 Task: Add an event with the title Second Team Building Retreat: Leadership Development Program, date '2024/03/16', time 8:50 AM to 10:50 AMand add a description: Together, the employee and the supervisor will establish clear and realistic performance goals that align with the overall objectives of the role and the organization. These goals will be measurable, time-bound, and focused on addressing the identified performance concerns.Select event color  Peacock . Add location for the event as: Havana, Cuba, logged in from the account softage.8@softage.netand send the event invitation to softage.6@softage.net and softage.1@softage.net. Set a reminder for the event Daily
Action: Mouse moved to (60, 122)
Screenshot: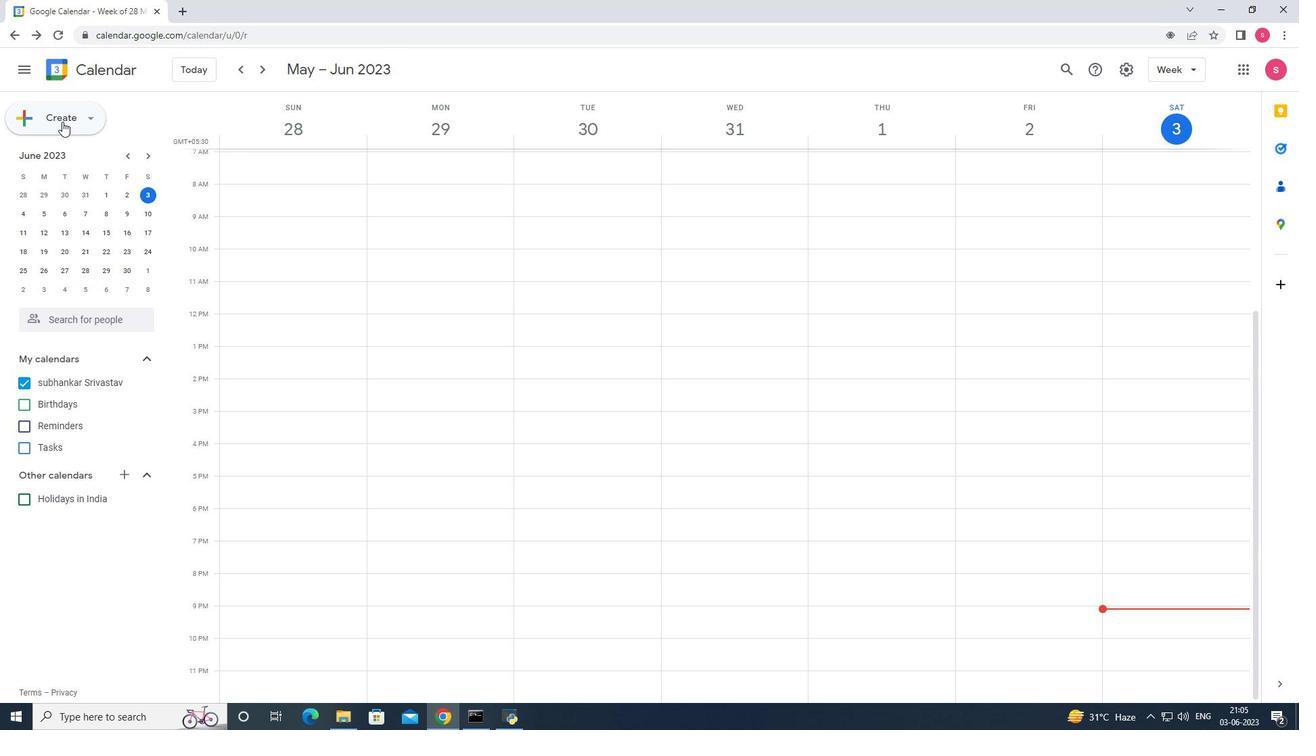 
Action: Mouse pressed left at (60, 122)
Screenshot: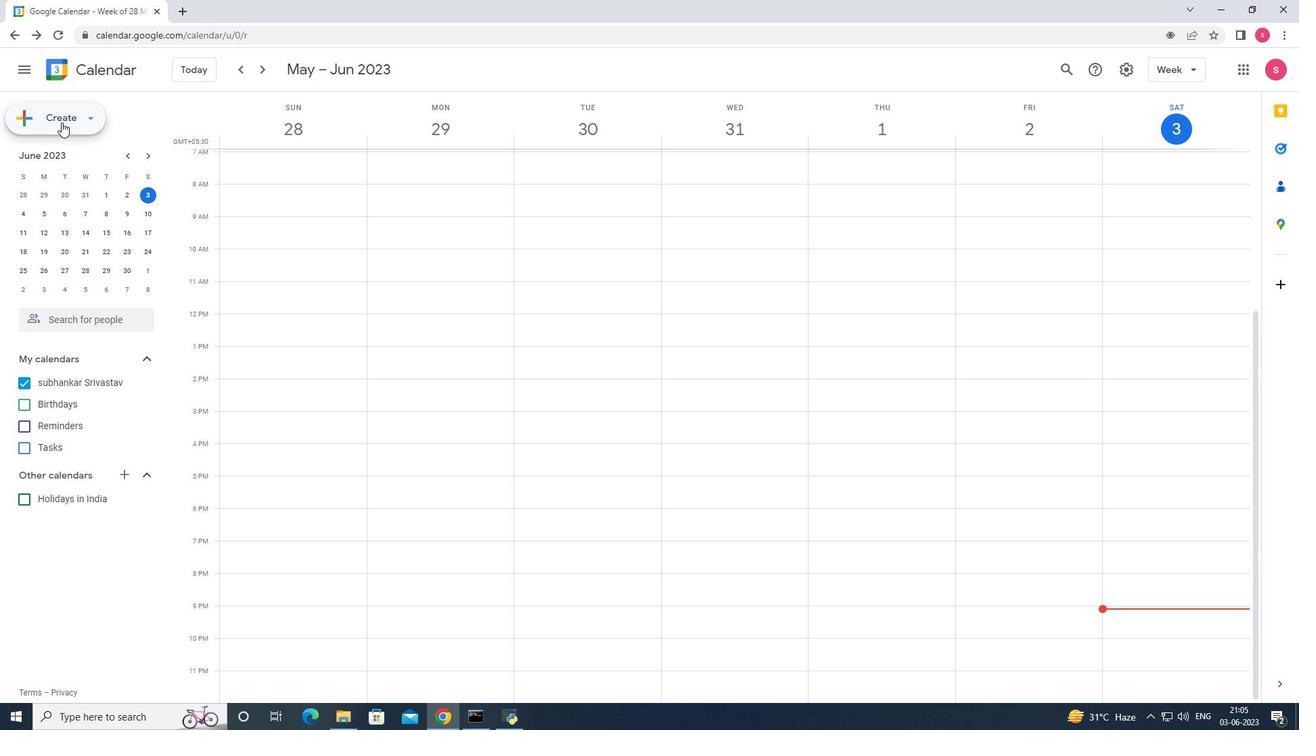 
Action: Mouse moved to (56, 157)
Screenshot: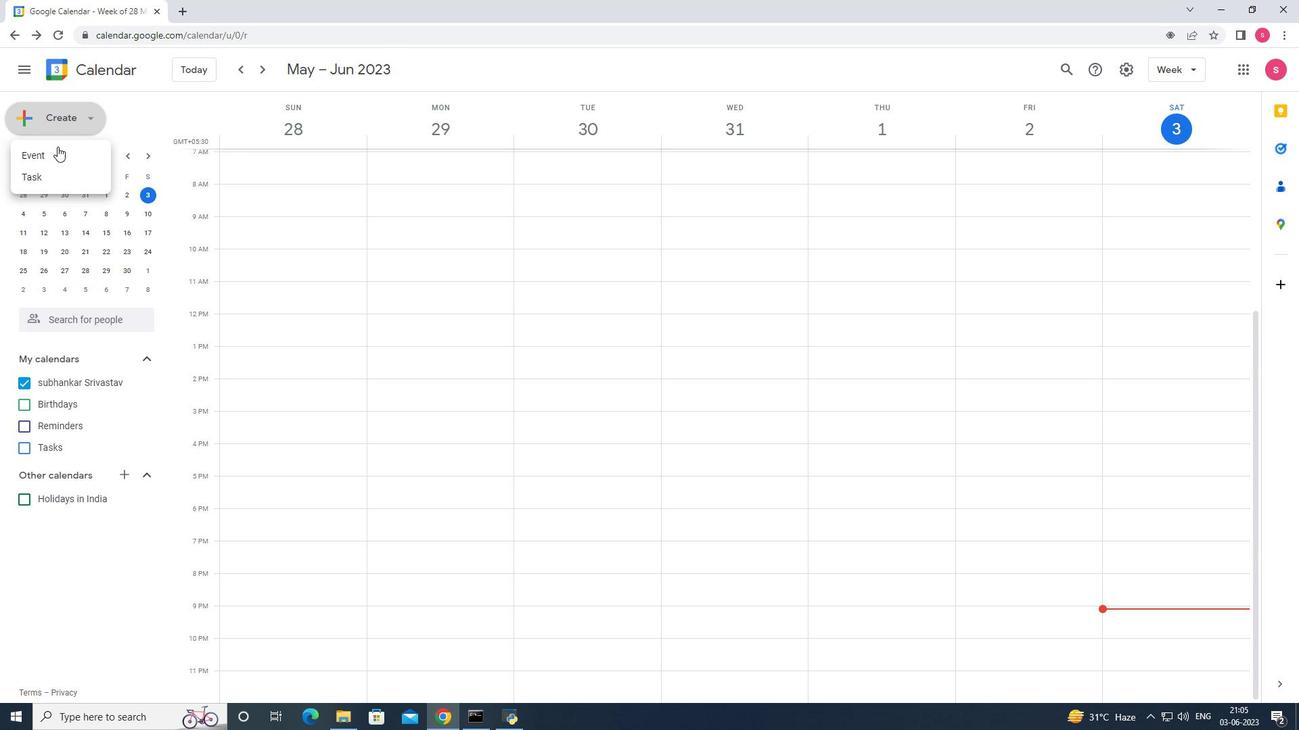 
Action: Mouse pressed left at (56, 157)
Screenshot: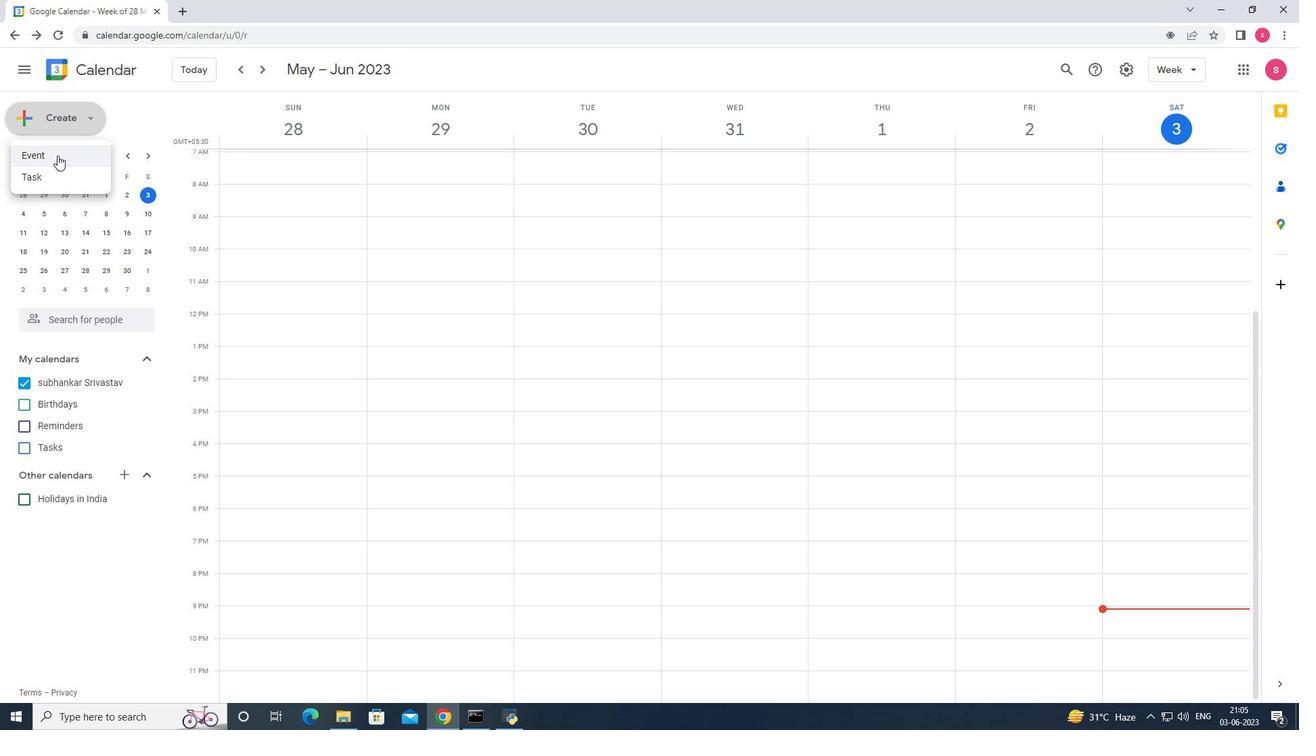 
Action: Mouse moved to (984, 603)
Screenshot: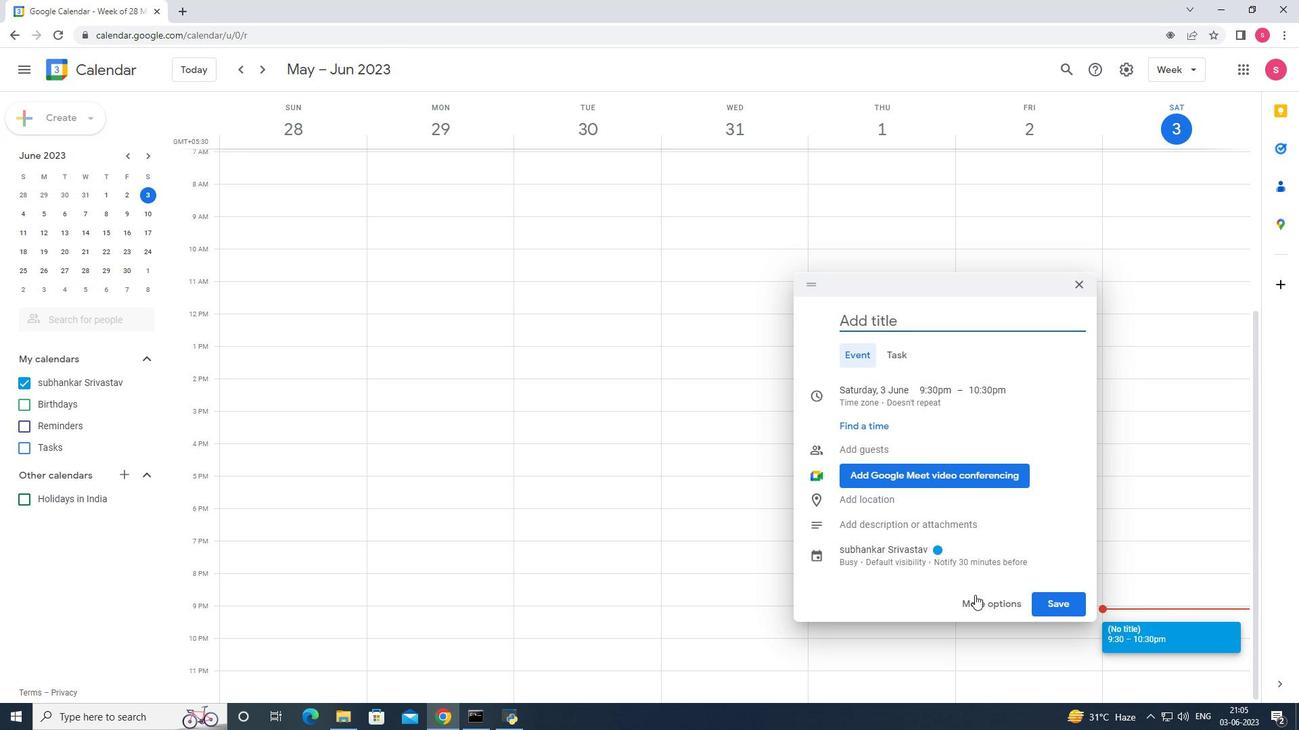 
Action: Mouse pressed left at (984, 603)
Screenshot: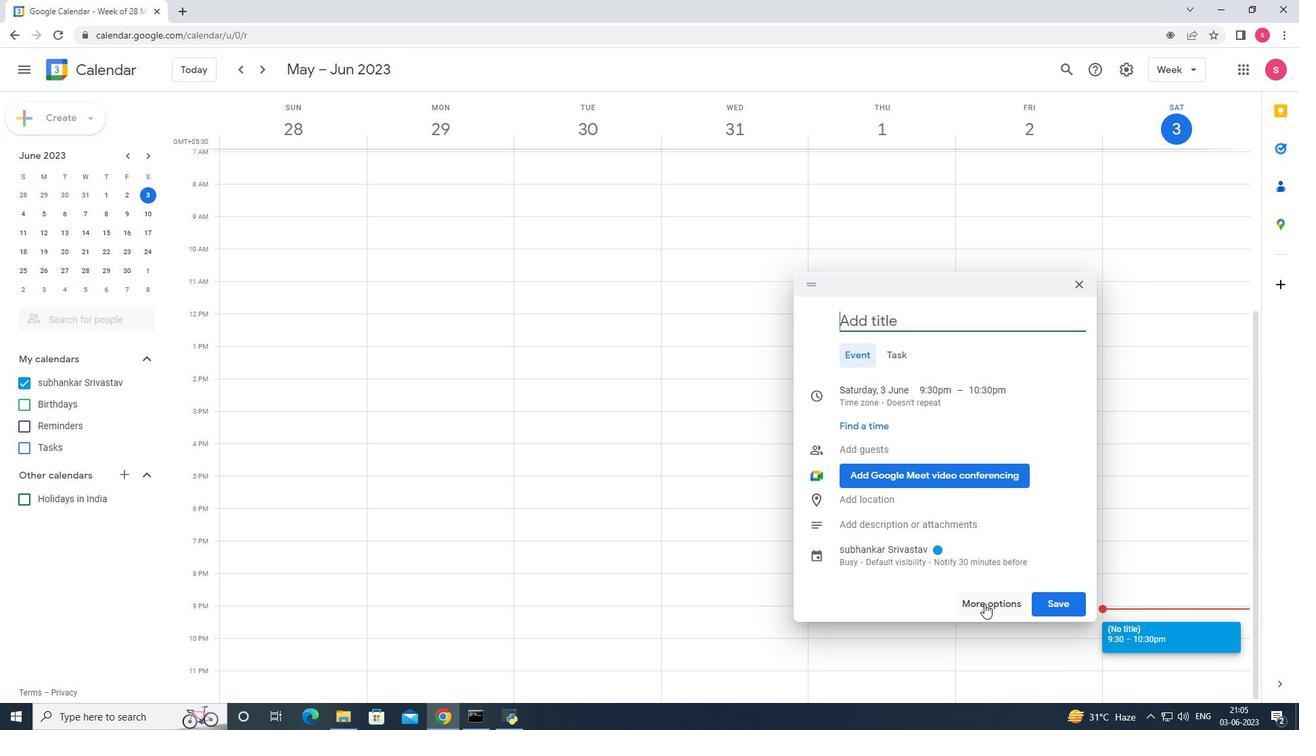 
Action: Mouse moved to (201, 76)
Screenshot: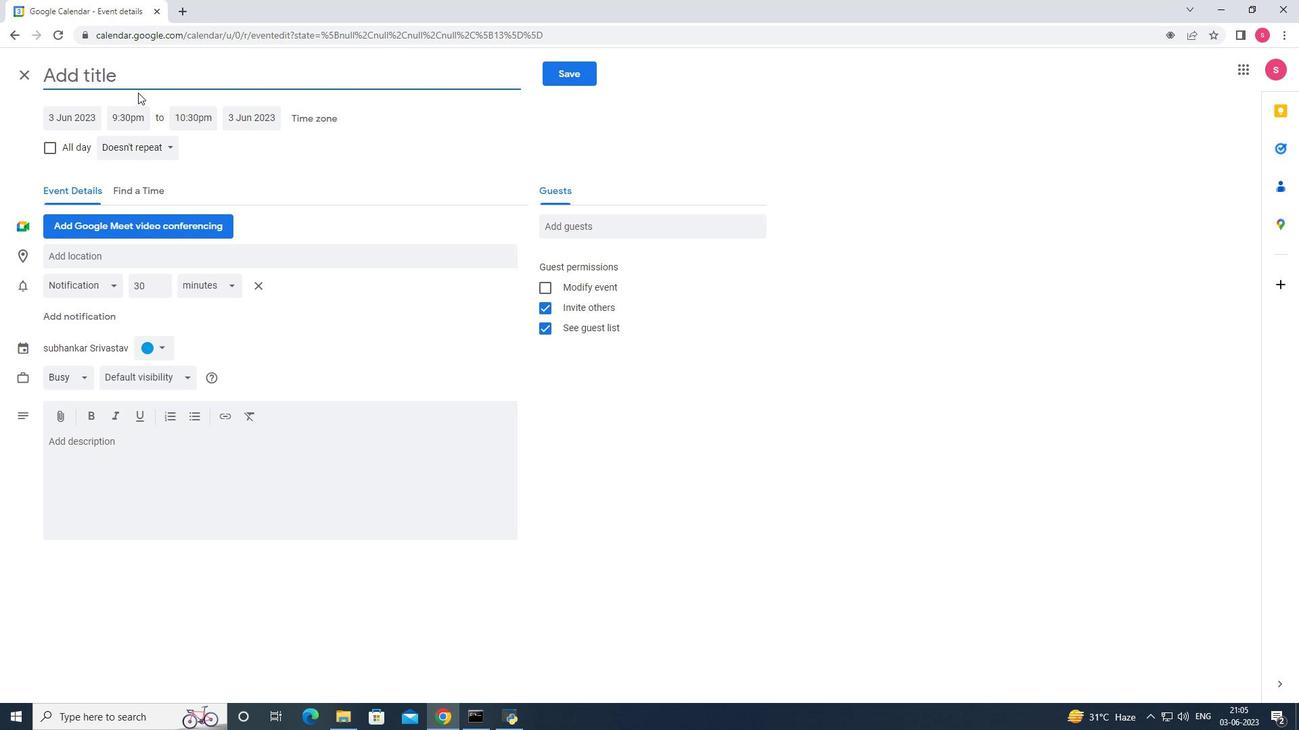 
Action: Key pressed <Key.shift_r>Secod<Key.backspace>nd<Key.space><Key.shift_r>Team<Key.space><Key.shift>Buils<Key.backspace>ding<Key.space><Key.shift_r><Key.shift_r>REtreat
Screenshot: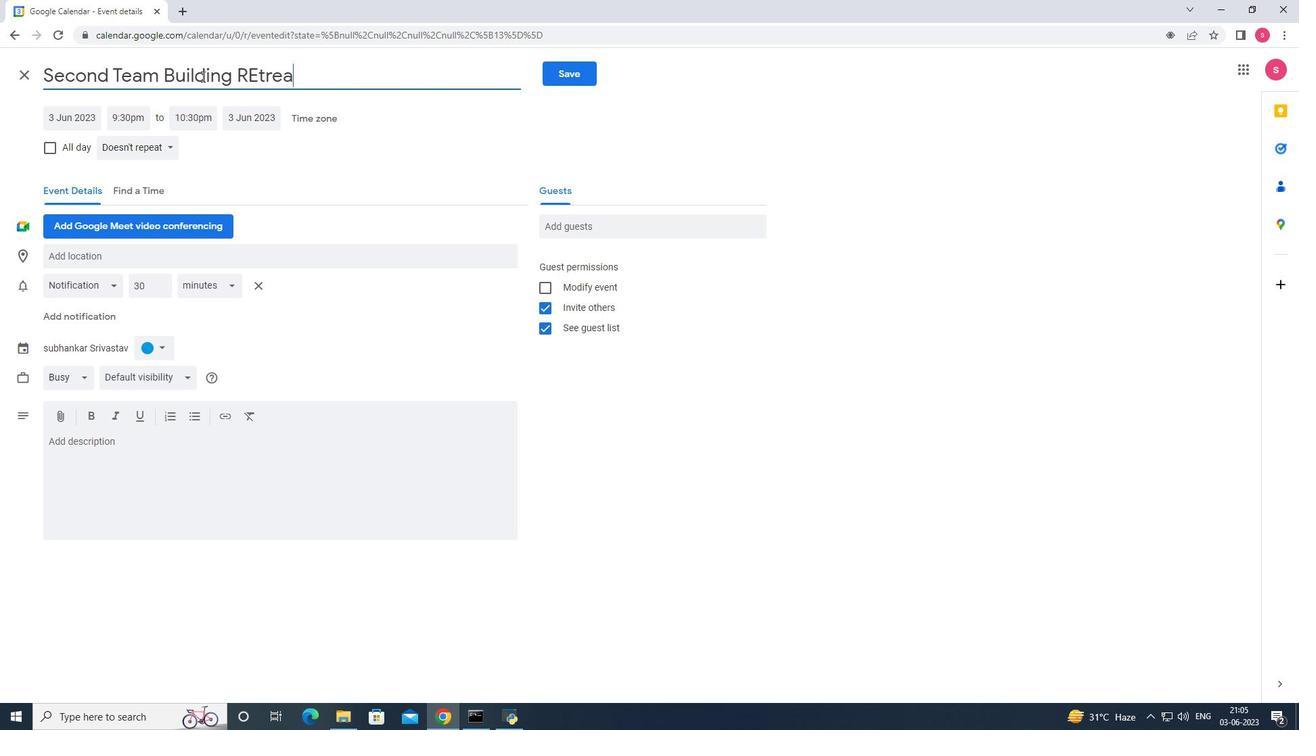 
Action: Mouse moved to (259, 78)
Screenshot: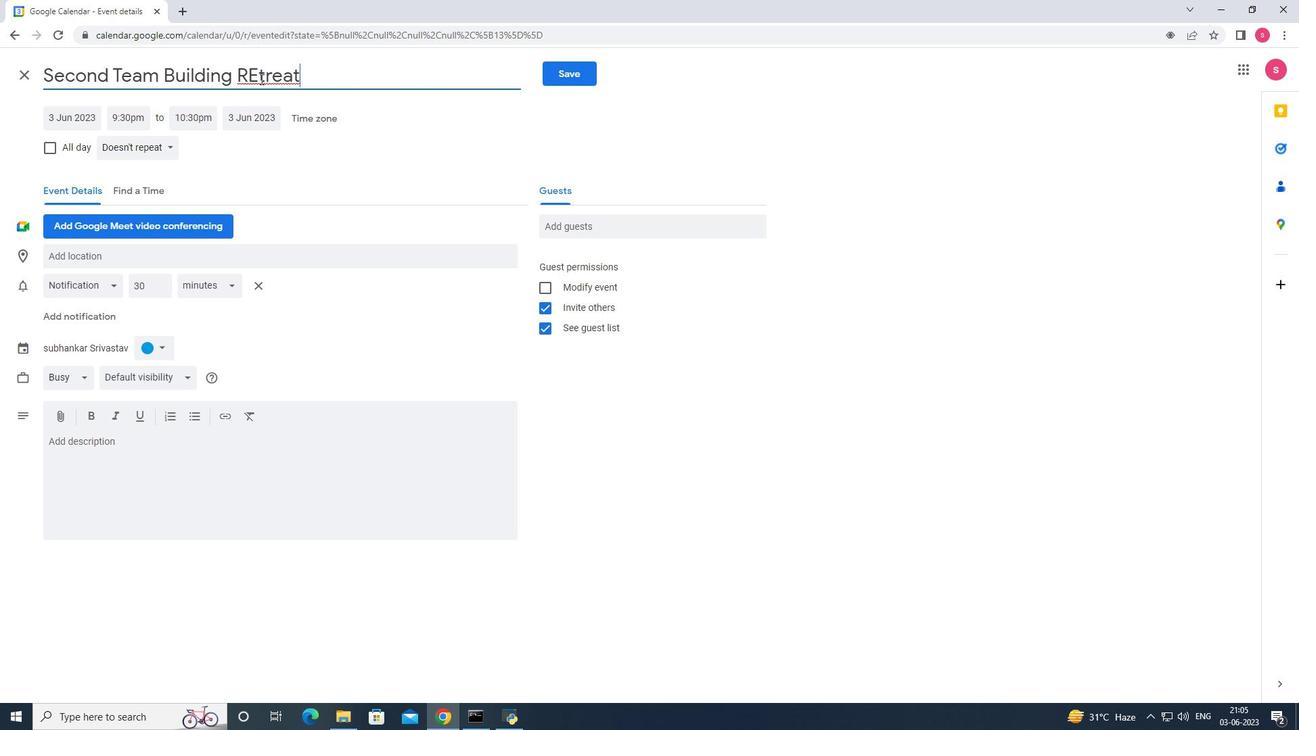 
Action: Mouse pressed left at (259, 78)
Screenshot: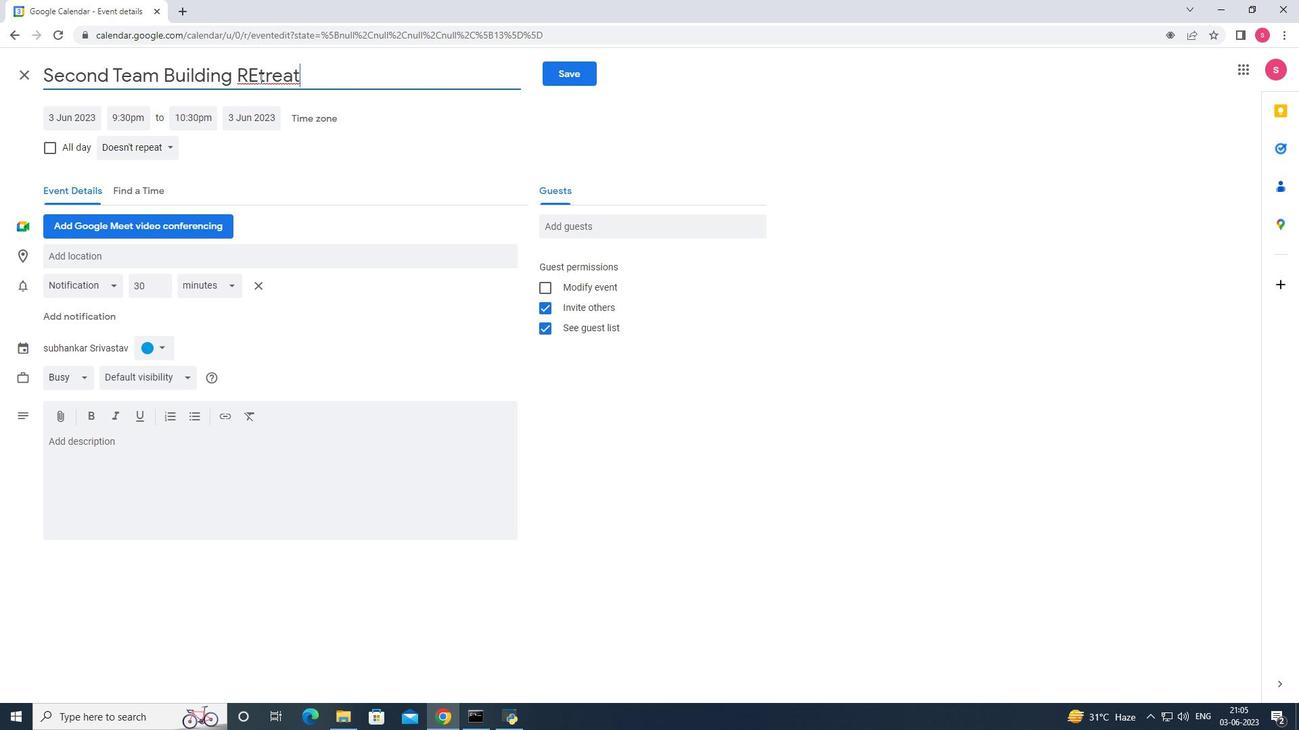 
Action: Mouse moved to (267, 69)
Screenshot: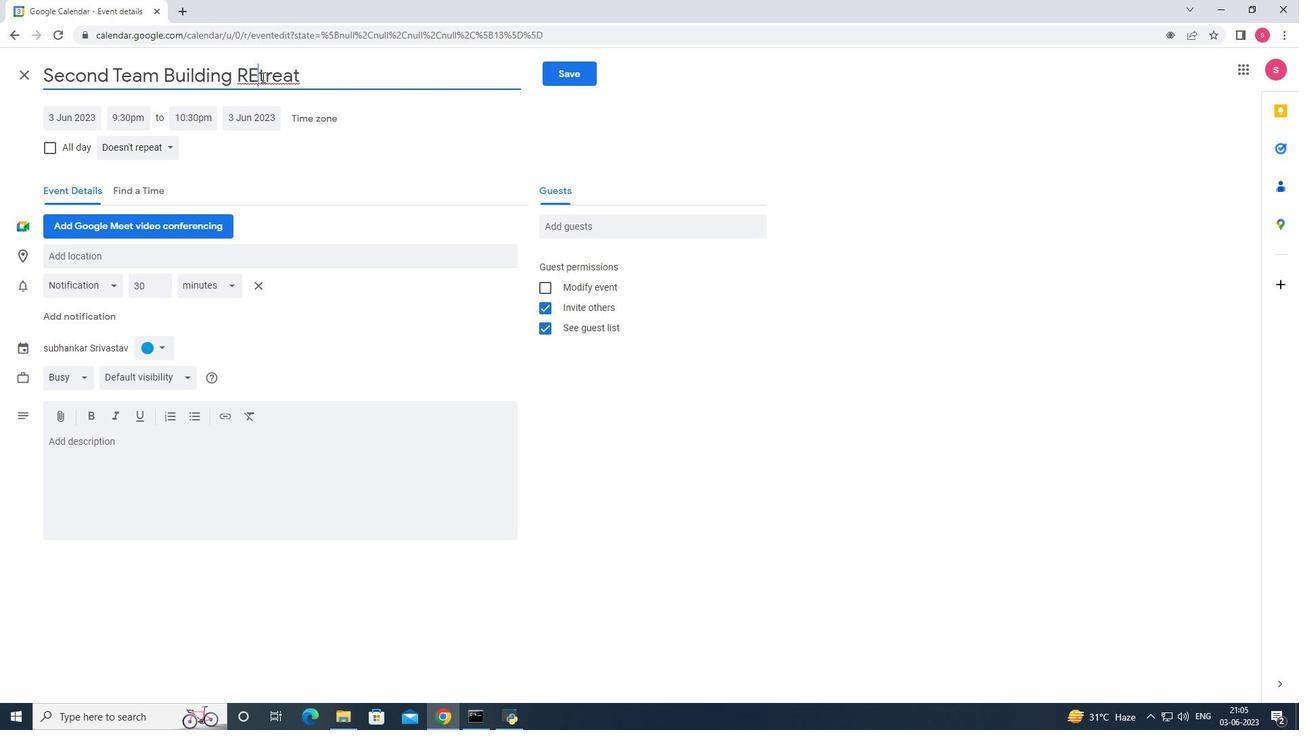 
Action: Key pressed <Key.backspace>e
Screenshot: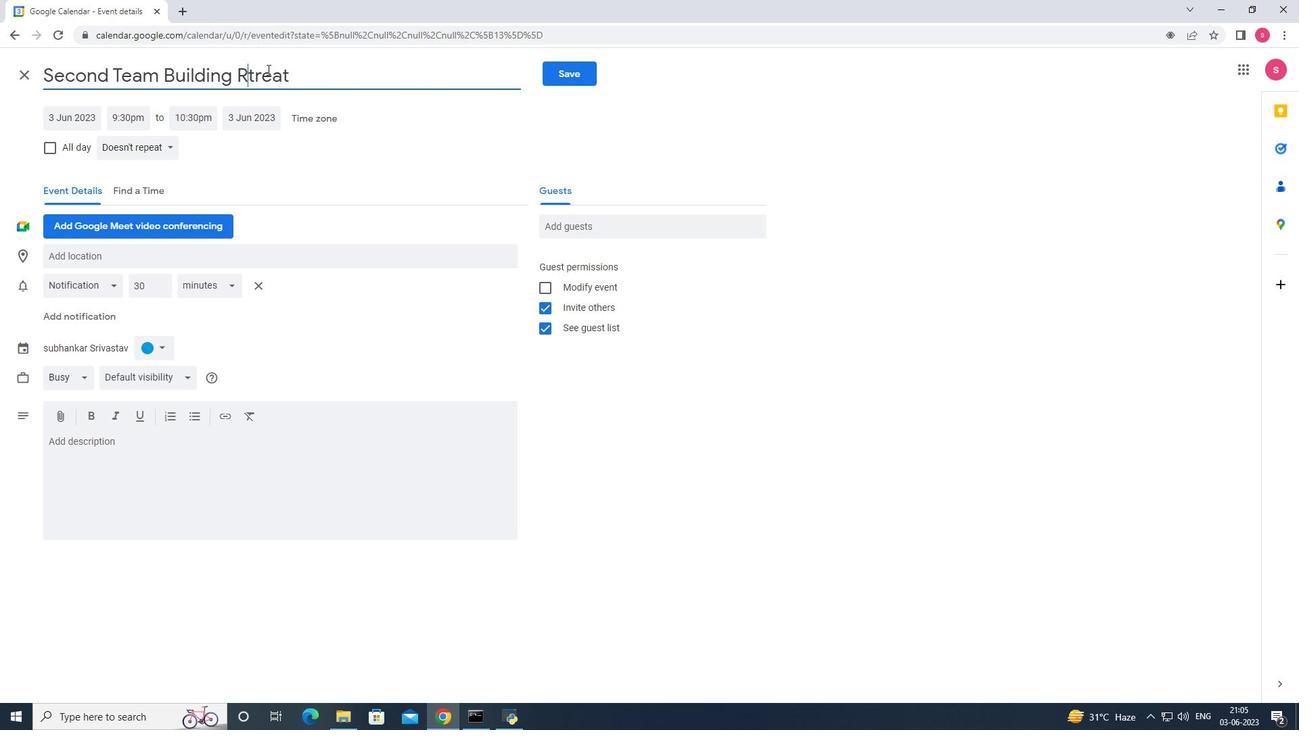 
Action: Mouse moved to (322, 81)
Screenshot: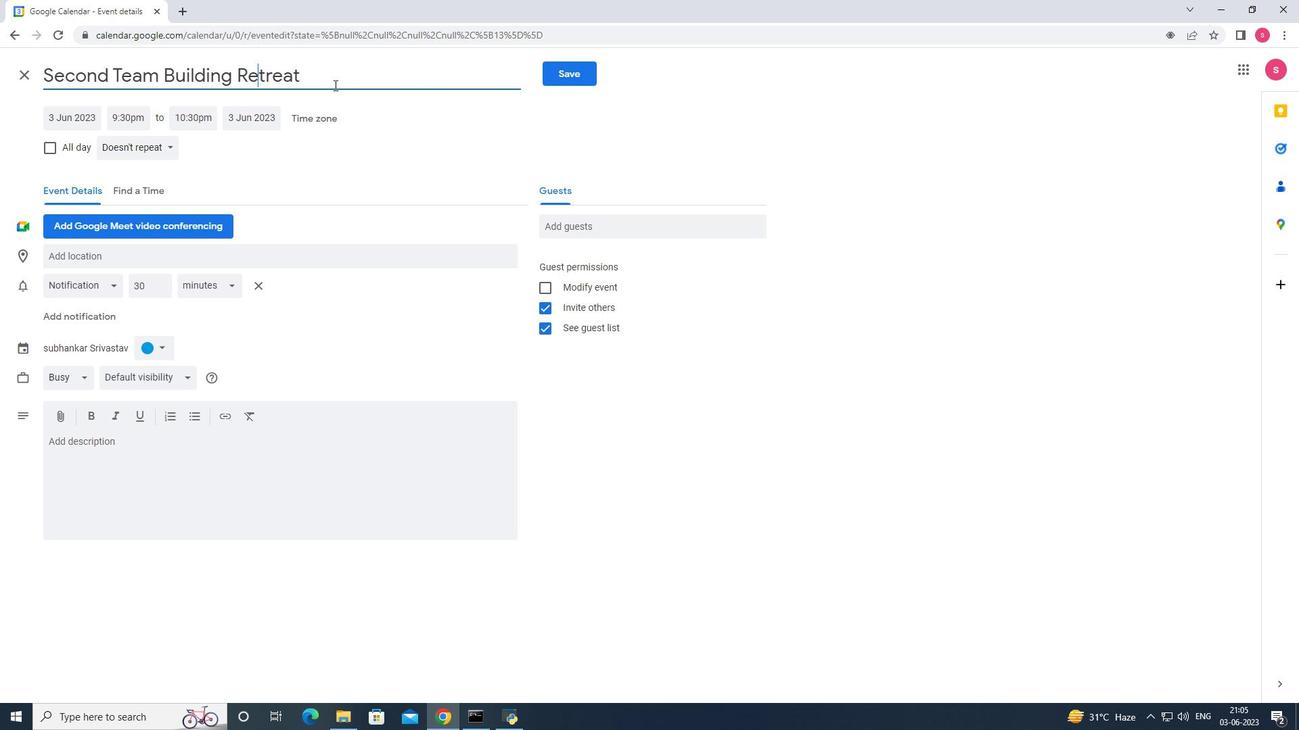 
Action: Mouse pressed left at (322, 81)
Screenshot: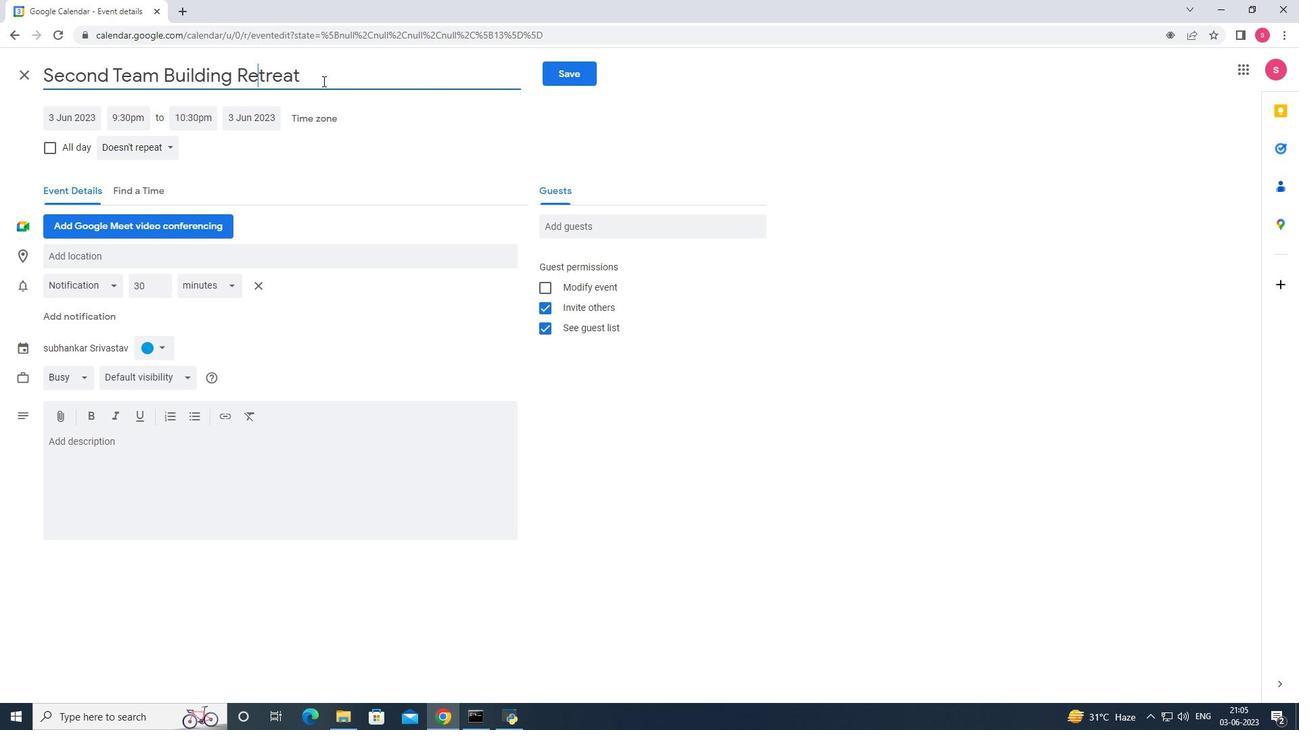 
Action: Key pressed <Key.shift>:<Key.space><Key.shift_r><Key.shift>Leadershop<Key.backspace><Key.backspace>ip<Key.space><Key.shift_r>Development<Key.space><Key.shift>Program
Screenshot: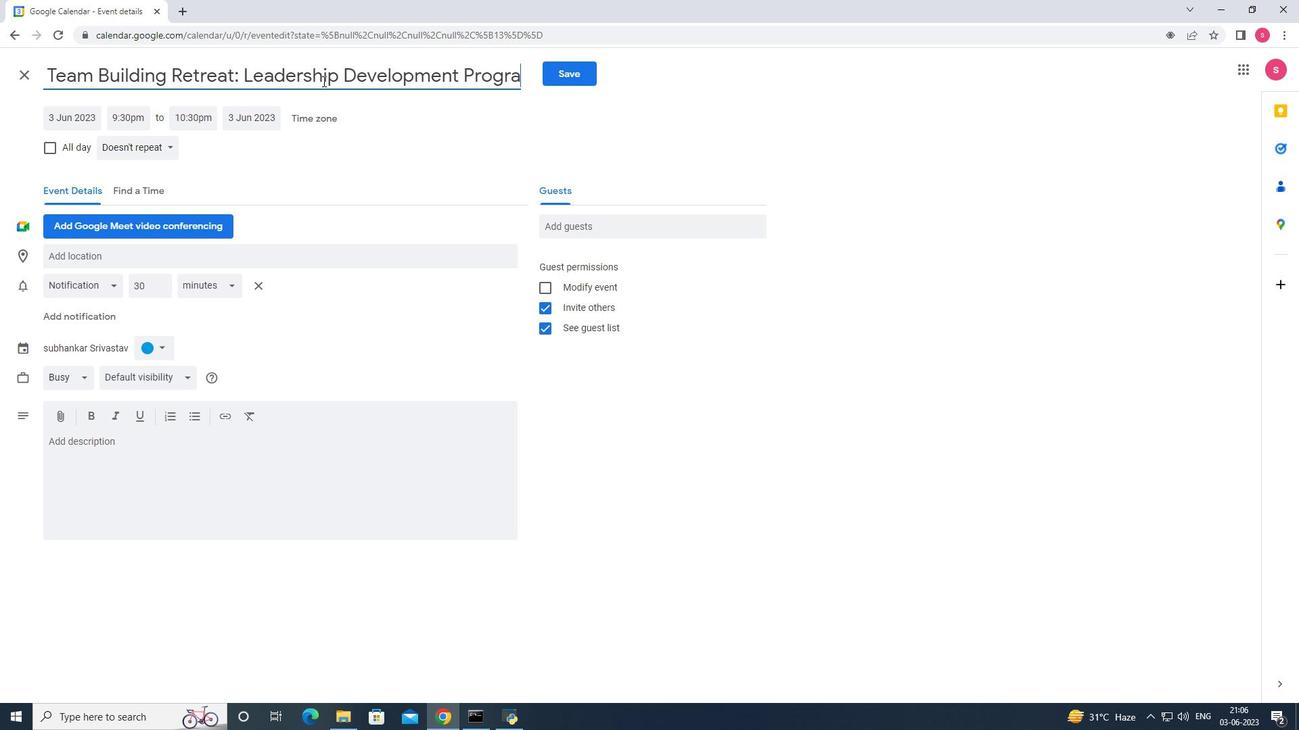 
Action: Mouse moved to (345, 169)
Screenshot: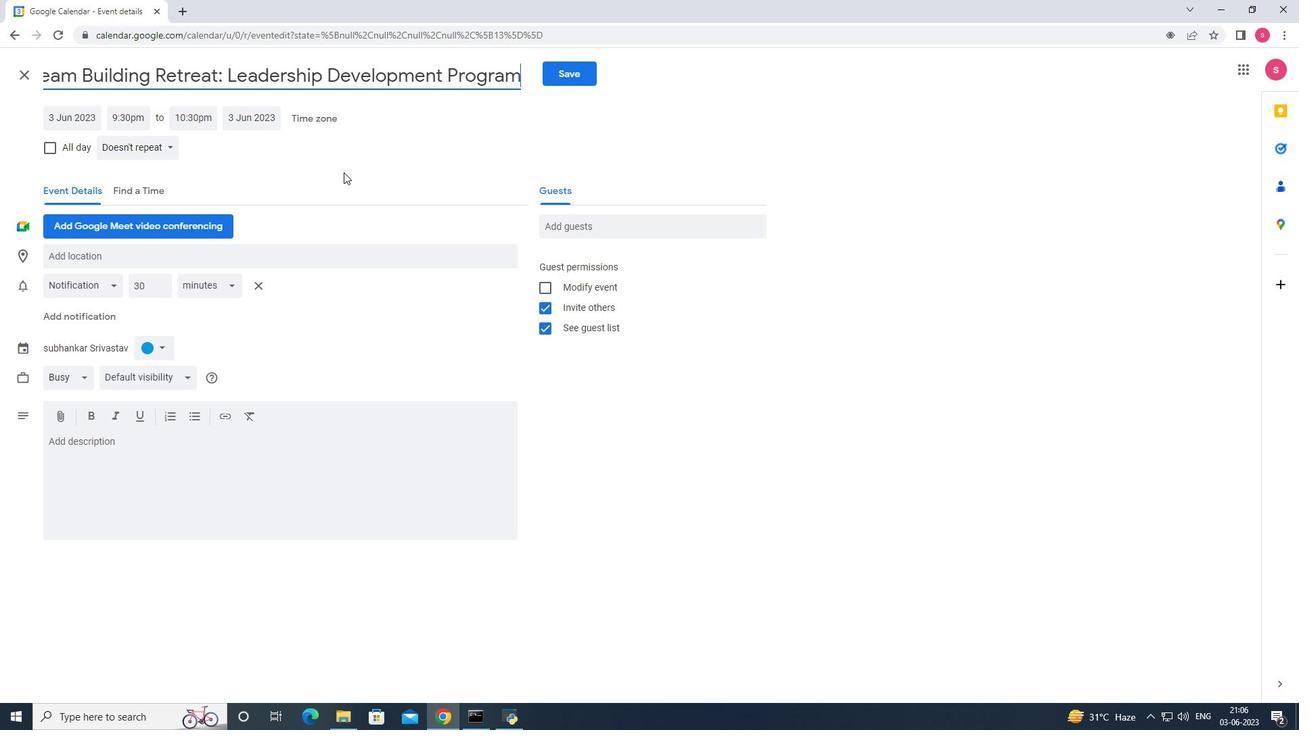 
Action: Mouse pressed left at (345, 169)
Screenshot: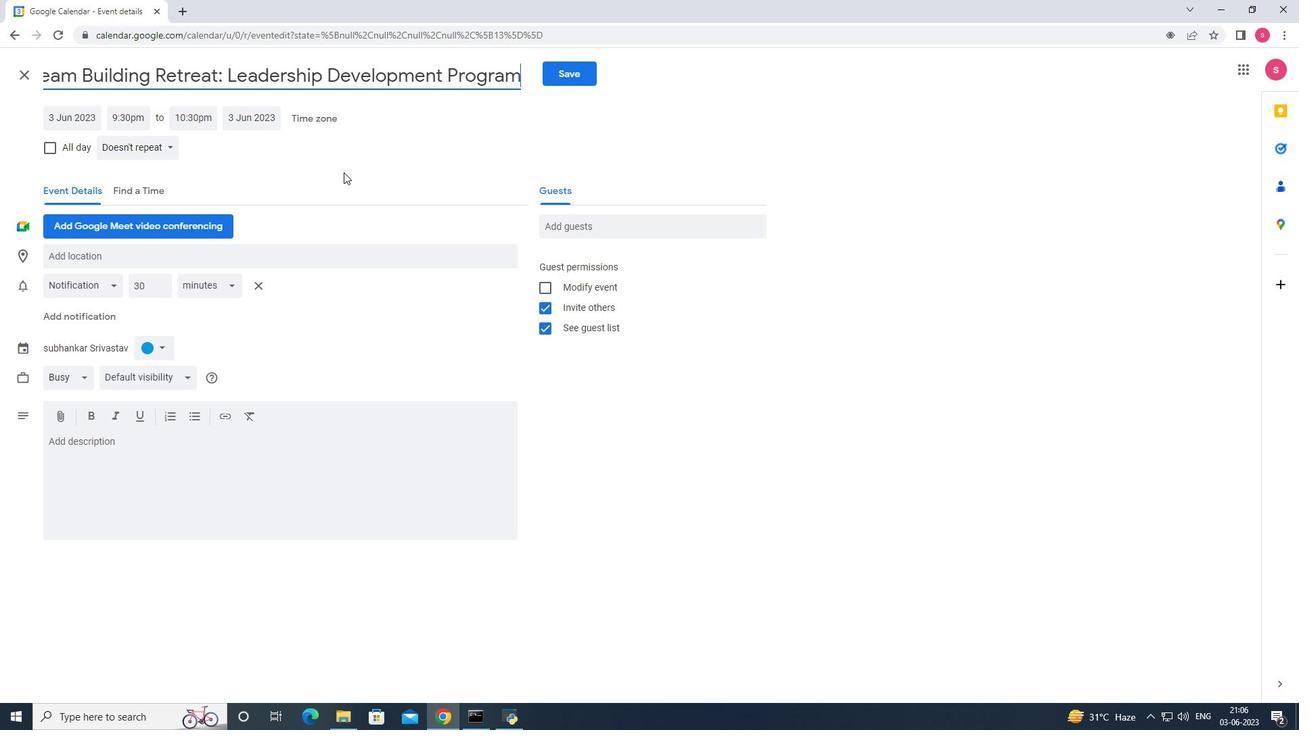 
Action: Mouse moved to (88, 115)
Screenshot: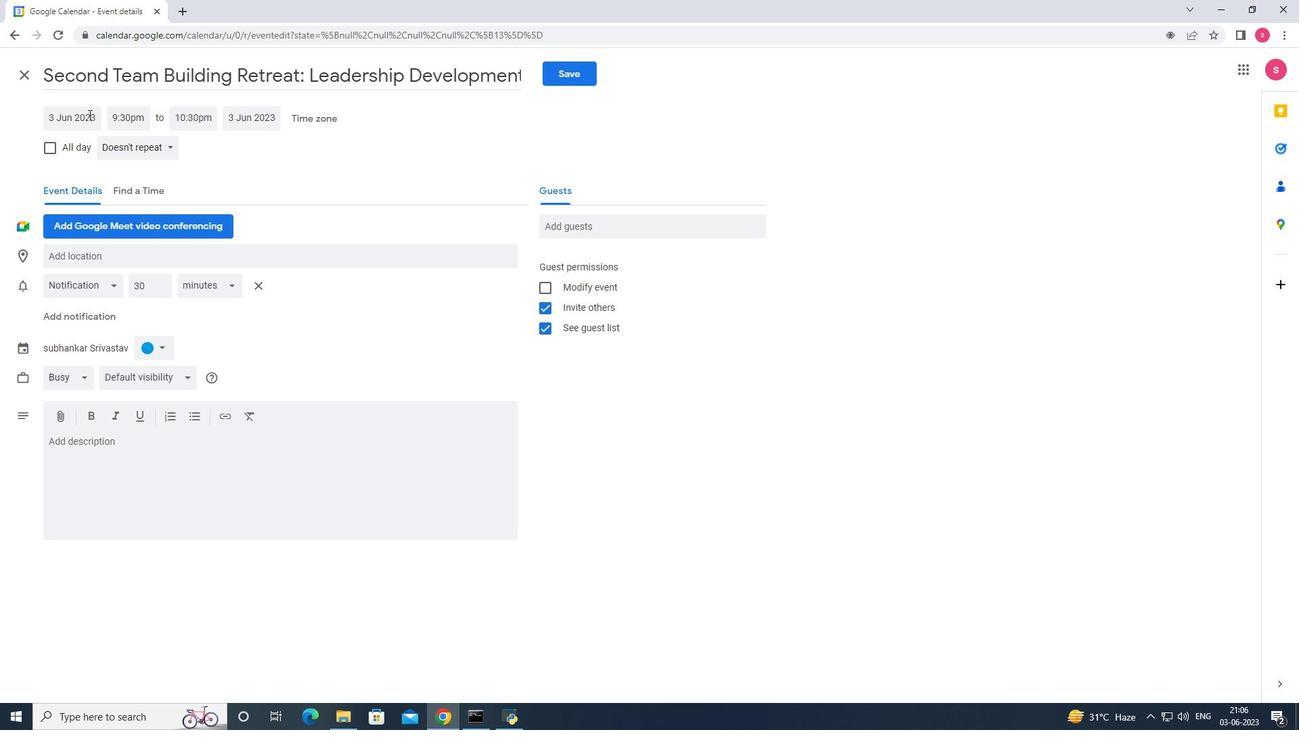 
Action: Mouse pressed left at (88, 115)
Screenshot: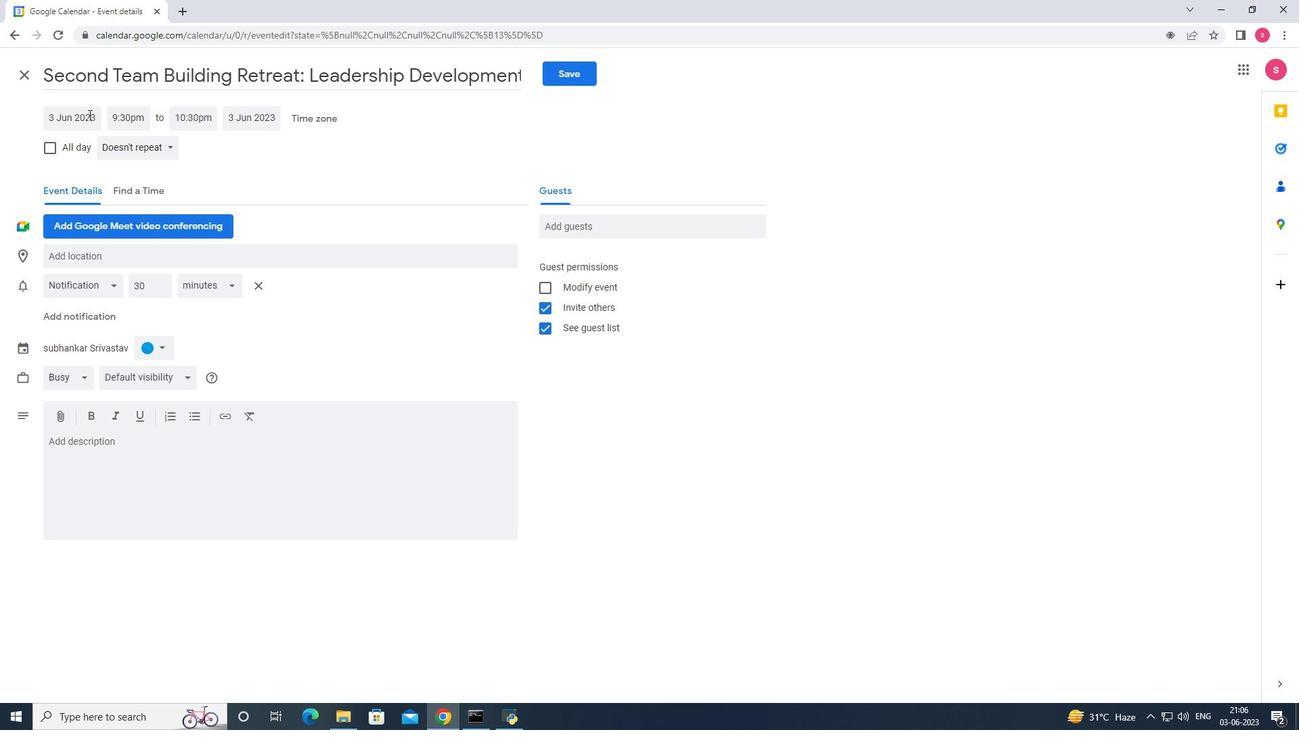 
Action: Mouse moved to (215, 147)
Screenshot: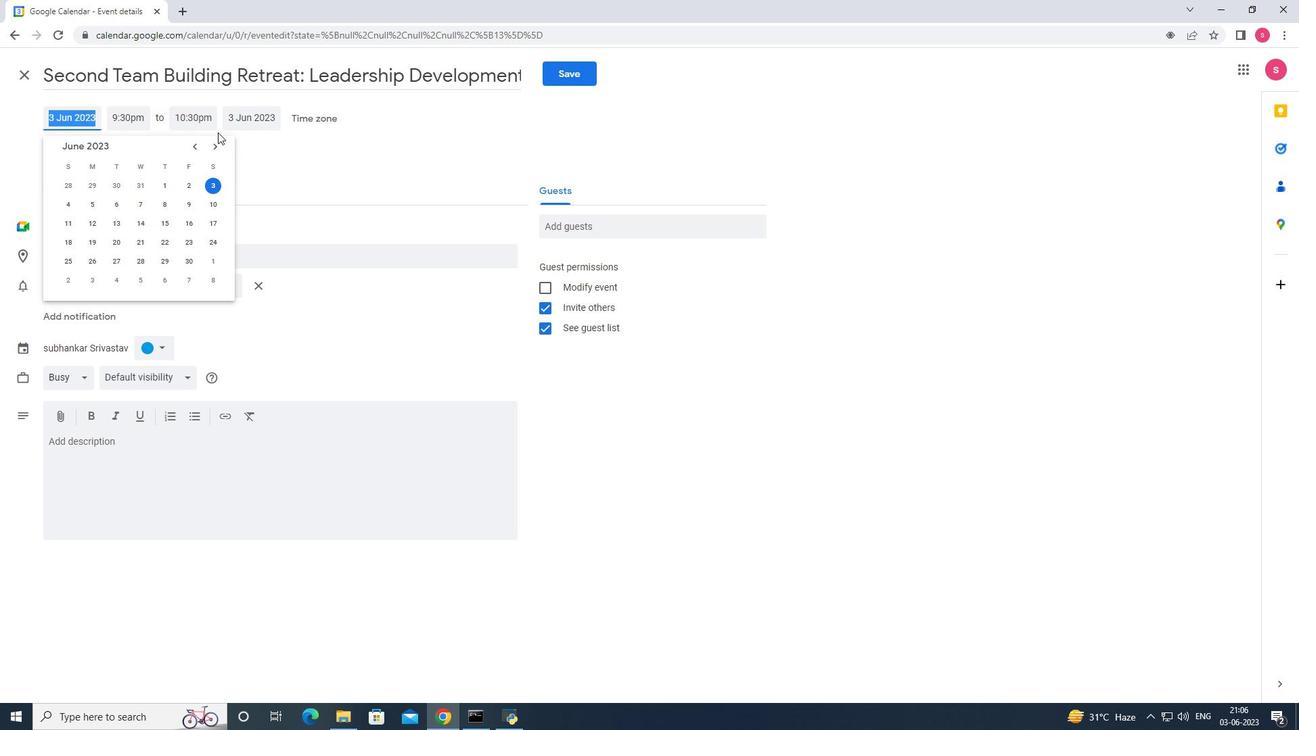 
Action: Mouse pressed left at (215, 147)
Screenshot: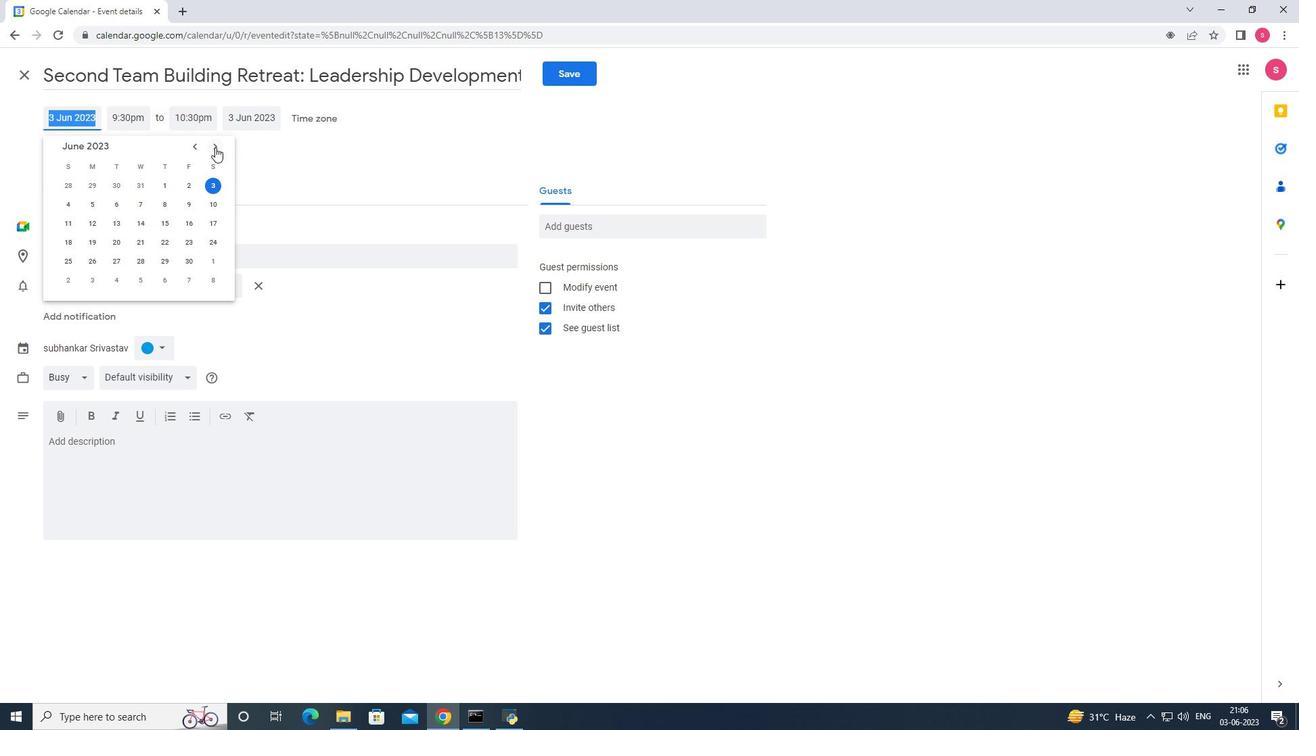 
Action: Mouse pressed left at (215, 147)
Screenshot: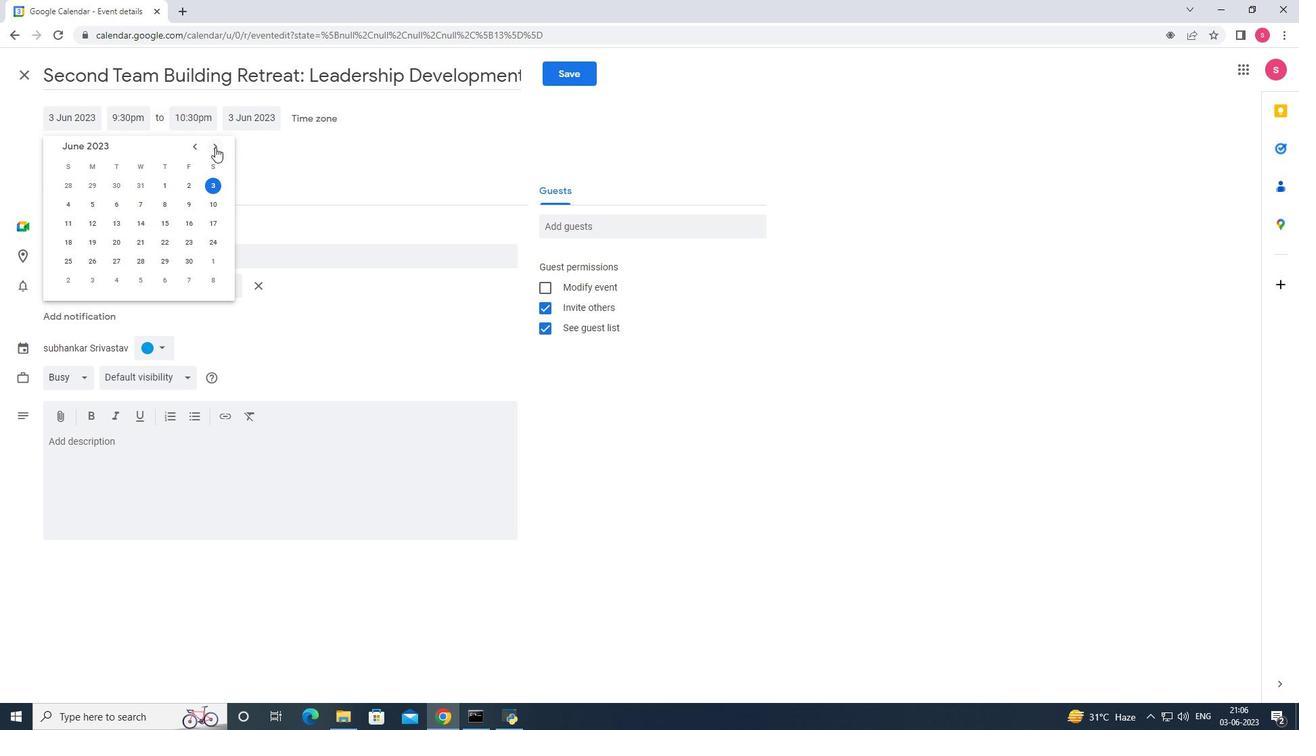 
Action: Mouse pressed left at (215, 147)
Screenshot: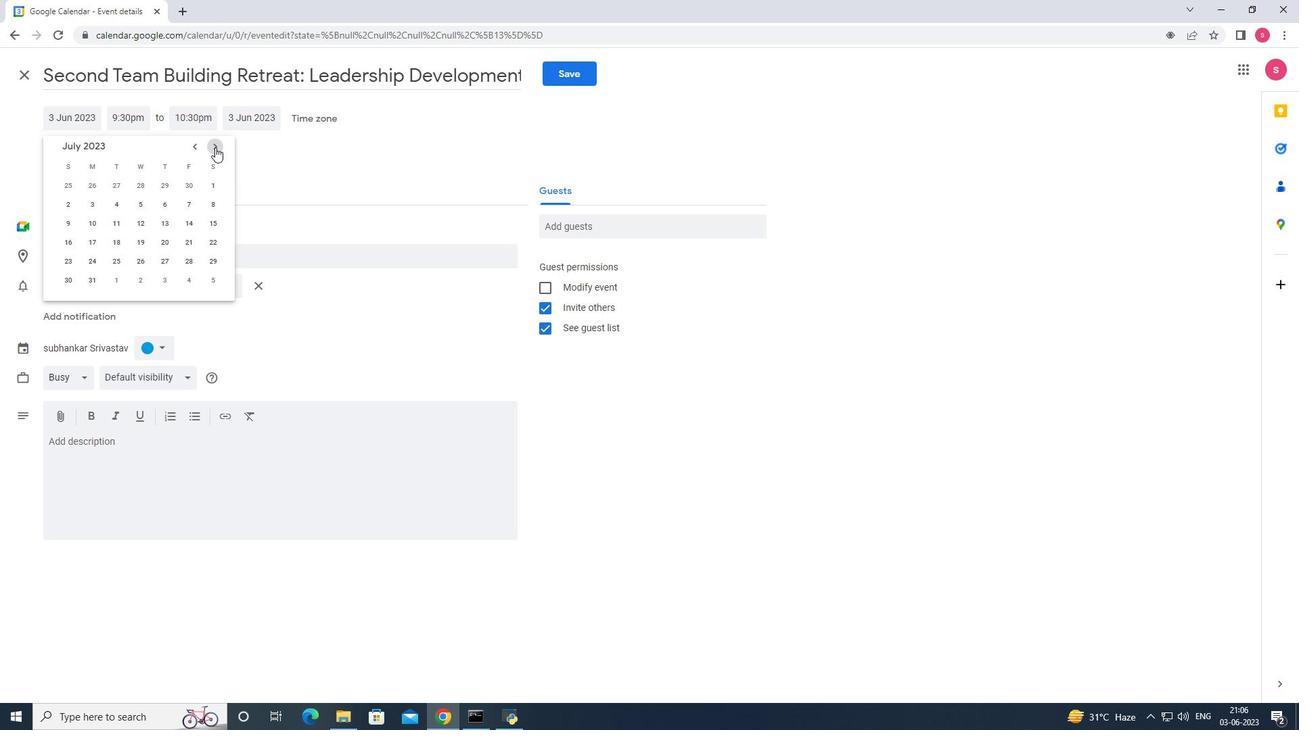 
Action: Mouse pressed left at (215, 147)
Screenshot: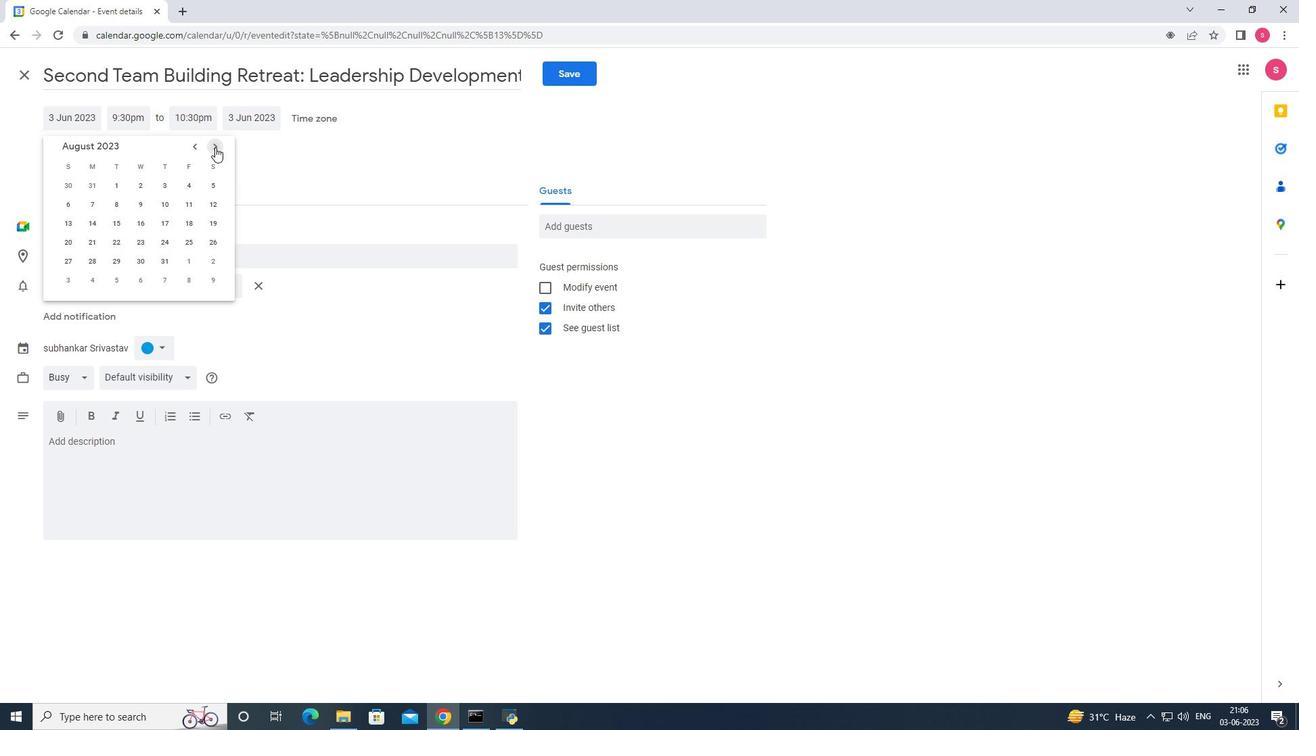 
Action: Mouse pressed left at (215, 147)
Screenshot: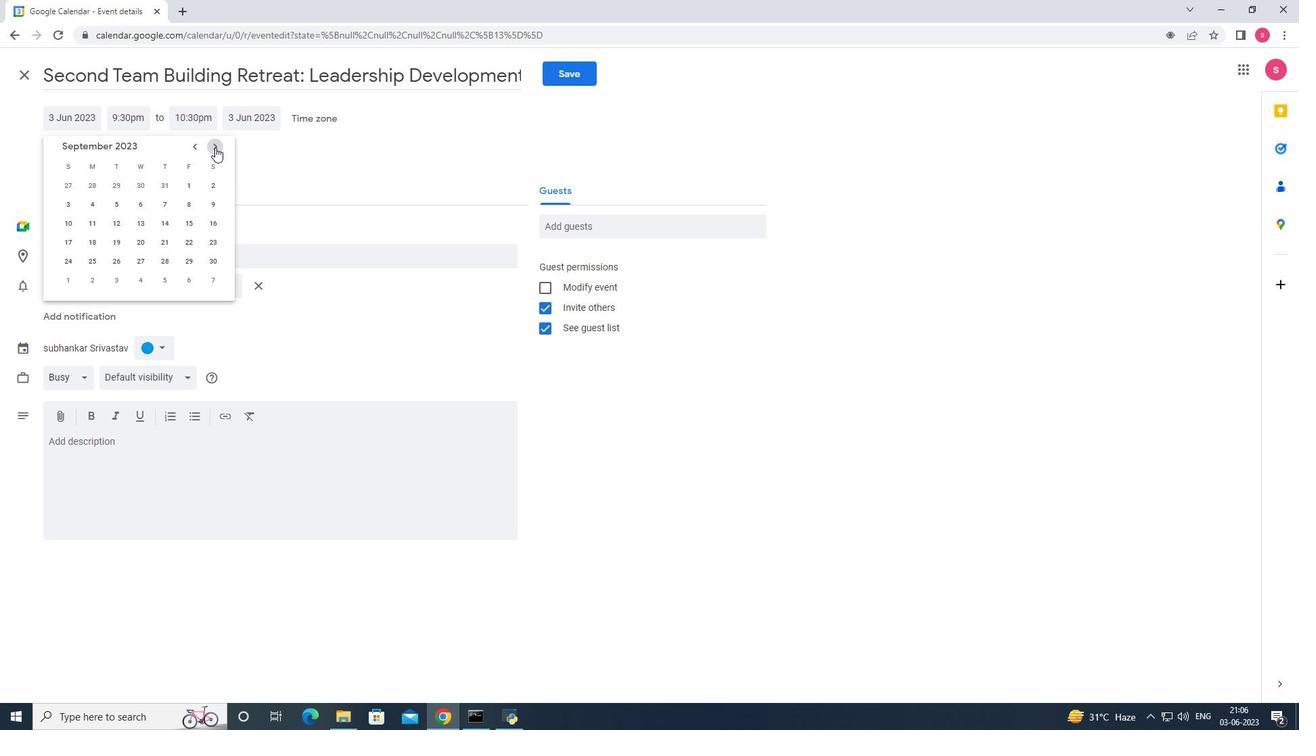 
Action: Mouse pressed left at (215, 147)
Screenshot: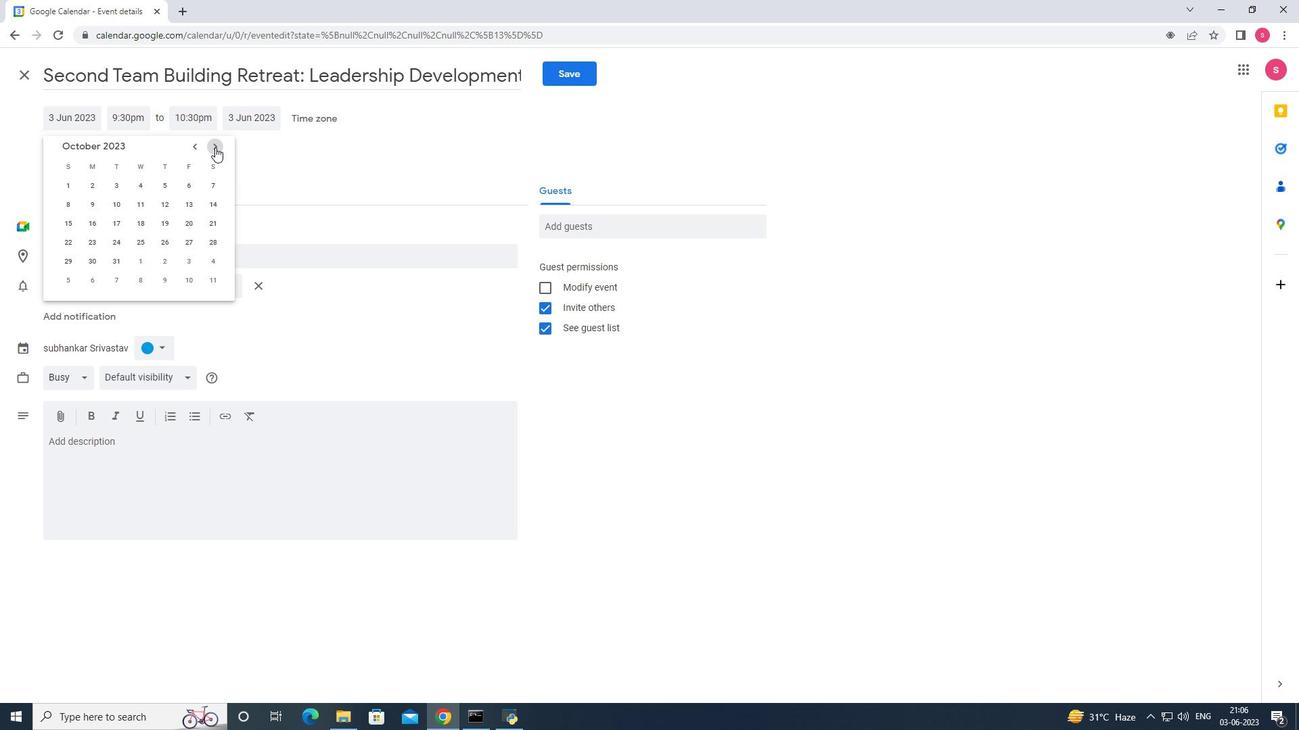 
Action: Mouse pressed left at (215, 147)
Screenshot: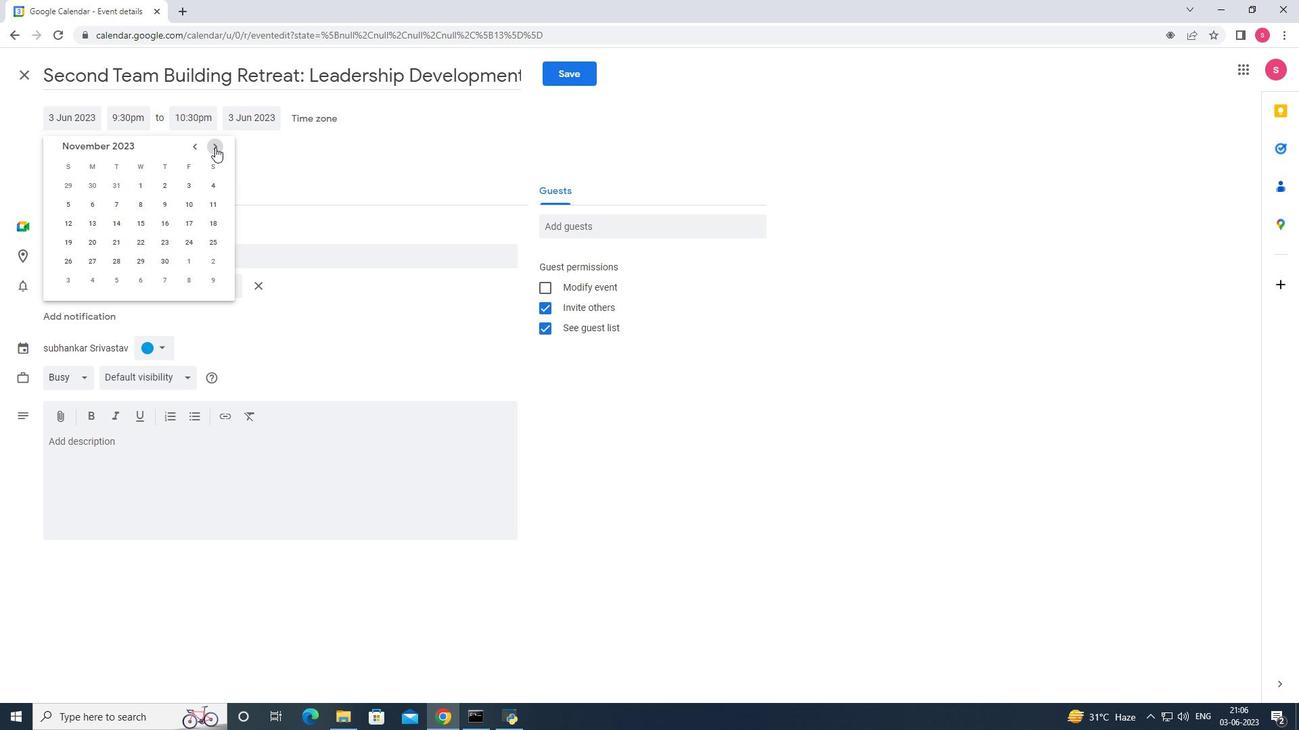
Action: Mouse pressed left at (215, 147)
Screenshot: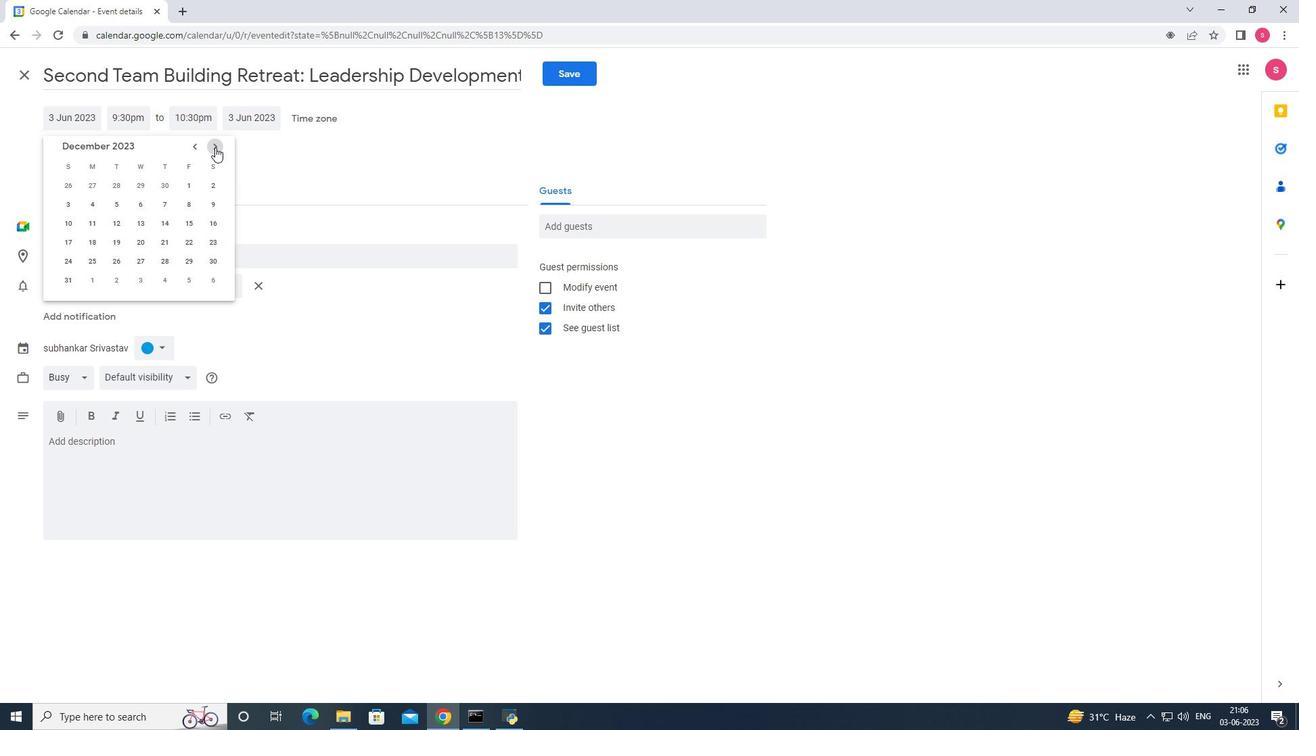 
Action: Mouse pressed left at (215, 147)
Screenshot: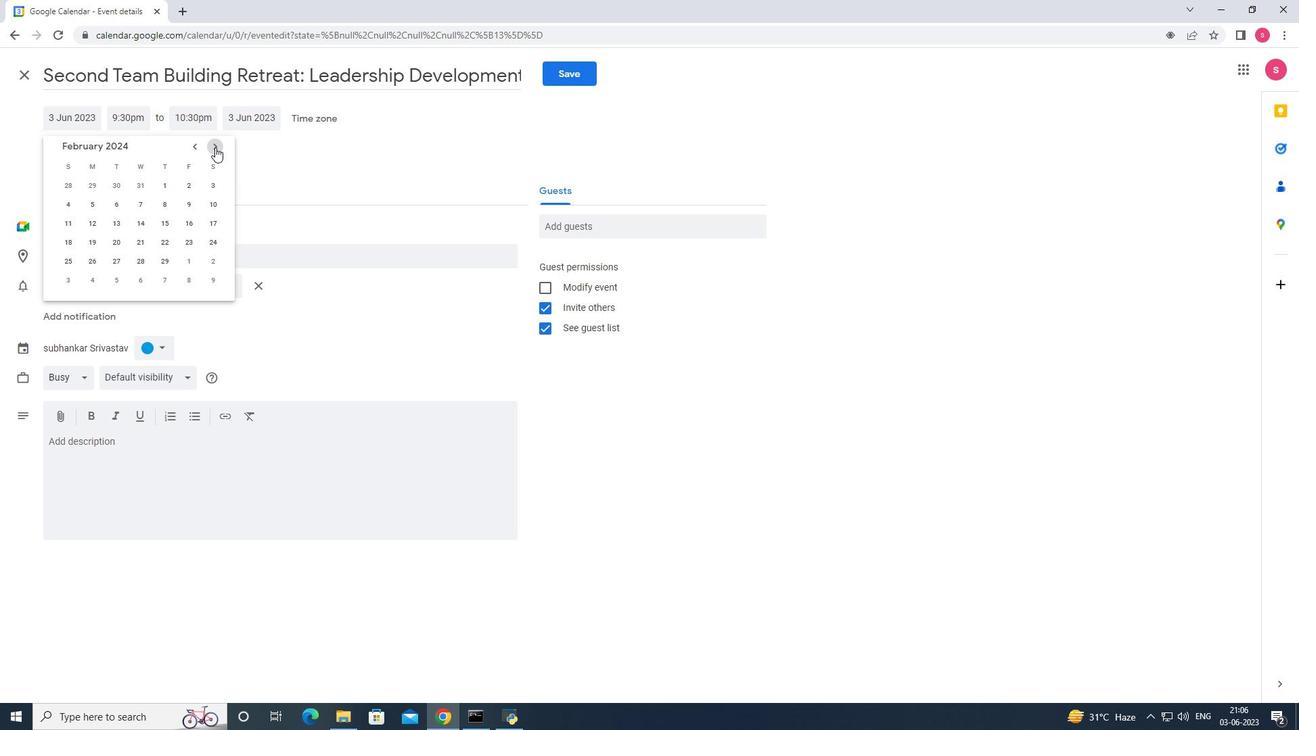 
Action: Mouse moved to (210, 221)
Screenshot: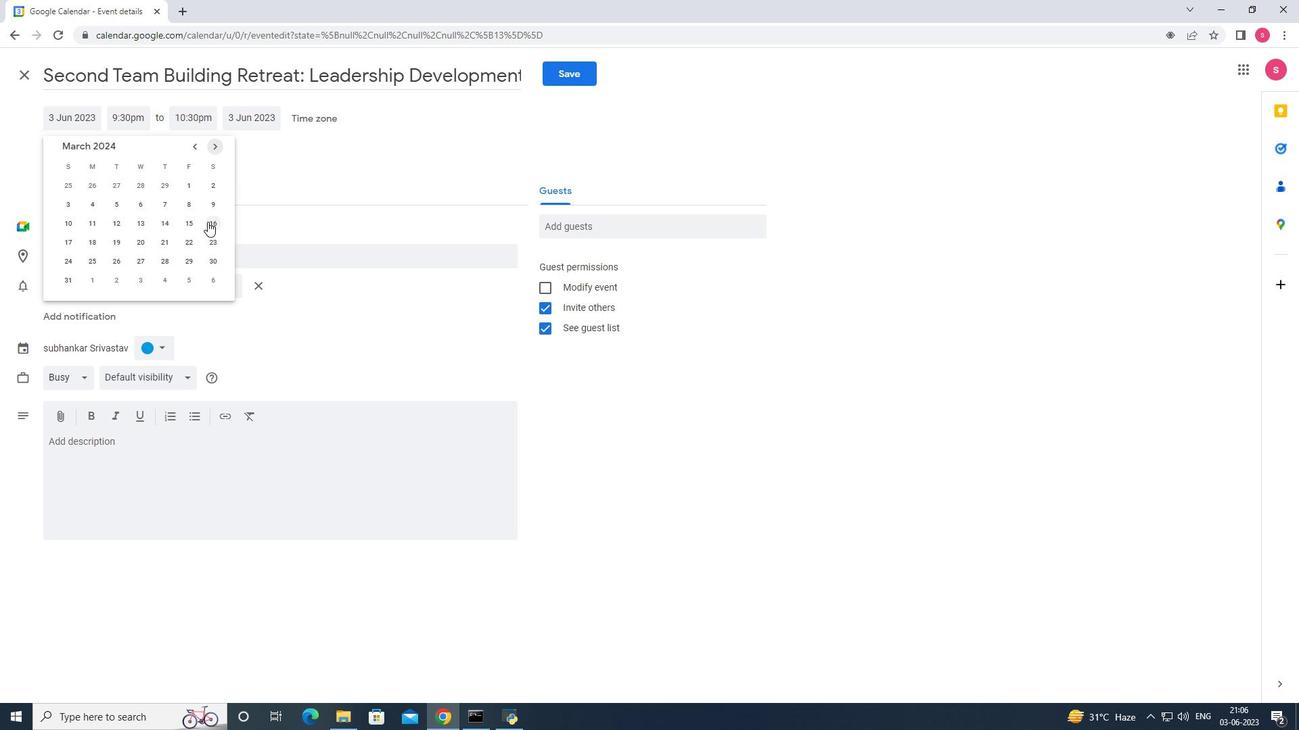 
Action: Mouse pressed left at (210, 221)
Screenshot: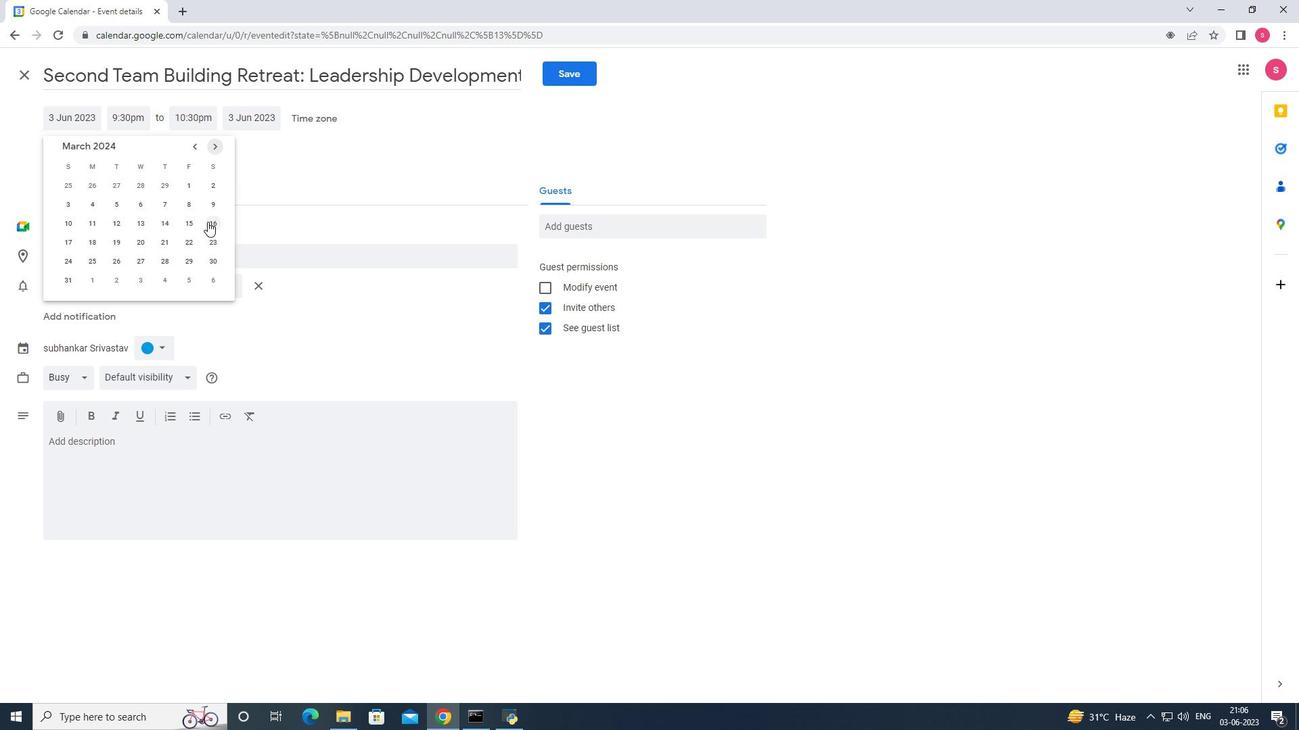 
Action: Mouse moved to (131, 119)
Screenshot: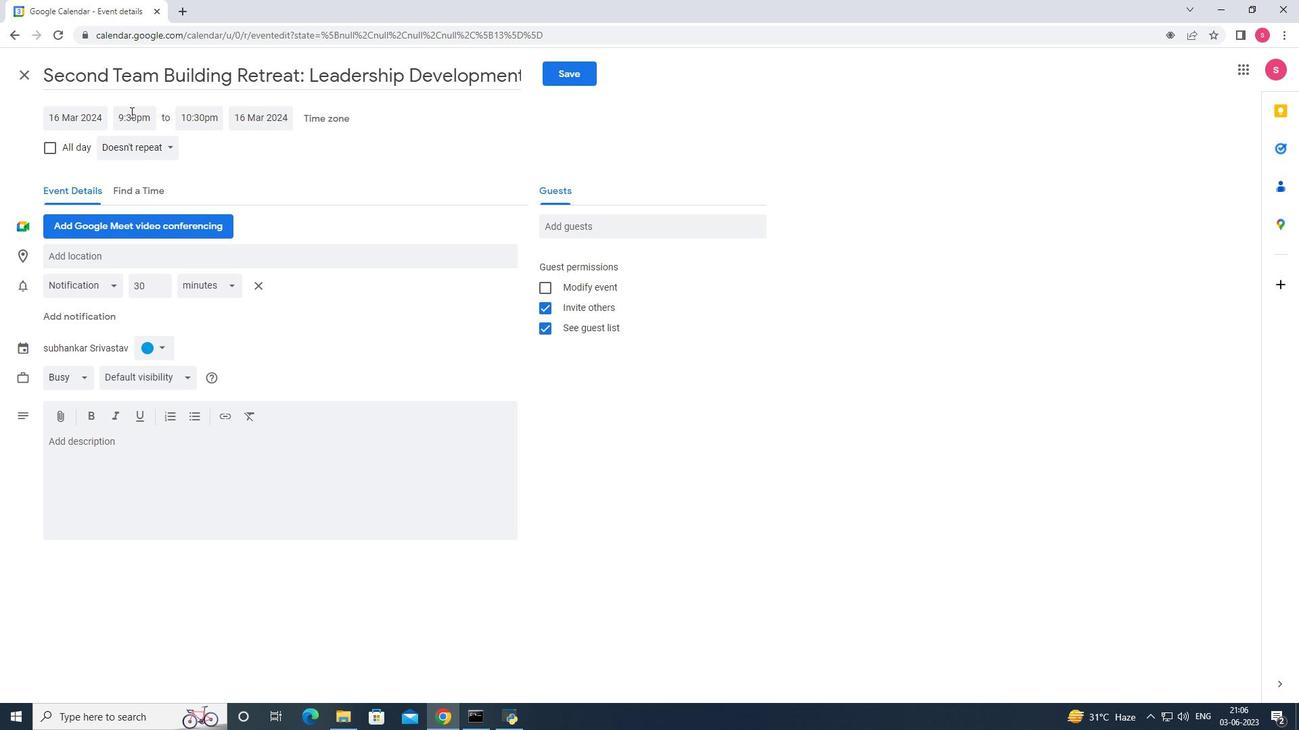 
Action: Mouse pressed left at (131, 119)
Screenshot: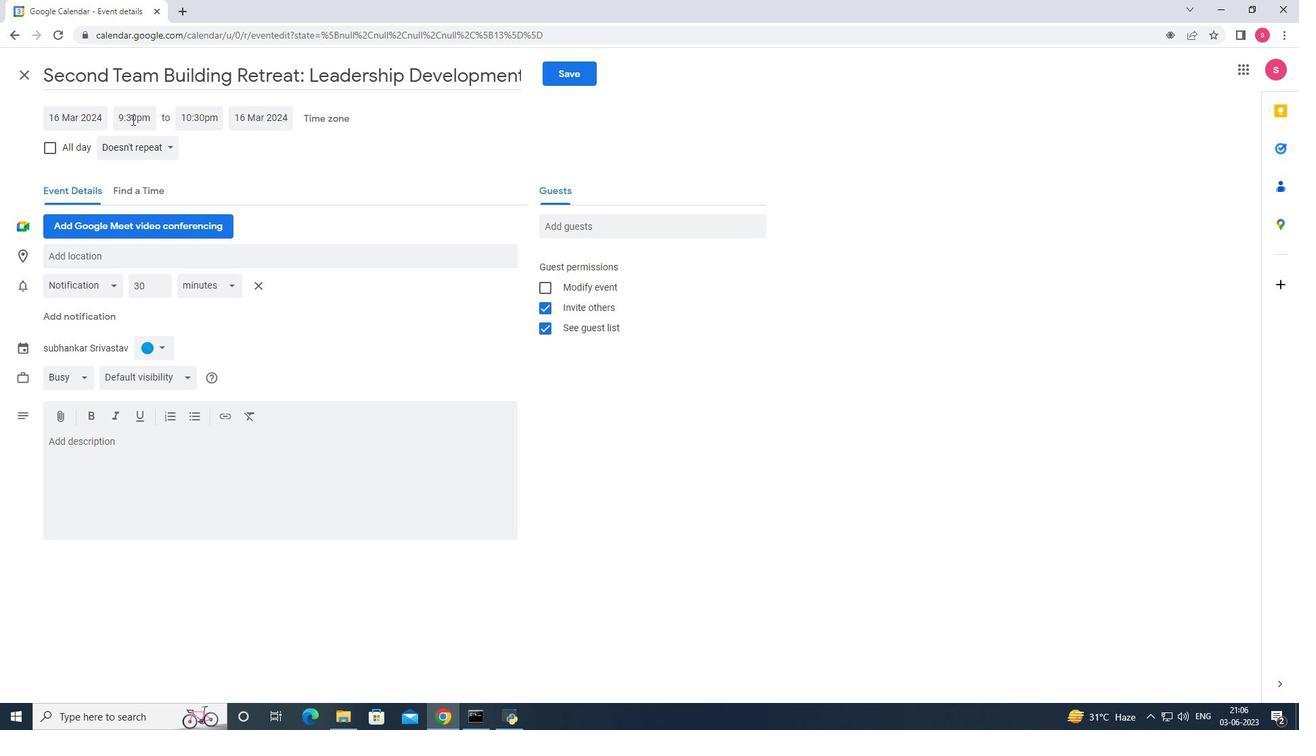 
Action: Mouse moved to (160, 202)
Screenshot: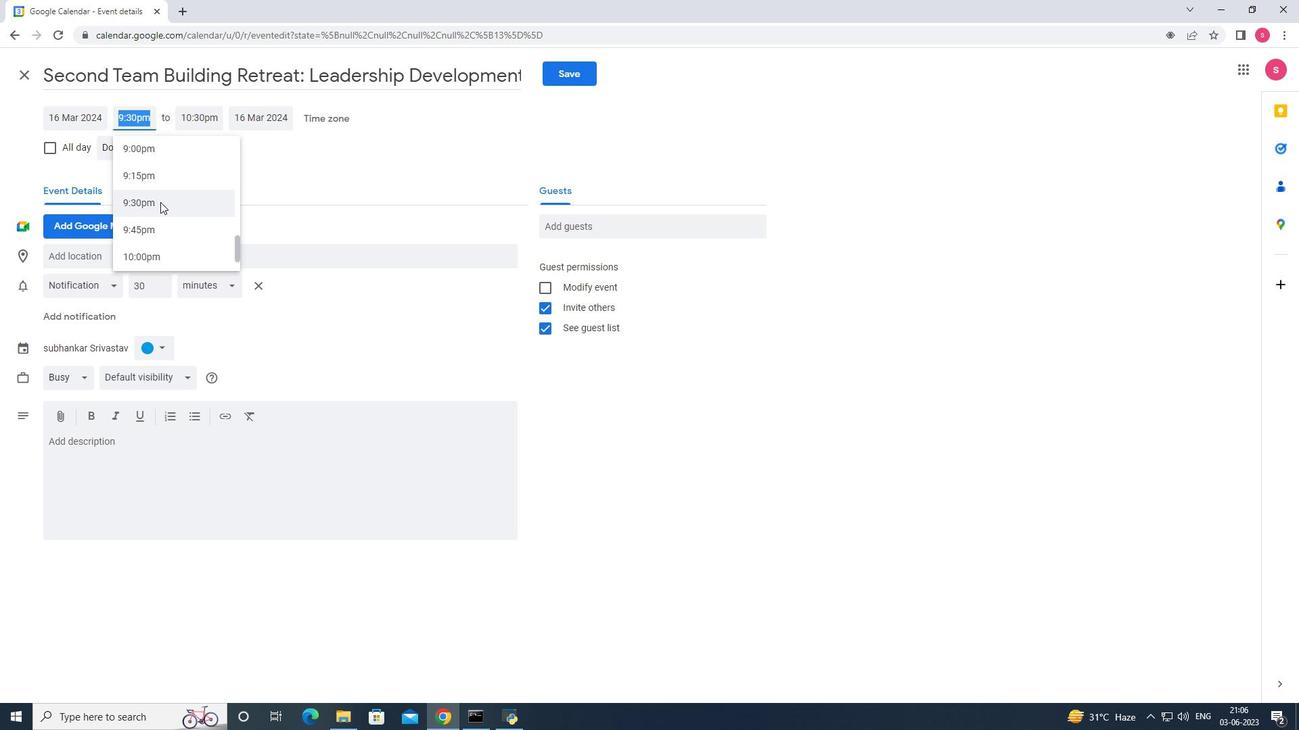 
Action: Mouse scrolled (160, 203) with delta (0, 0)
Screenshot: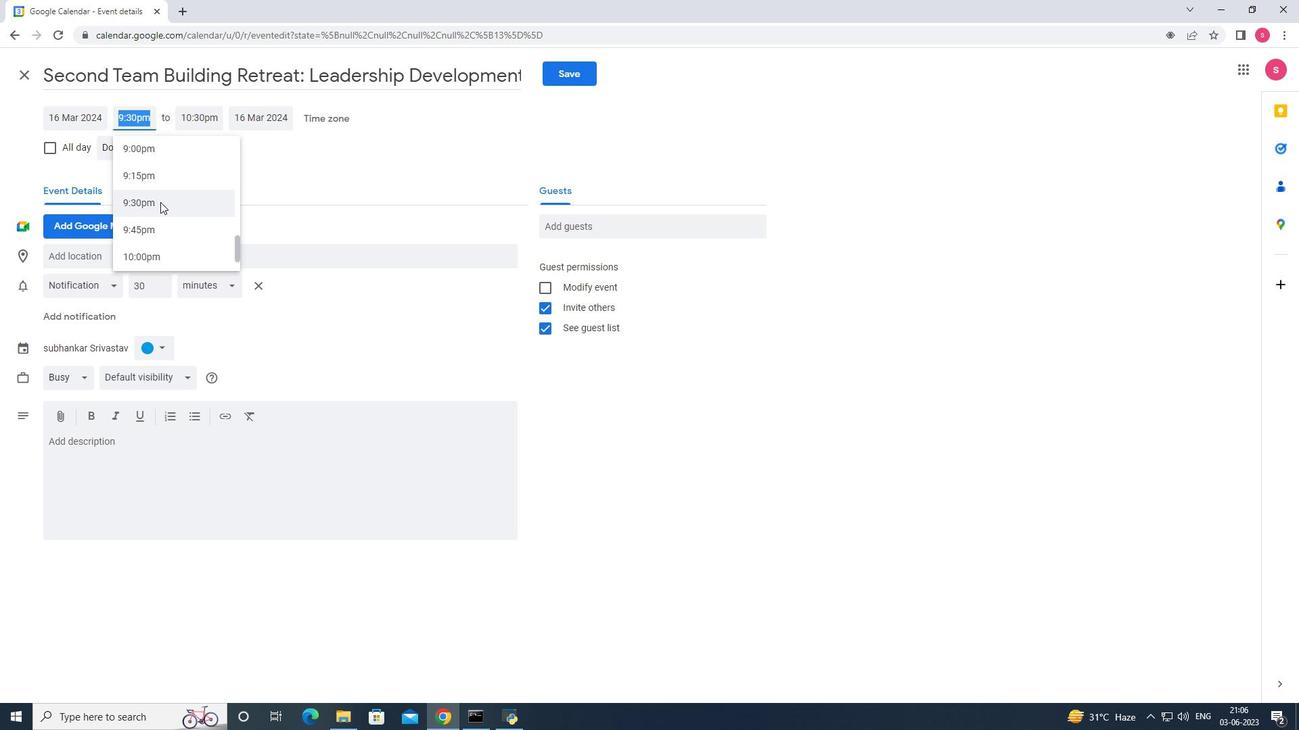 
Action: Mouse scrolled (160, 203) with delta (0, 0)
Screenshot: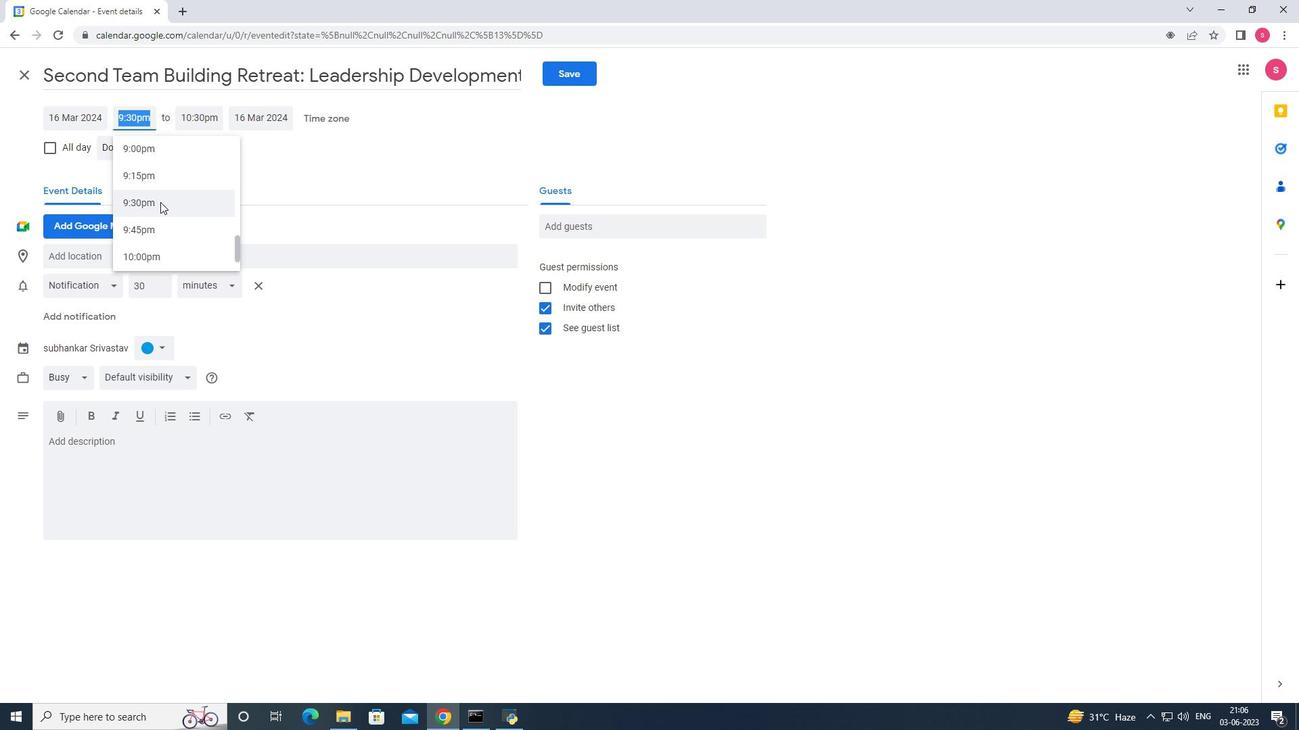 
Action: Mouse scrolled (160, 203) with delta (0, 0)
Screenshot: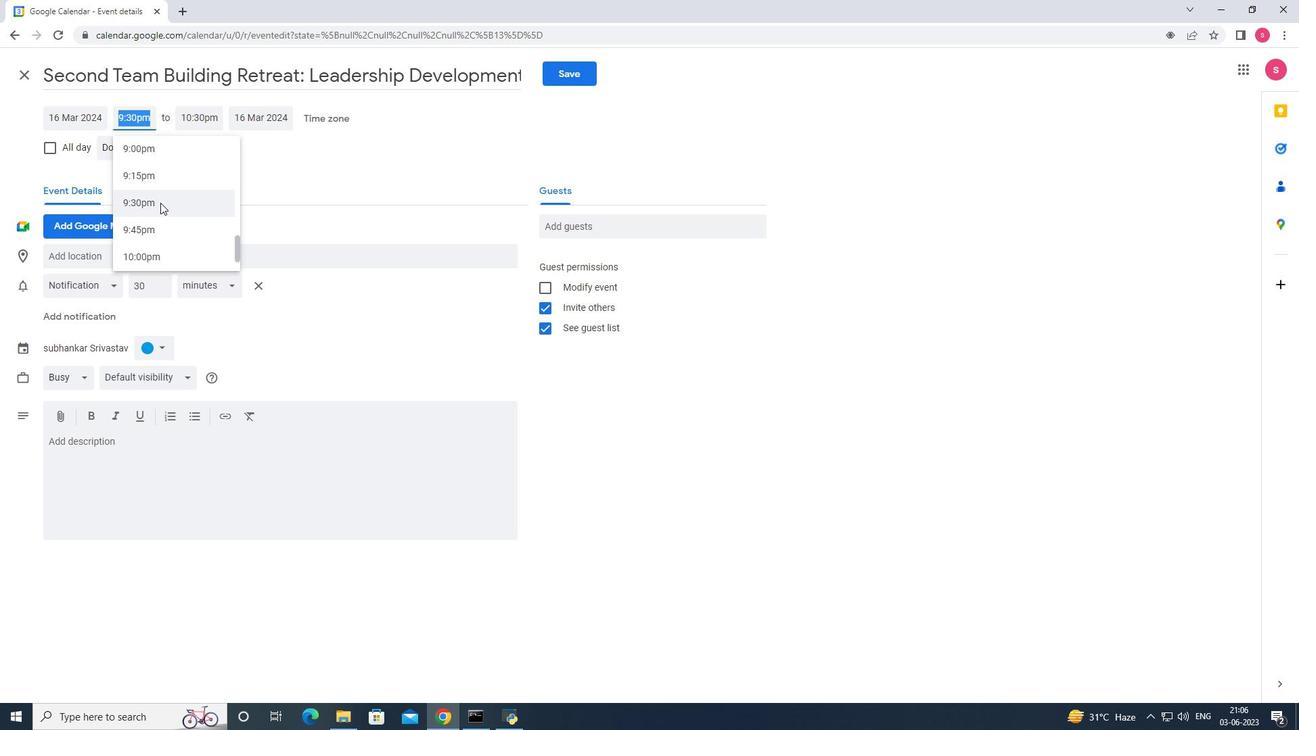 
Action: Mouse scrolled (160, 203) with delta (0, 0)
Screenshot: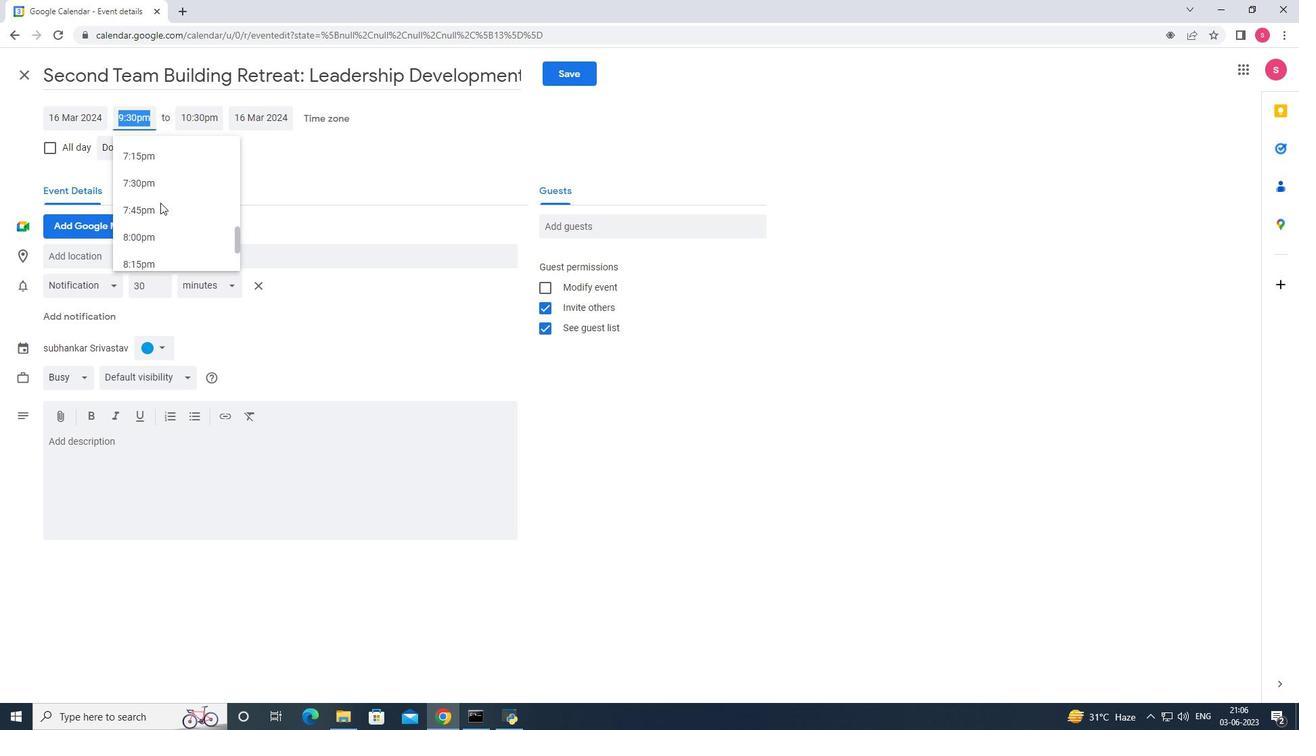 
Action: Mouse scrolled (160, 203) with delta (0, 0)
Screenshot: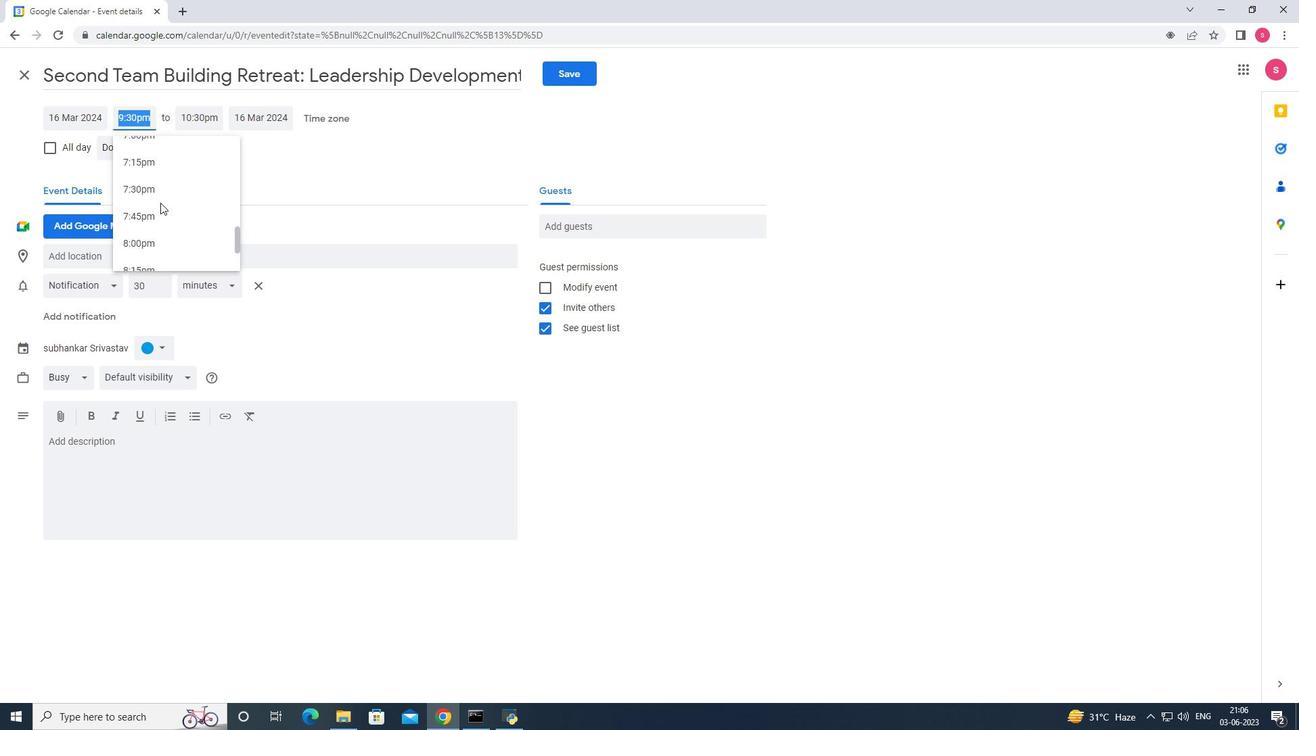 
Action: Mouse scrolled (160, 203) with delta (0, 0)
Screenshot: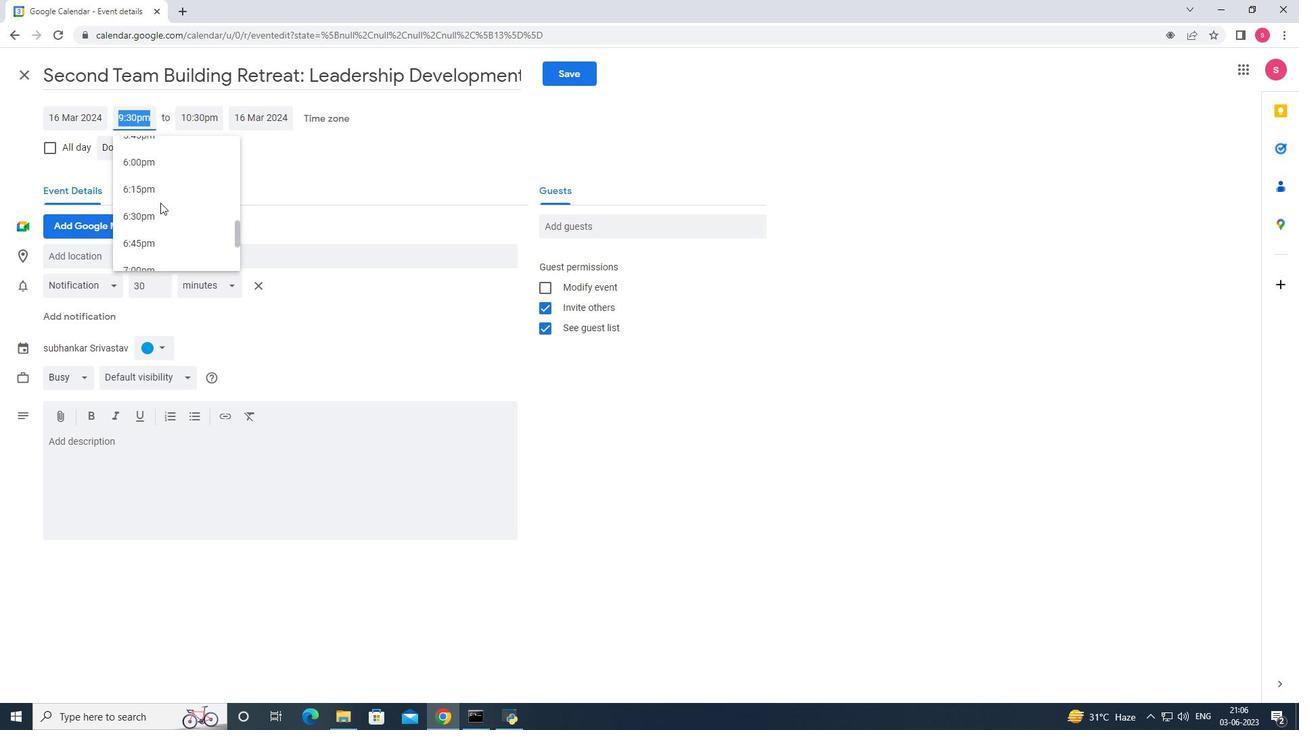 
Action: Mouse moved to (159, 203)
Screenshot: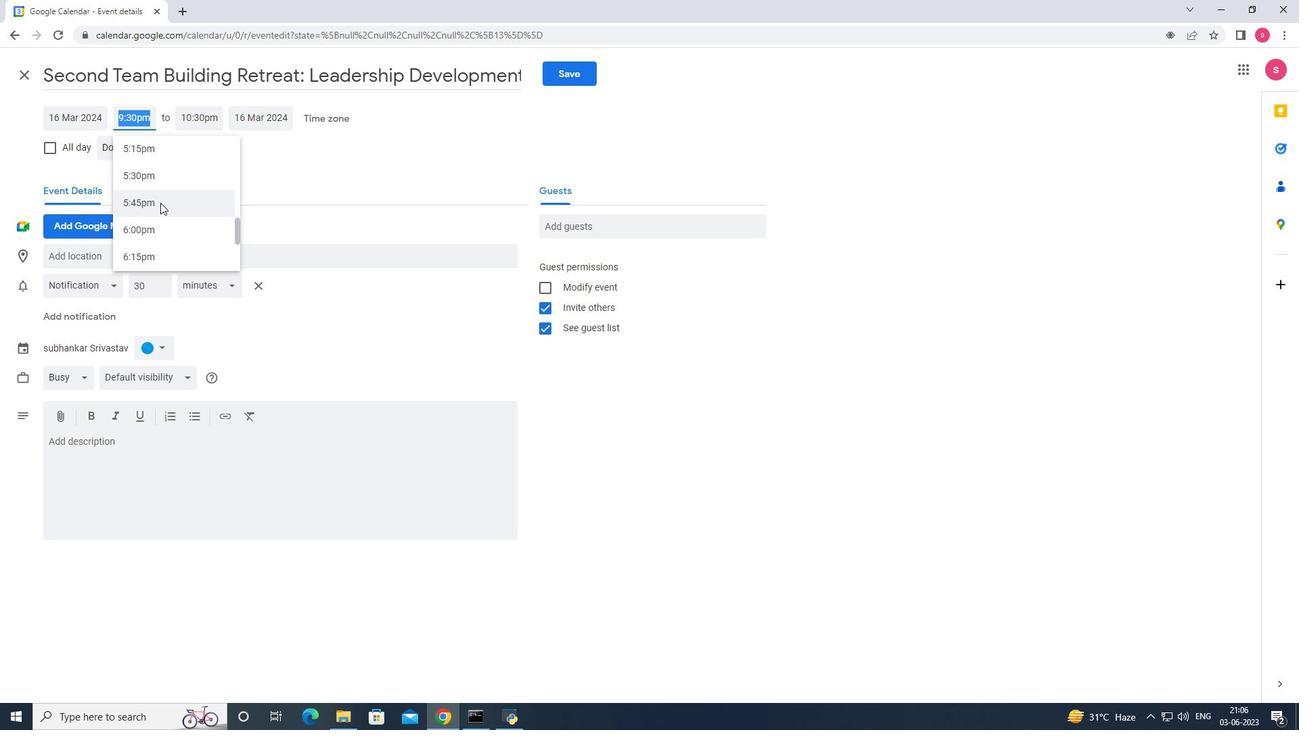 
Action: Mouse scrolled (159, 204) with delta (0, 0)
Screenshot: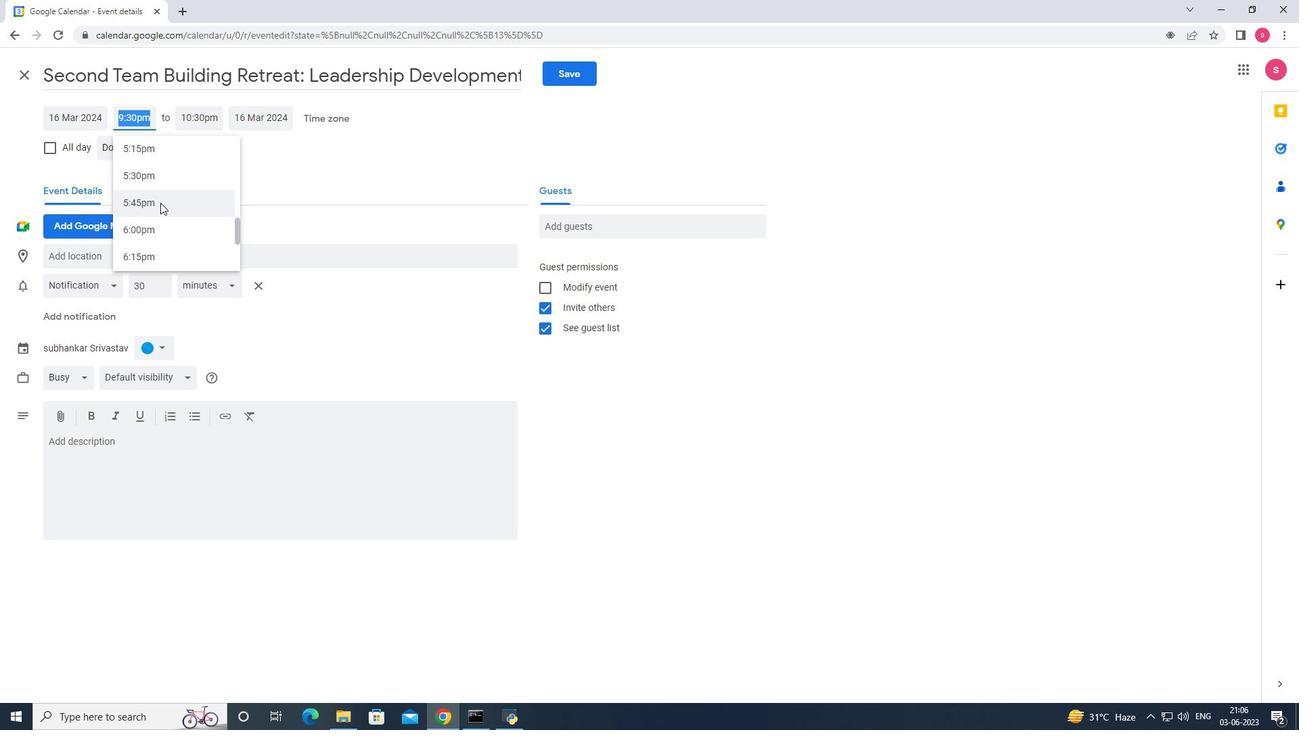 
Action: Mouse scrolled (159, 204) with delta (0, 0)
Screenshot: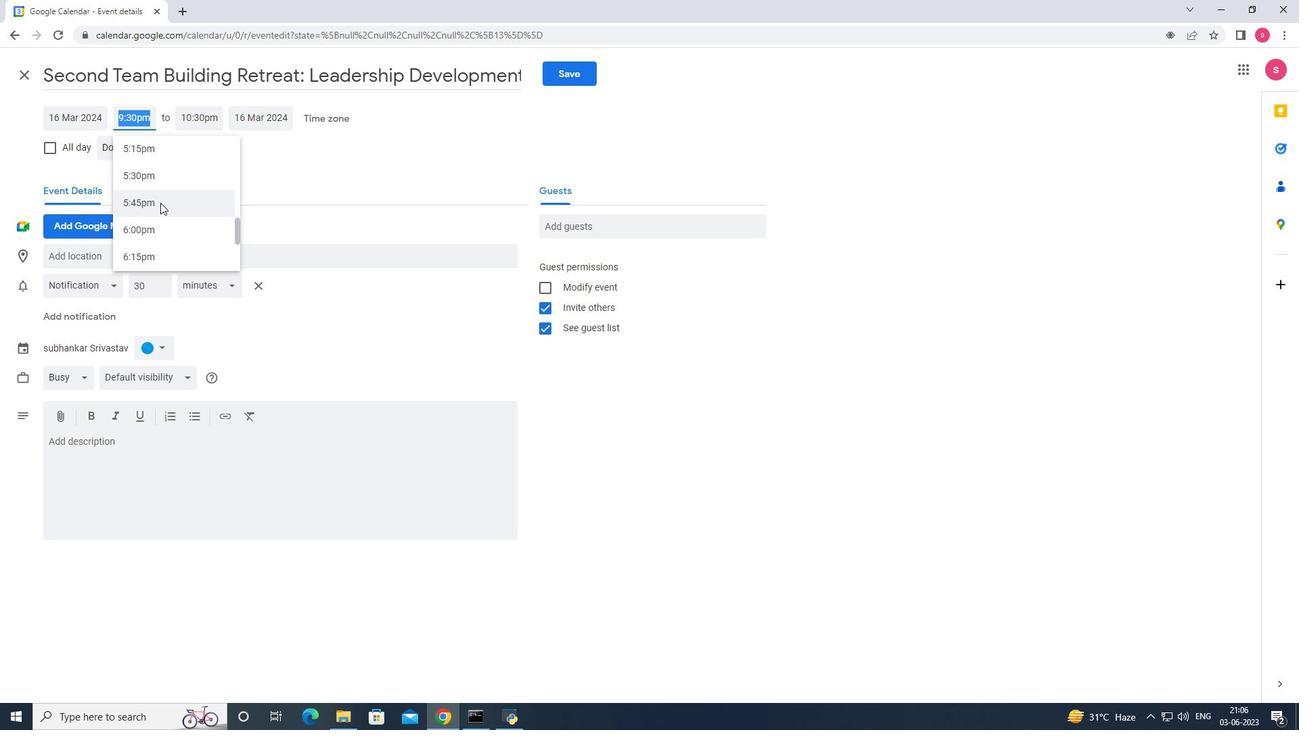 
Action: Mouse scrolled (159, 204) with delta (0, 0)
Screenshot: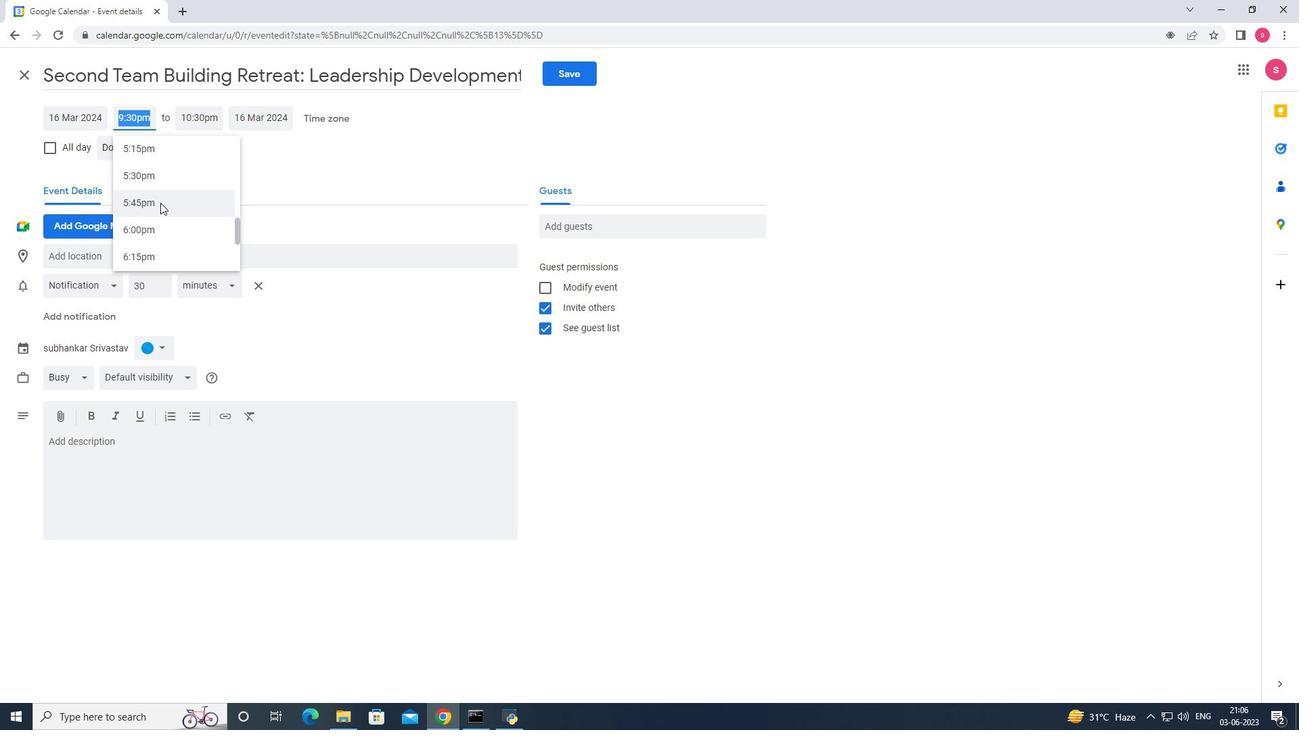 
Action: Mouse scrolled (159, 204) with delta (0, 0)
Screenshot: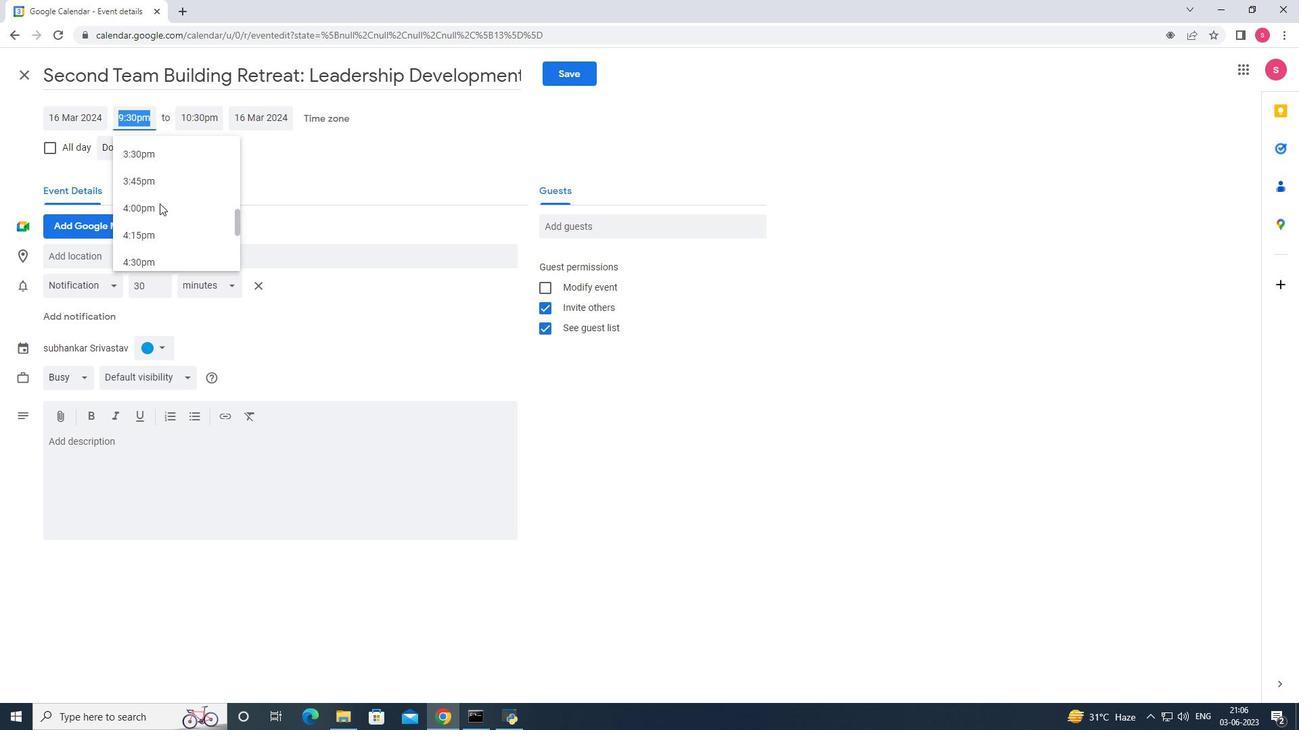 
Action: Mouse scrolled (159, 204) with delta (0, 0)
Screenshot: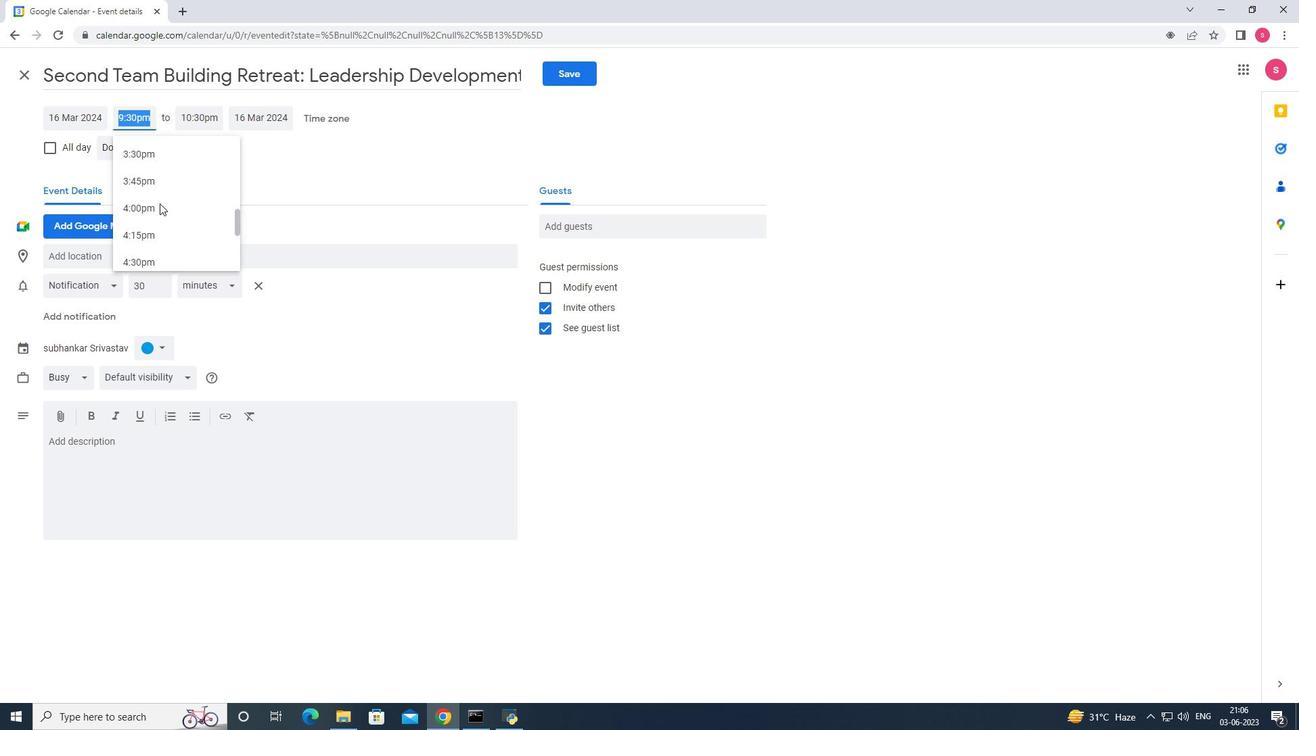 
Action: Mouse scrolled (159, 204) with delta (0, 0)
Screenshot: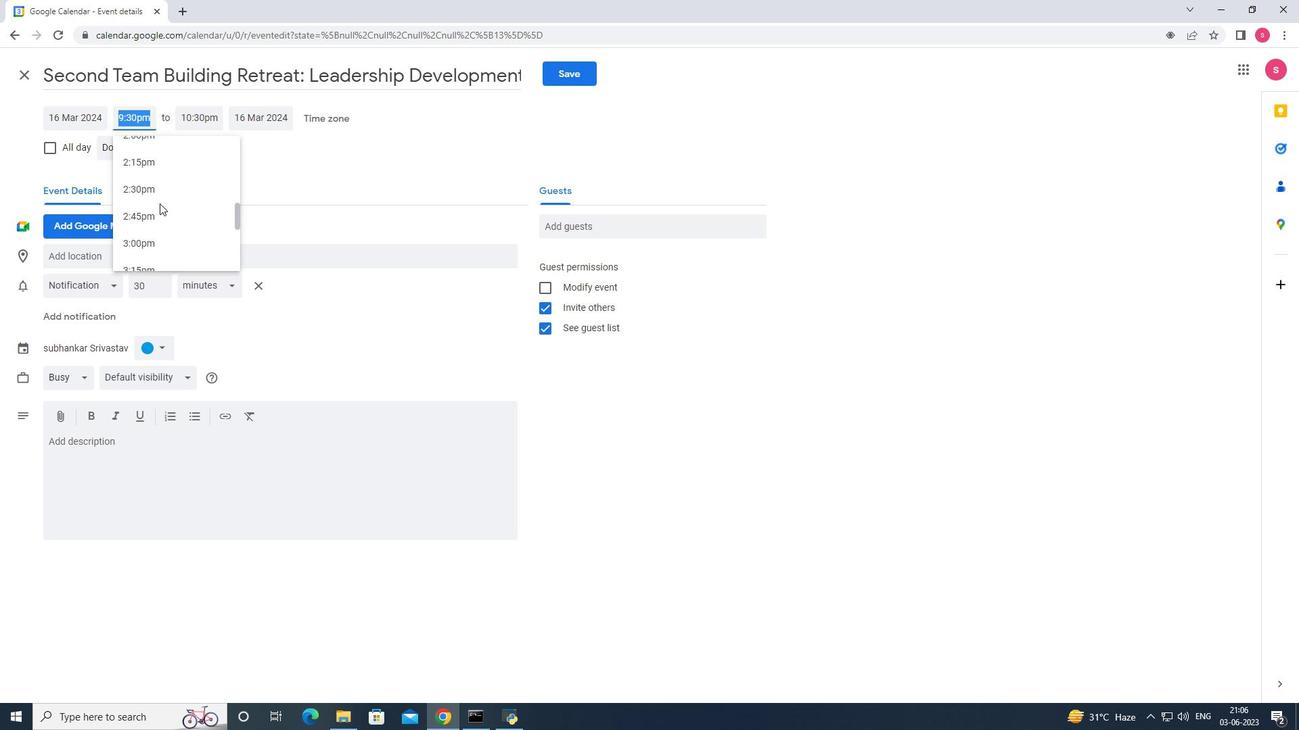 
Action: Mouse scrolled (159, 204) with delta (0, 0)
Screenshot: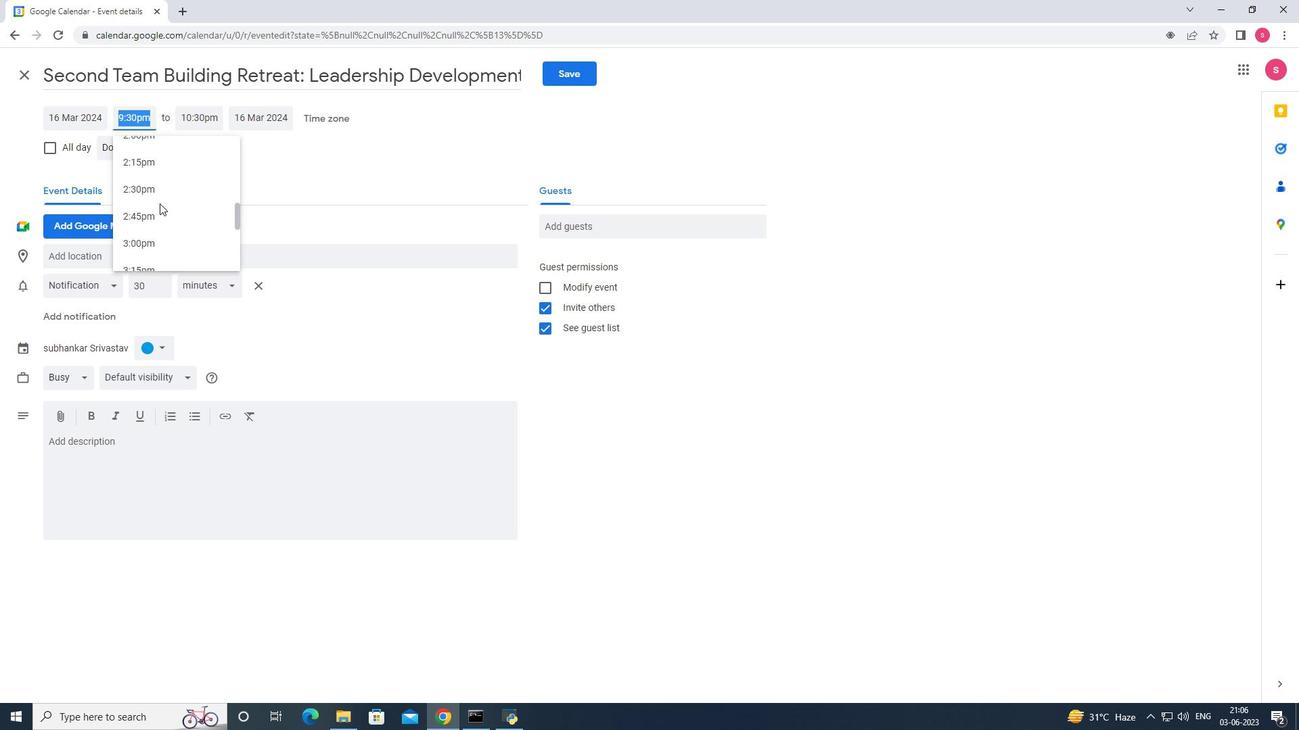 
Action: Mouse scrolled (159, 204) with delta (0, 0)
Screenshot: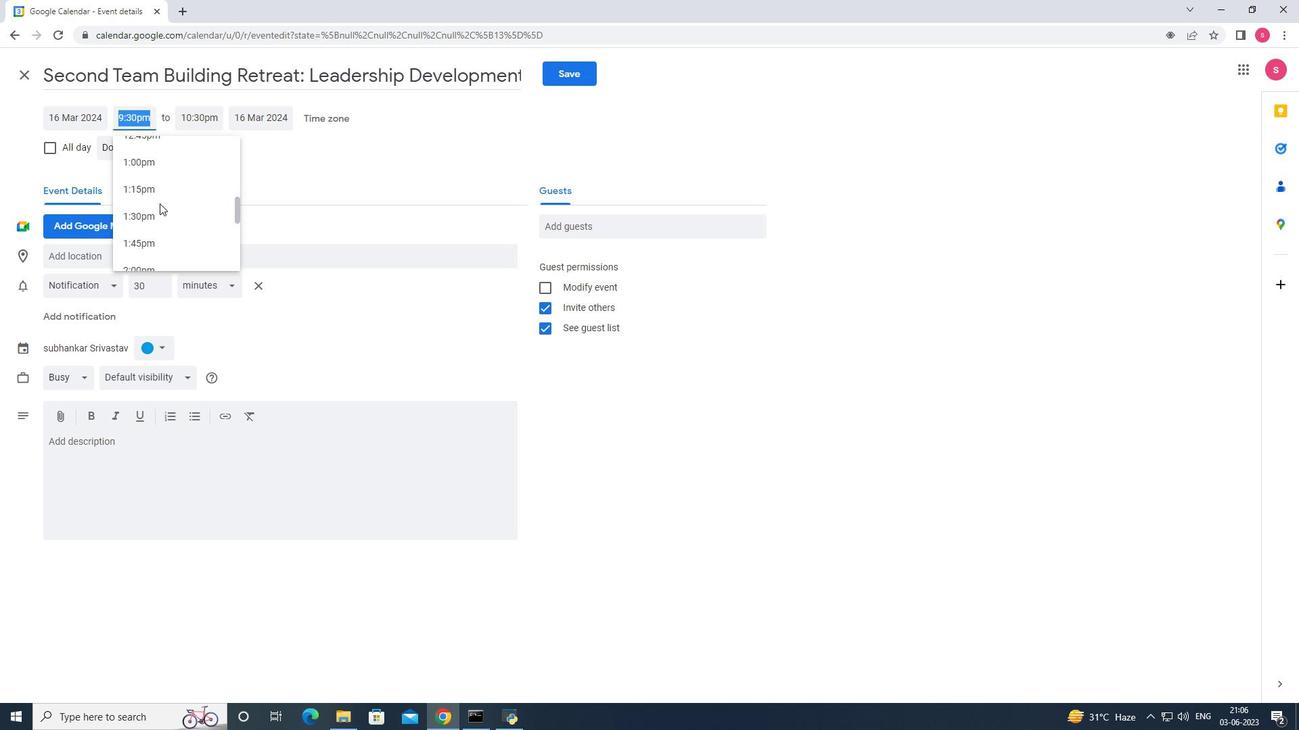 
Action: Mouse scrolled (159, 204) with delta (0, 0)
Screenshot: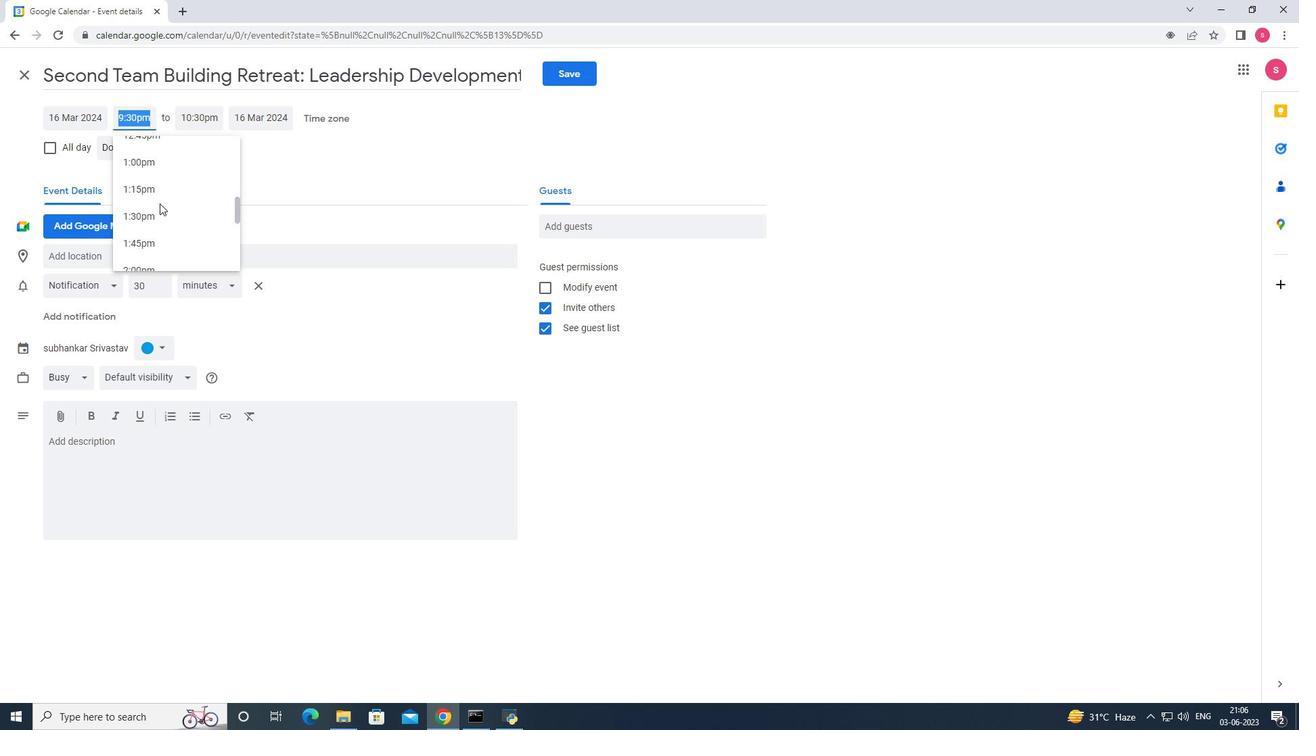
Action: Mouse scrolled (159, 204) with delta (0, 0)
Screenshot: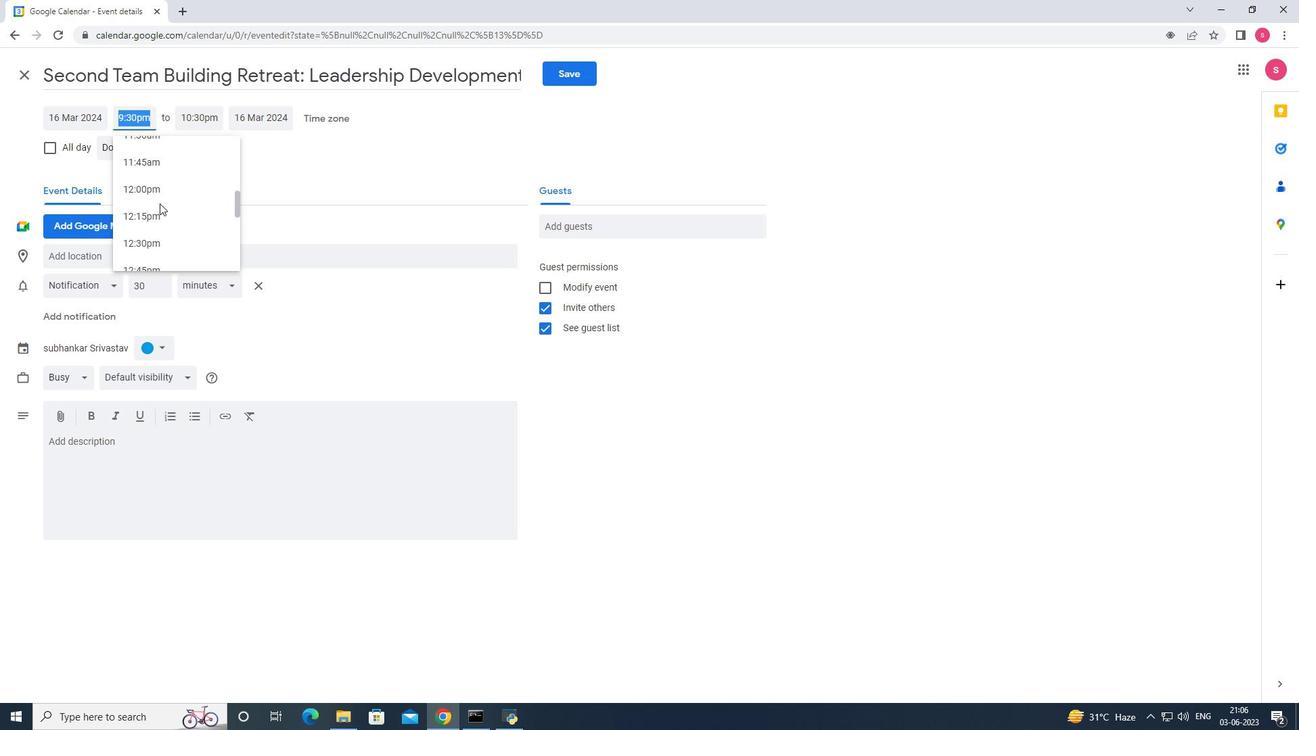 
Action: Mouse scrolled (159, 204) with delta (0, 0)
Screenshot: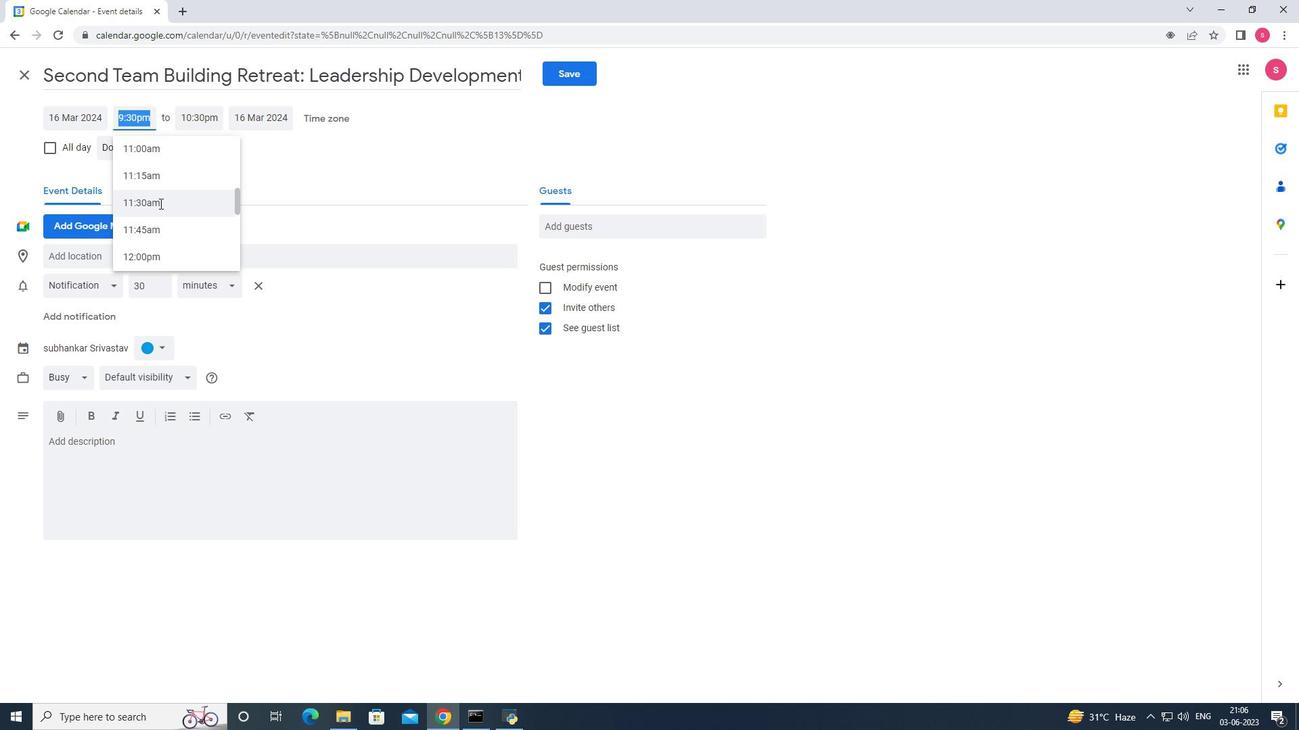 
Action: Mouse scrolled (159, 204) with delta (0, 0)
Screenshot: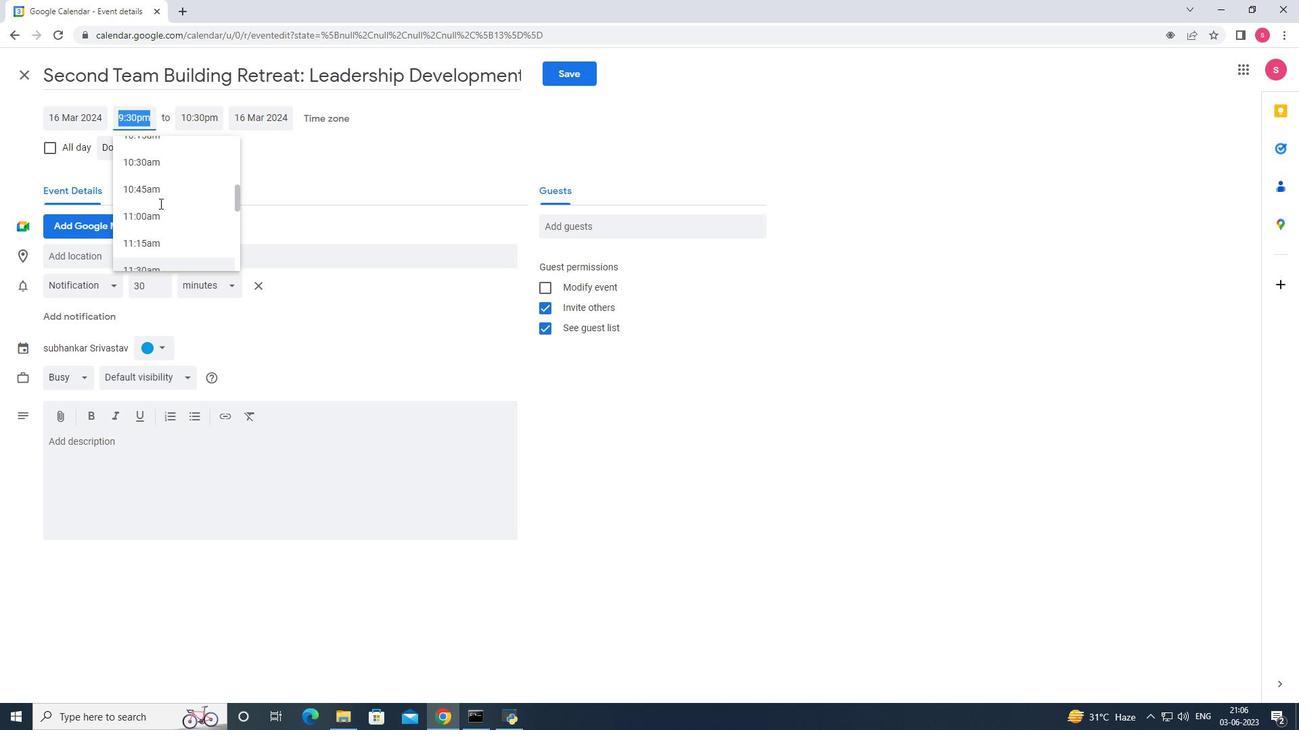 
Action: Mouse scrolled (159, 204) with delta (0, 0)
Screenshot: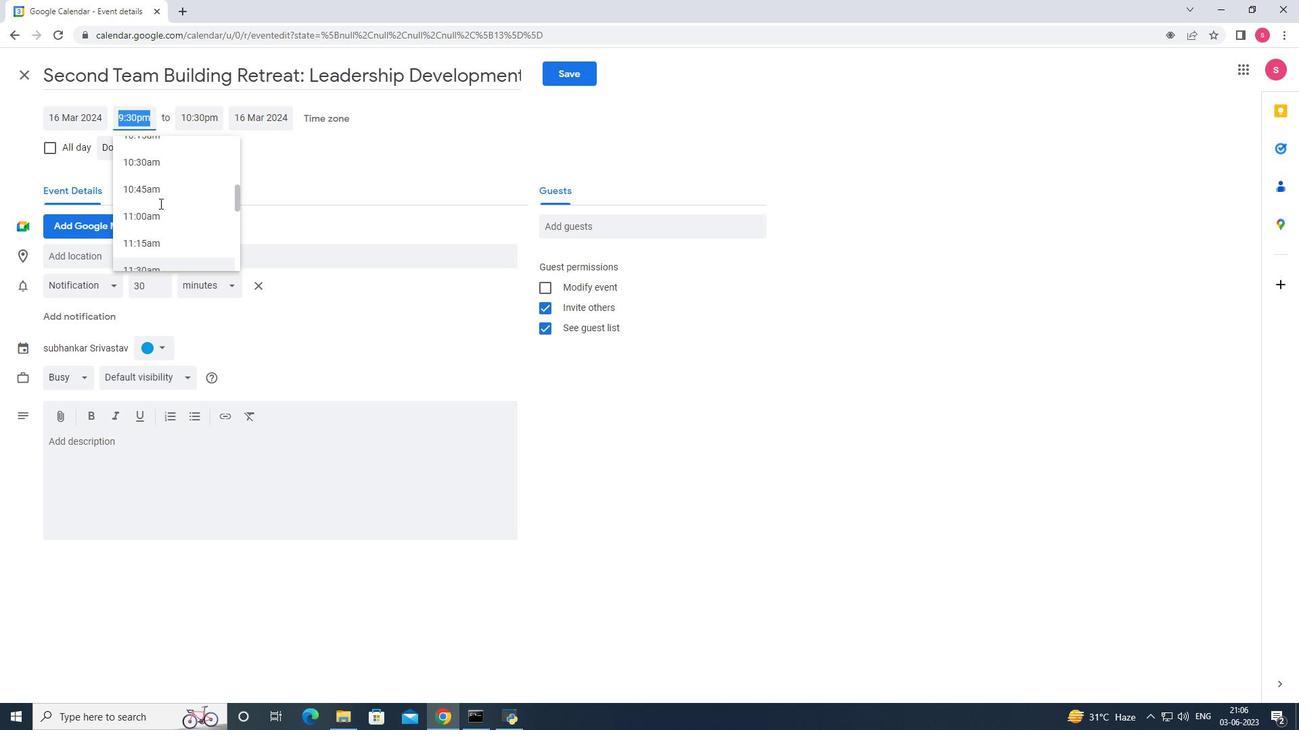 
Action: Mouse scrolled (159, 204) with delta (0, 0)
Screenshot: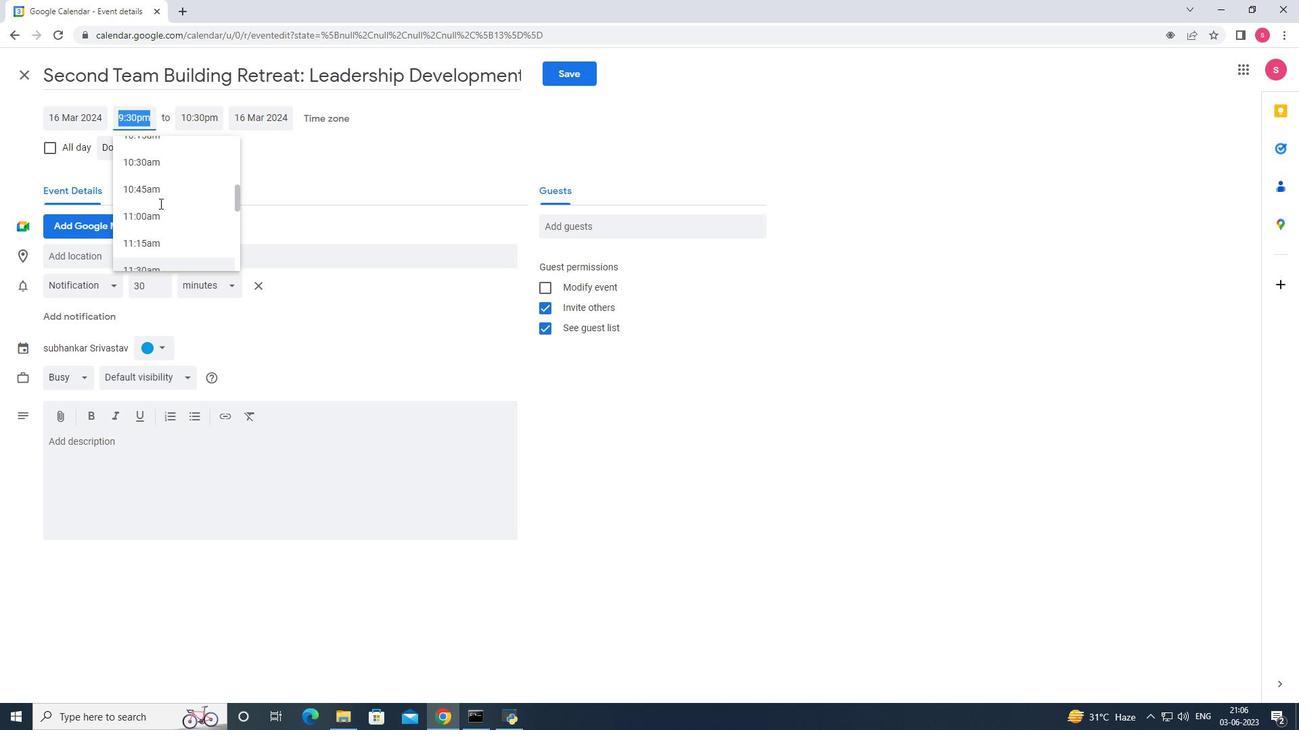
Action: Mouse moved to (155, 174)
Screenshot: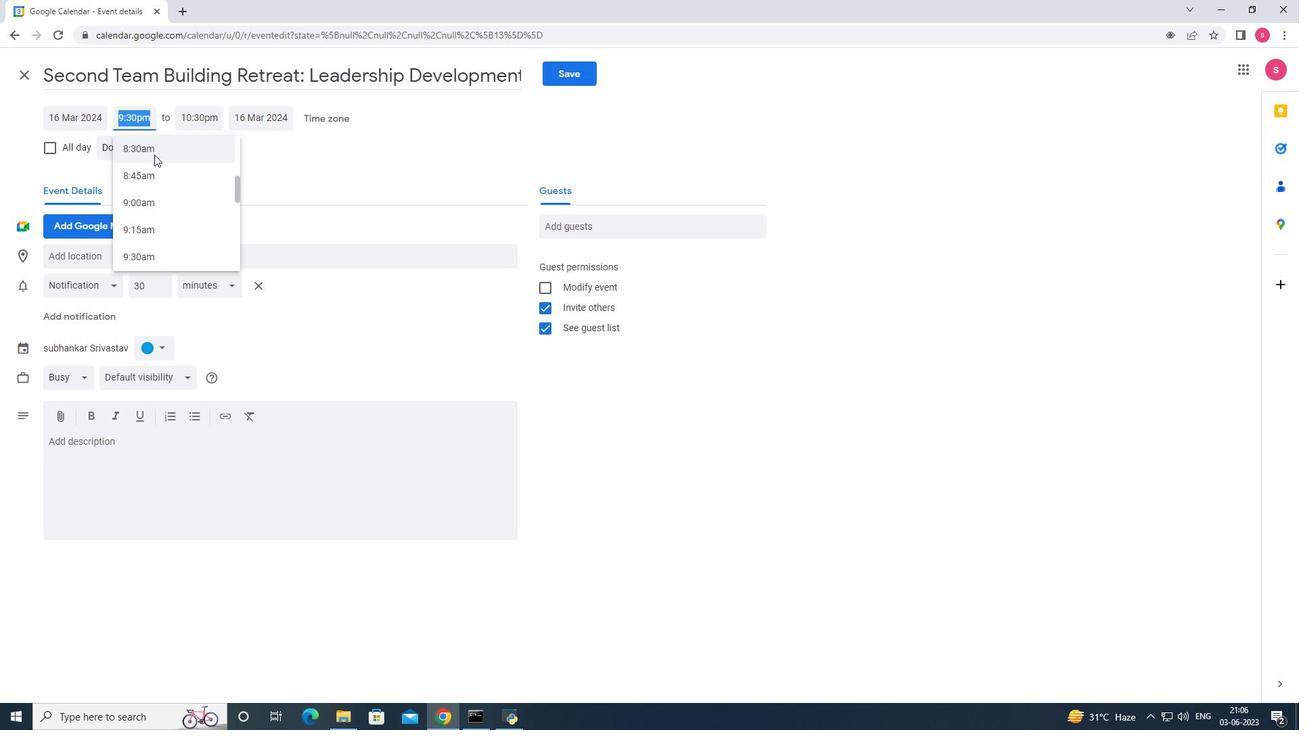 
Action: Mouse pressed left at (155, 174)
Screenshot: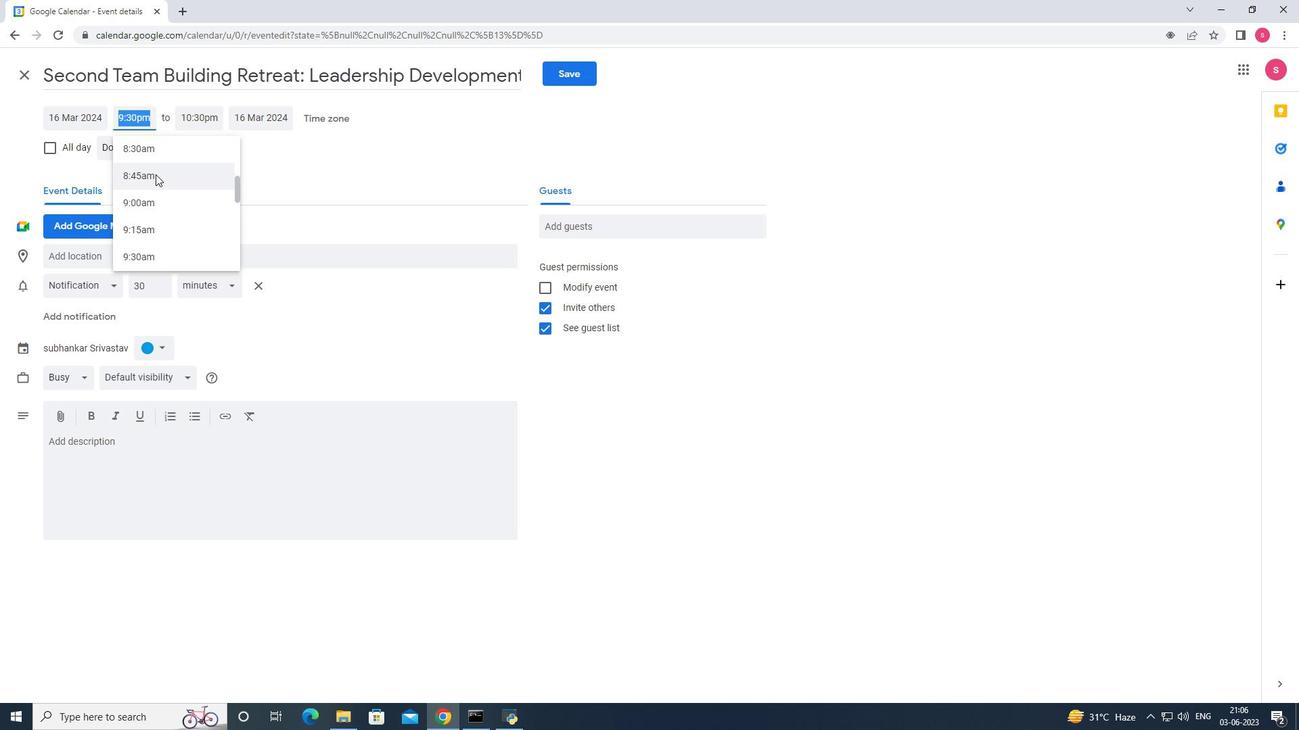 
Action: Mouse moved to (134, 118)
Screenshot: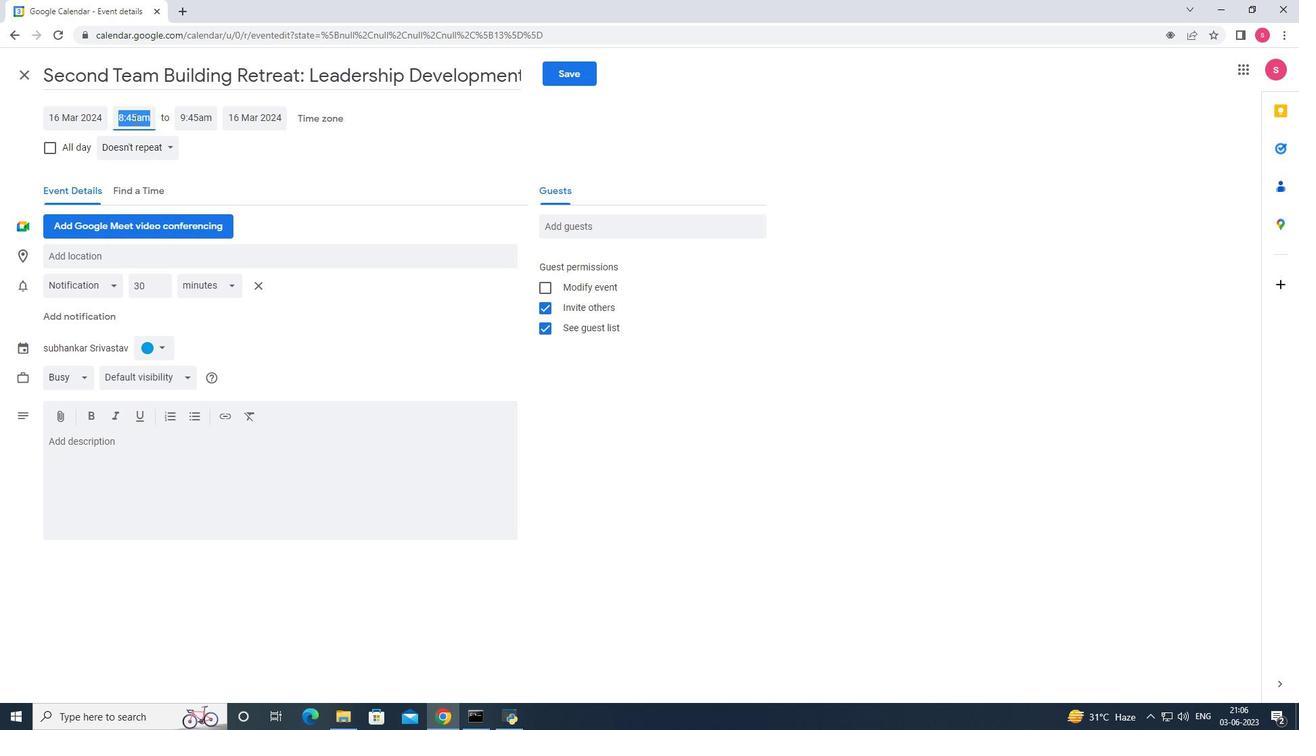 
Action: Mouse pressed left at (134, 118)
Screenshot: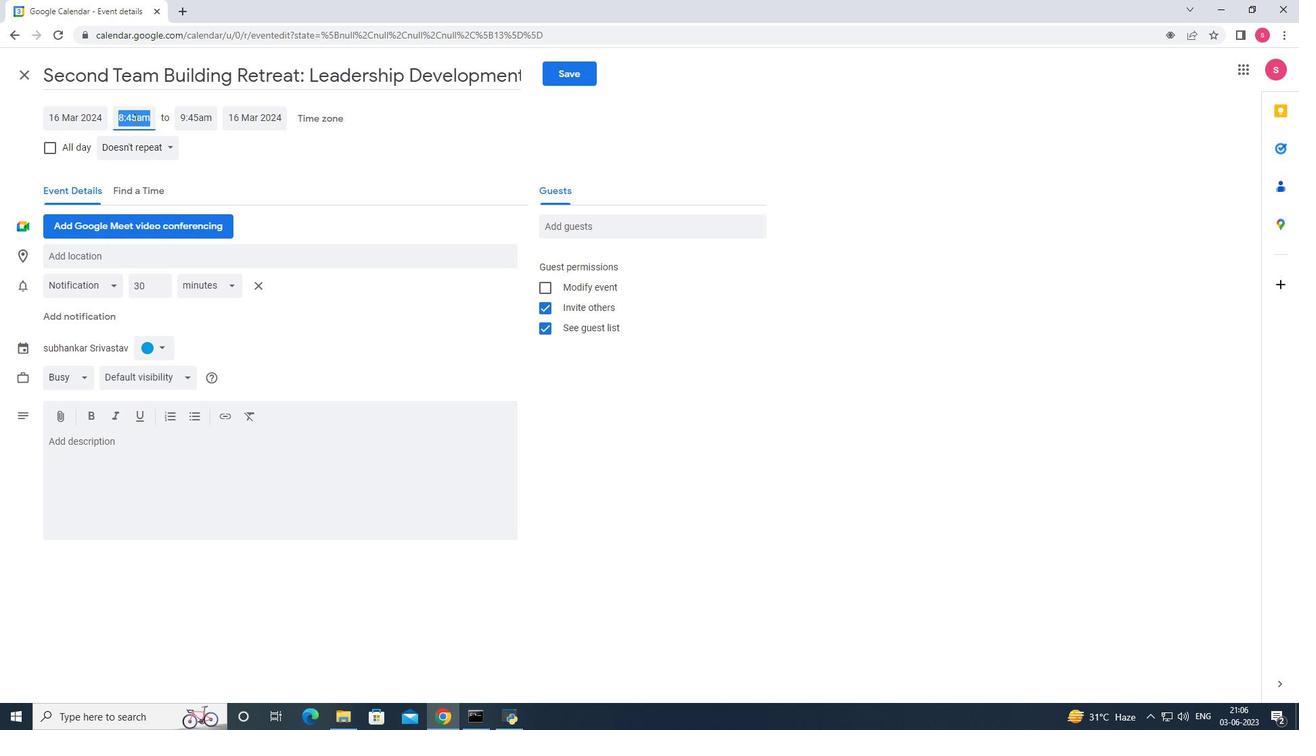 
Action: Mouse moved to (140, 116)
Screenshot: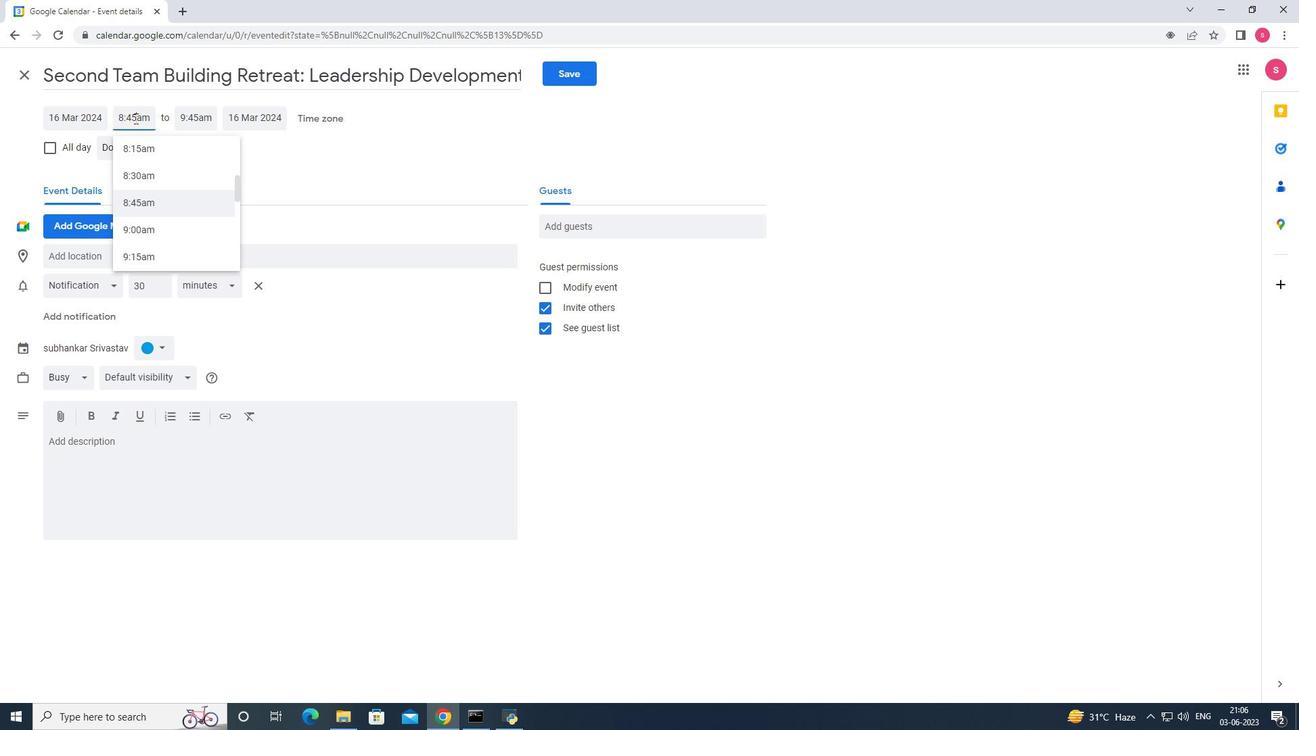 
Action: Key pressed <Key.backspace><Key.backspace>
Screenshot: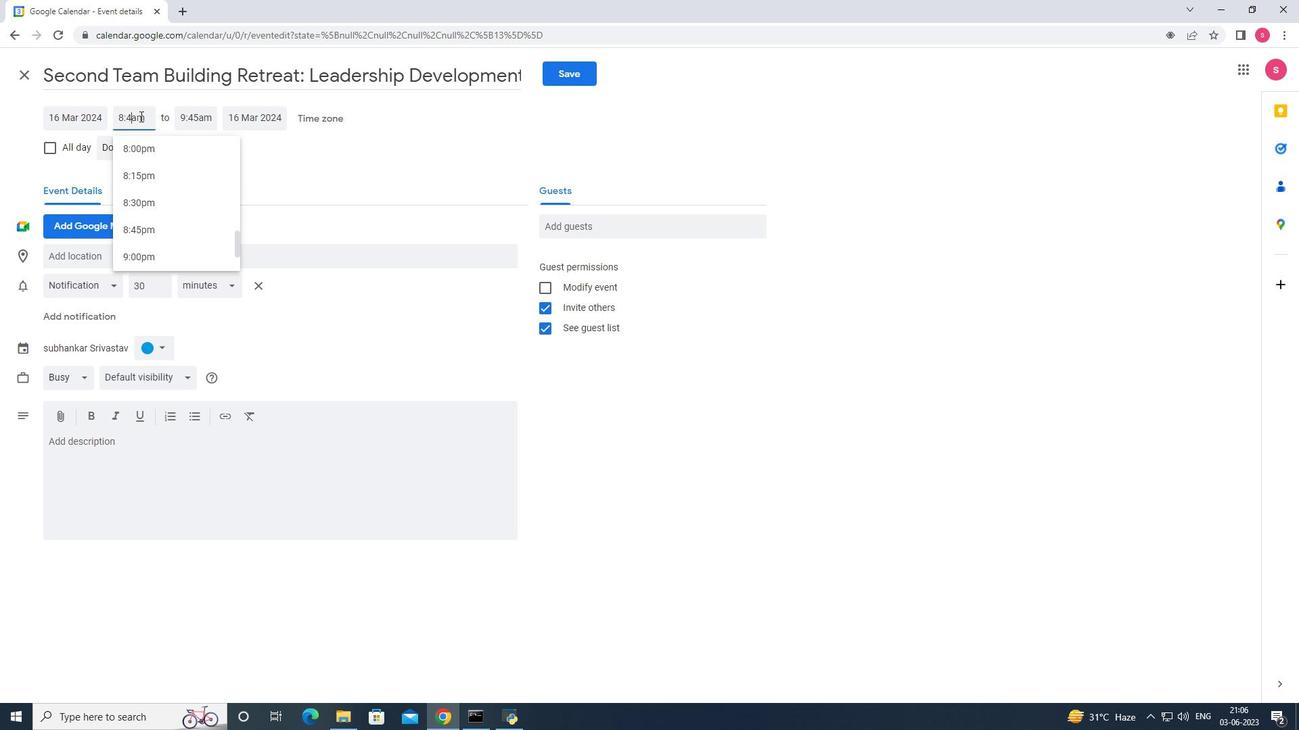 
Action: Mouse moved to (165, 159)
Screenshot: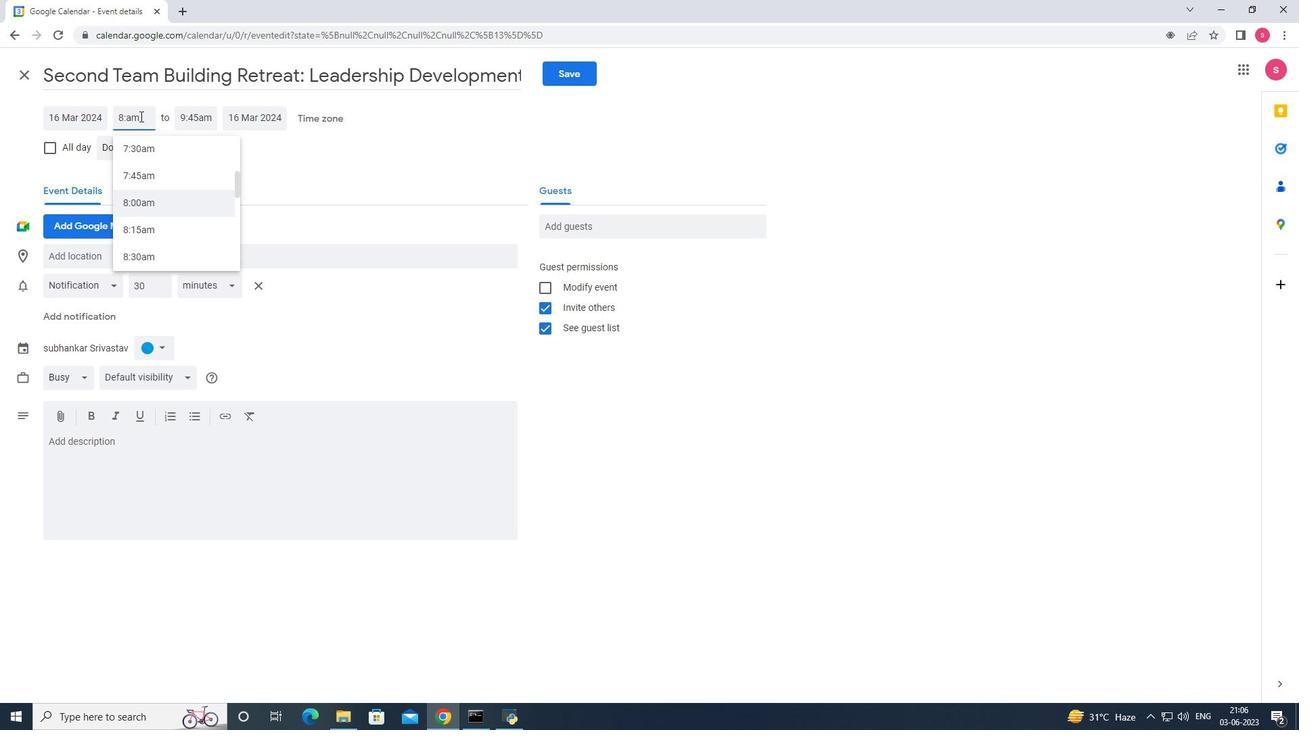 
Action: Key pressed 50
Screenshot: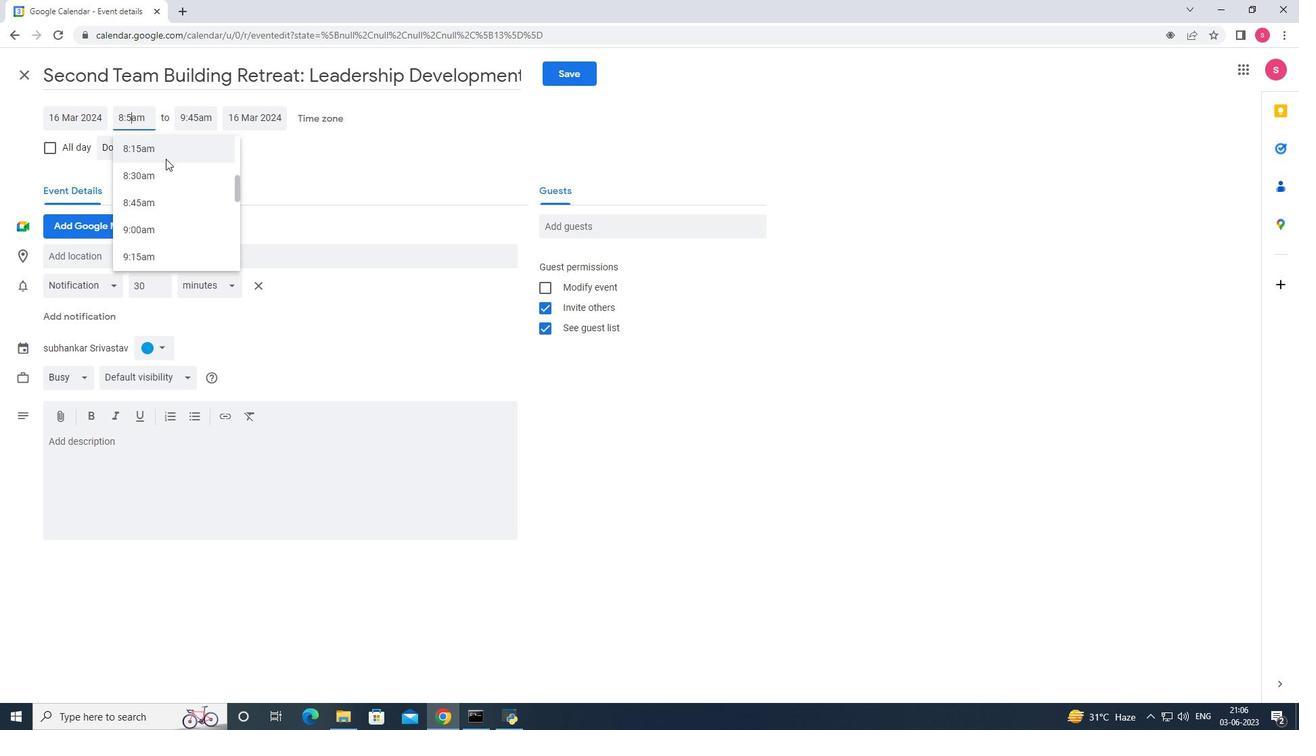 
Action: Mouse moved to (298, 173)
Screenshot: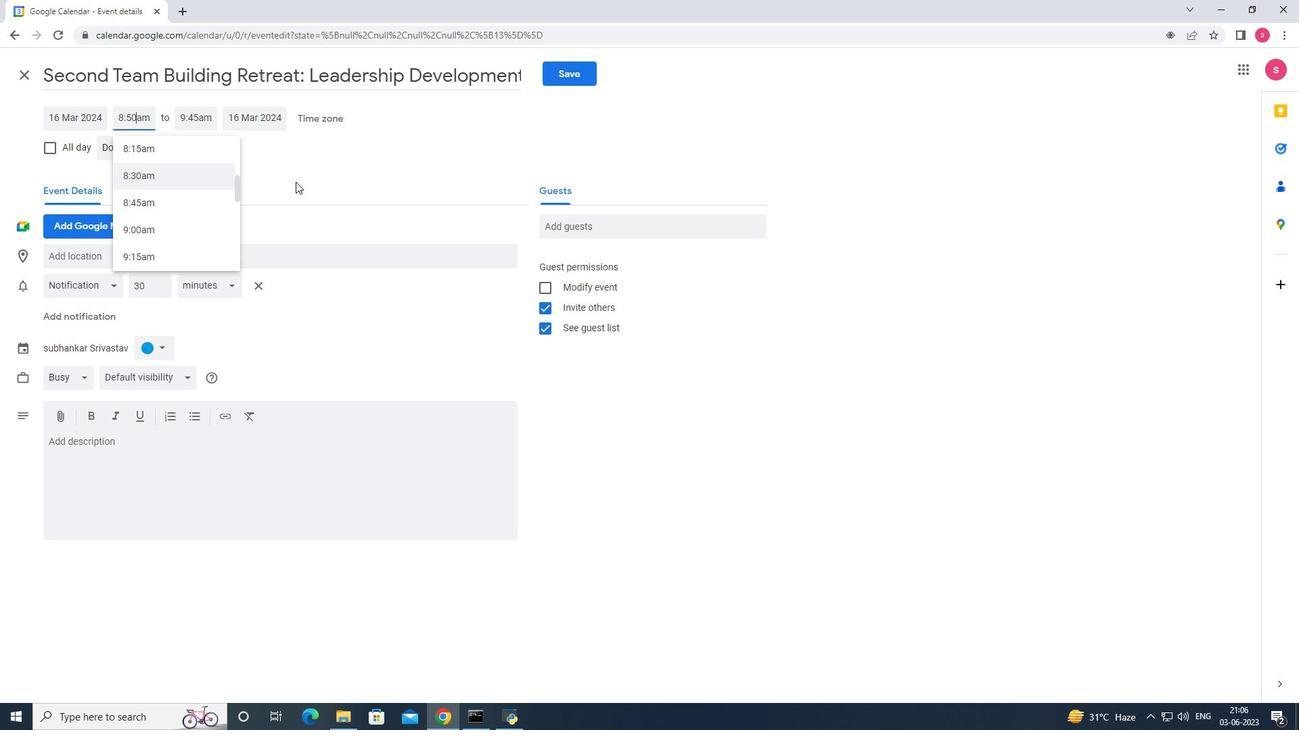 
Action: Mouse pressed left at (298, 173)
Screenshot: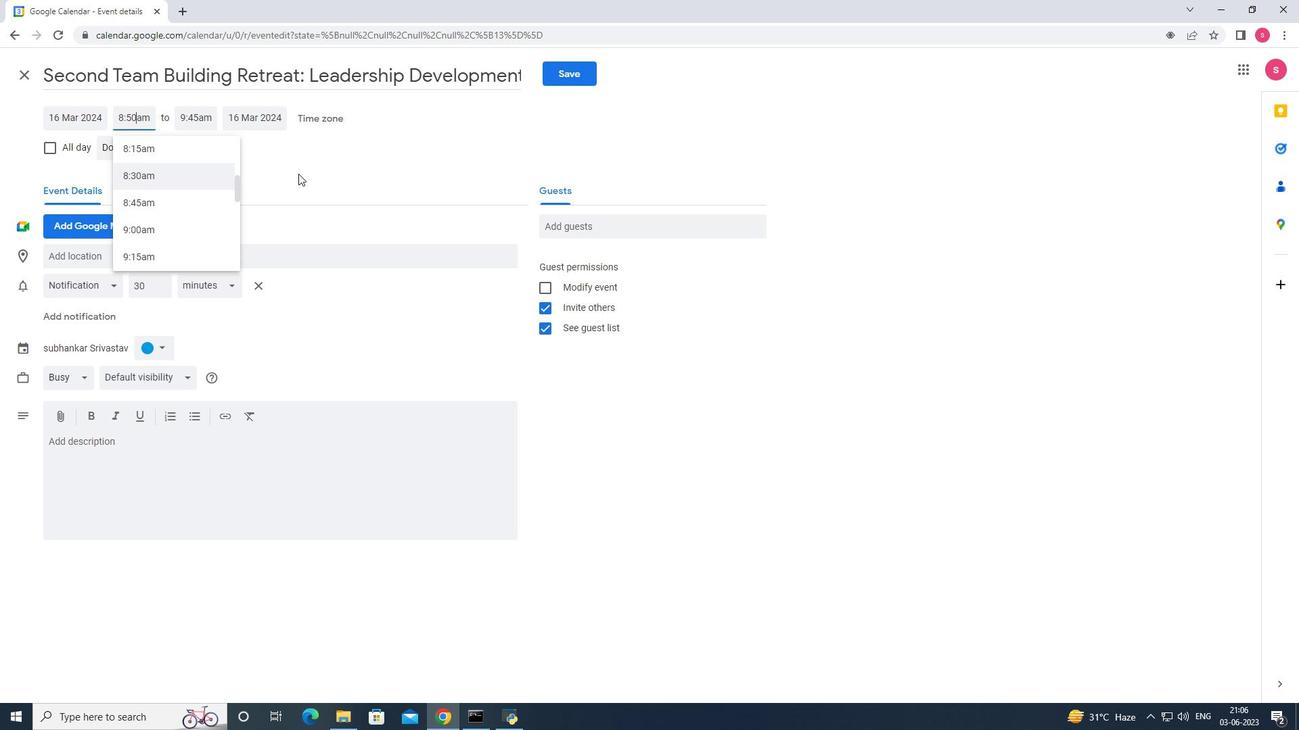 
Action: Mouse moved to (194, 118)
Screenshot: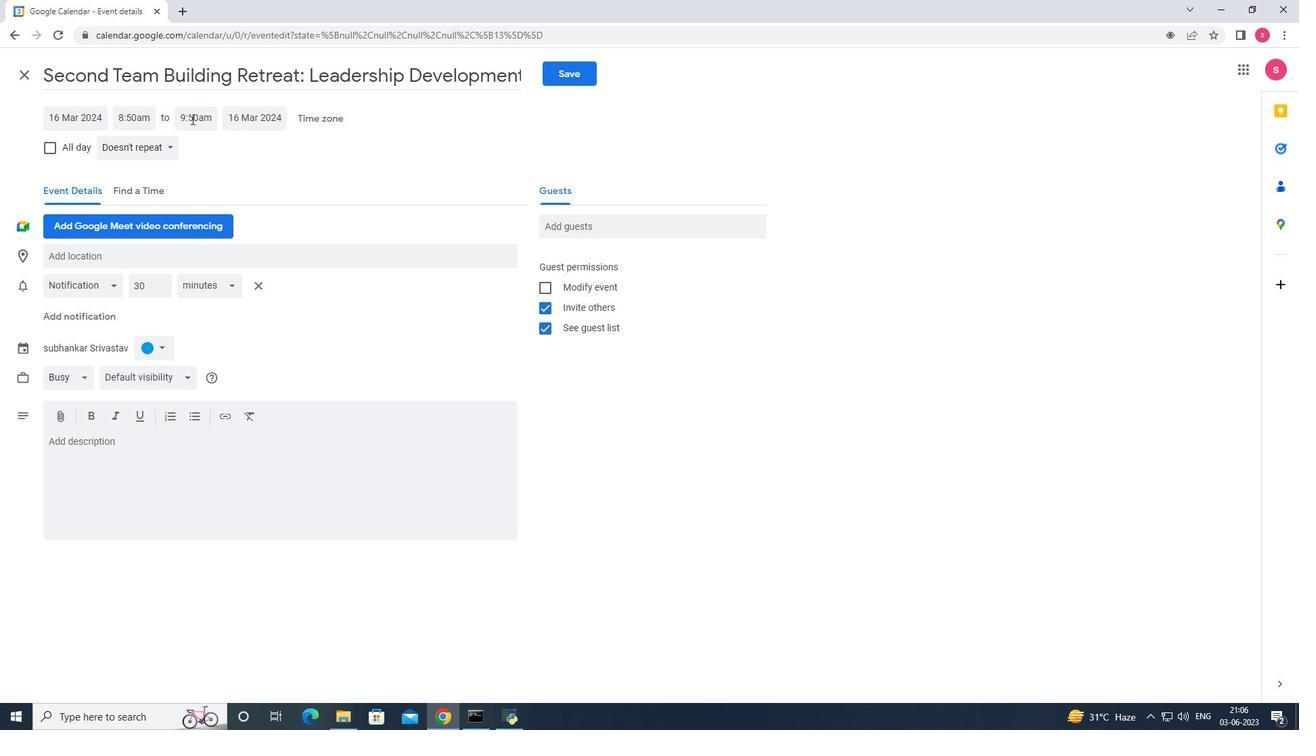 
Action: Mouse pressed left at (194, 118)
Screenshot: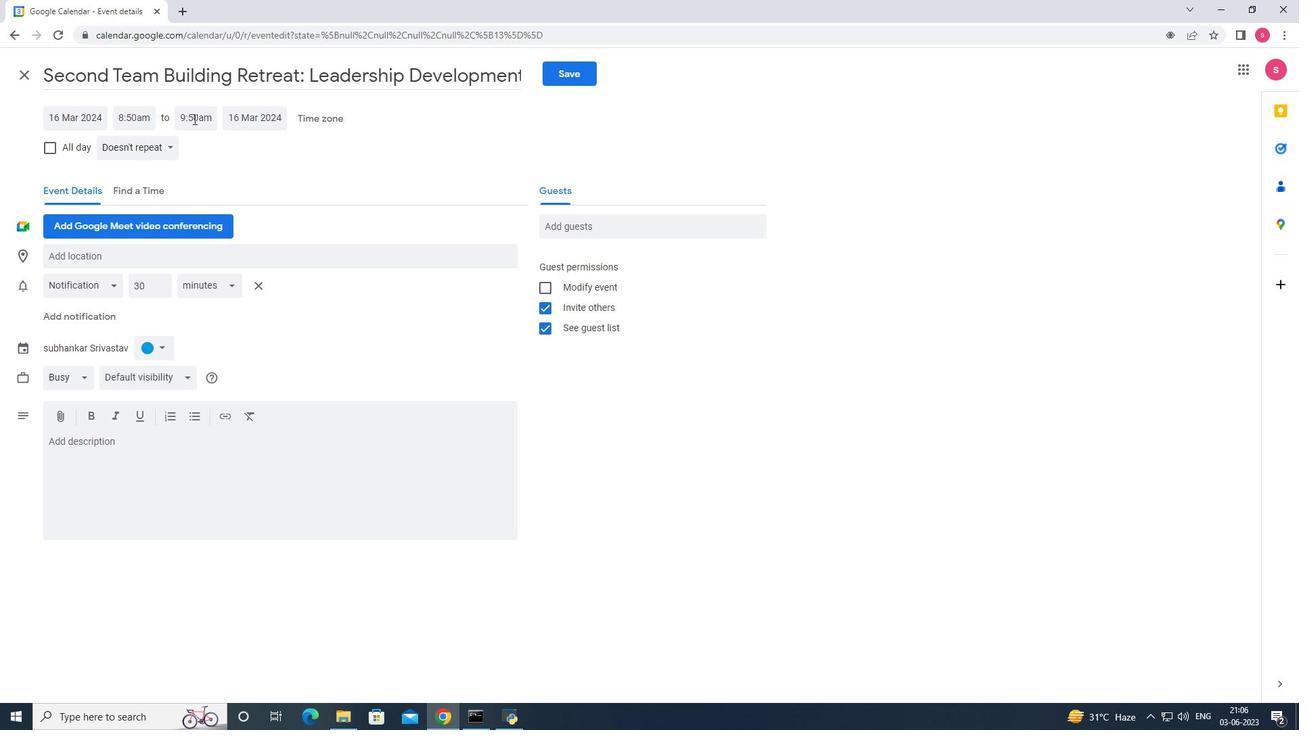 
Action: Mouse moved to (226, 175)
Screenshot: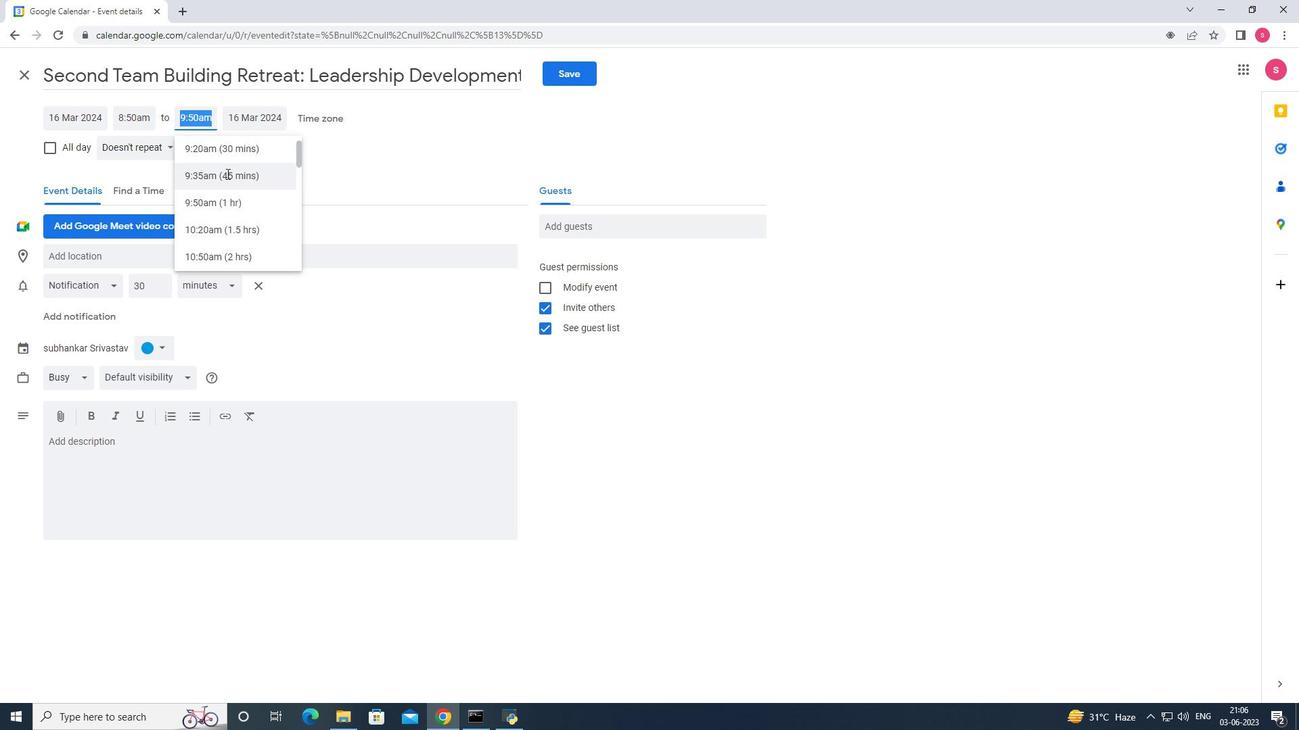 
Action: Mouse scrolled (226, 176) with delta (0, 0)
Screenshot: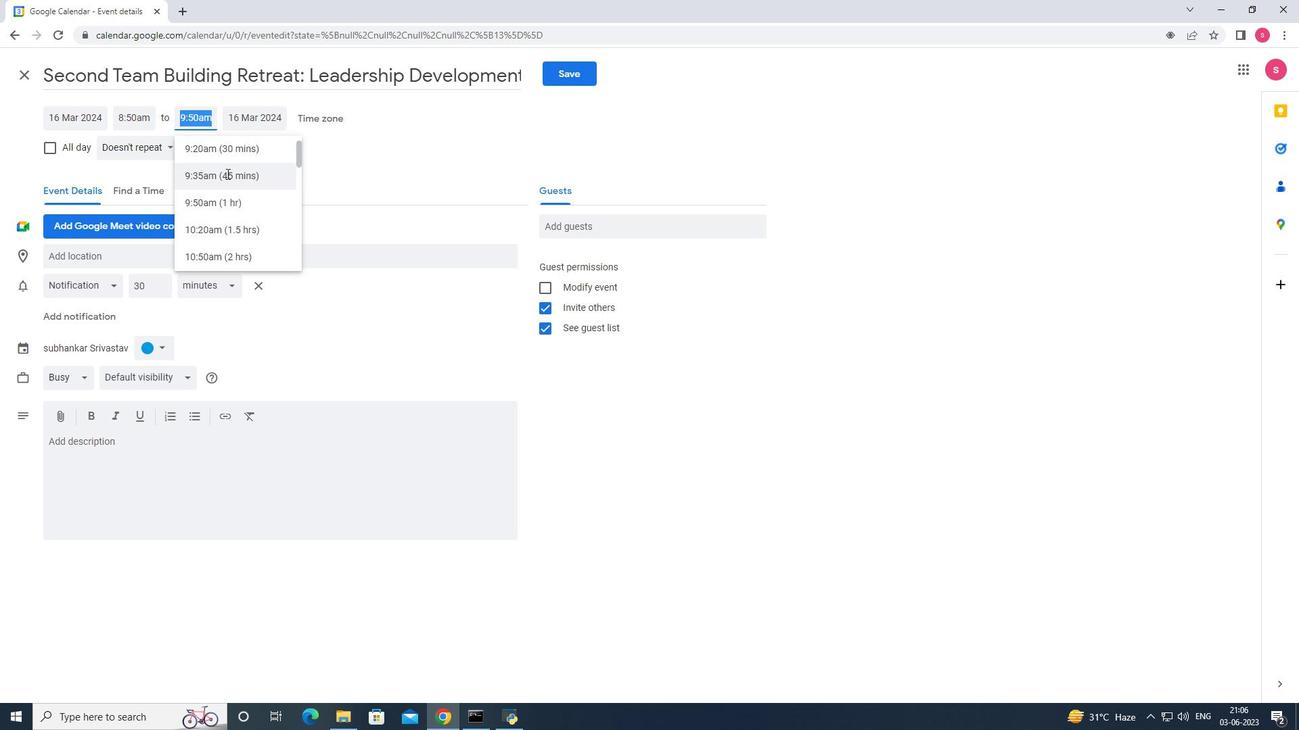 
Action: Mouse scrolled (226, 175) with delta (0, 0)
Screenshot: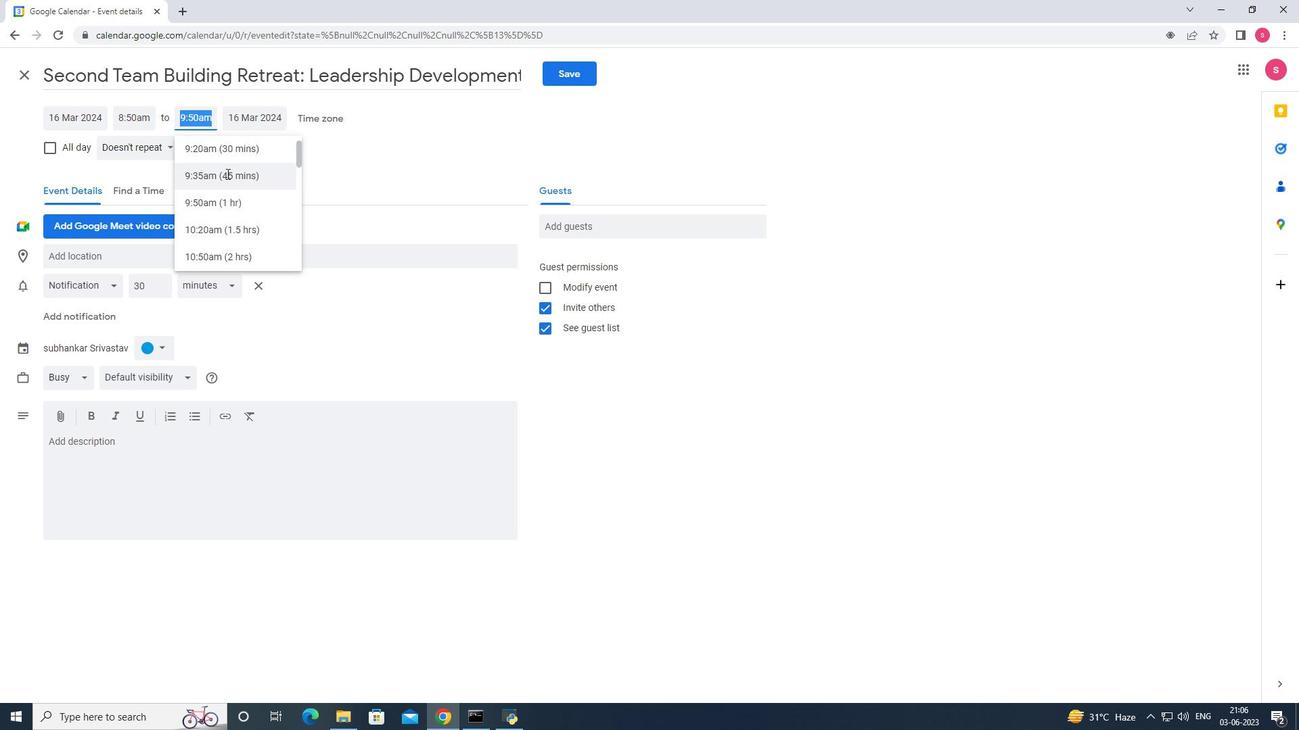 
Action: Mouse scrolled (226, 176) with delta (0, 0)
Screenshot: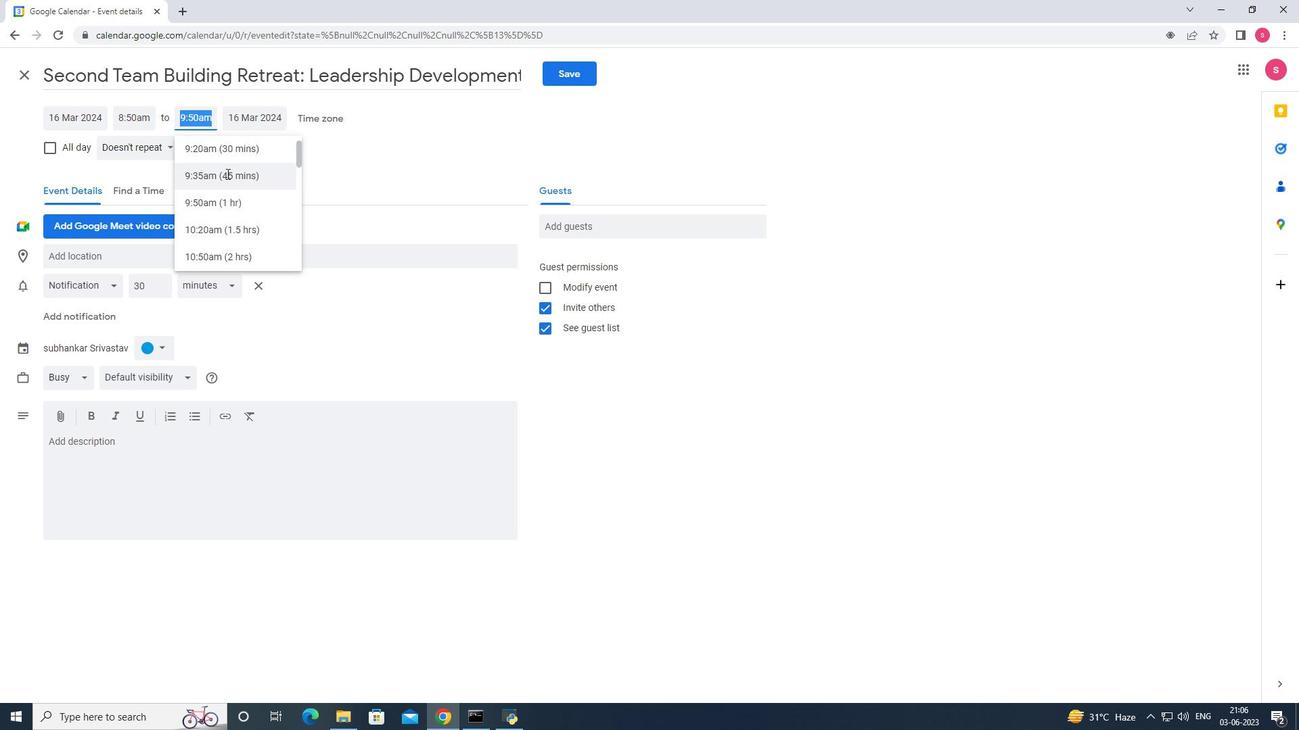 
Action: Mouse scrolled (226, 176) with delta (0, 0)
Screenshot: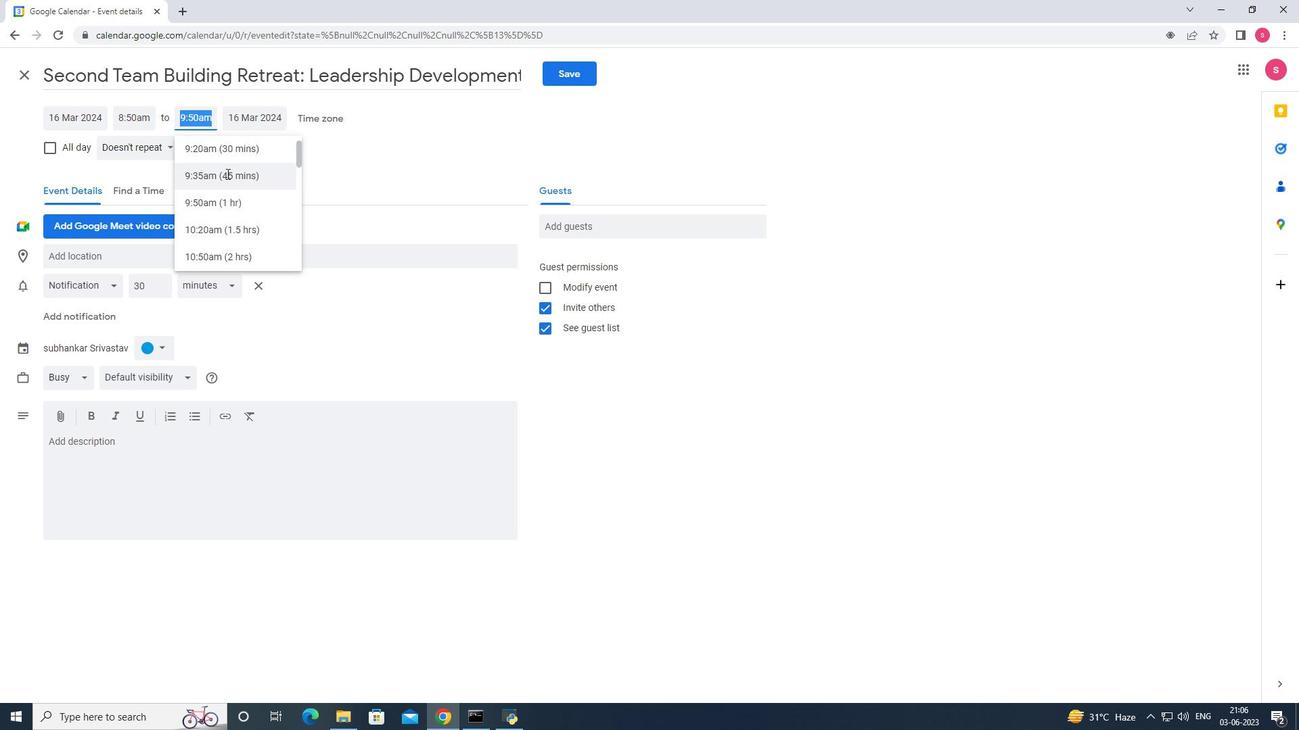 
Action: Mouse moved to (230, 182)
Screenshot: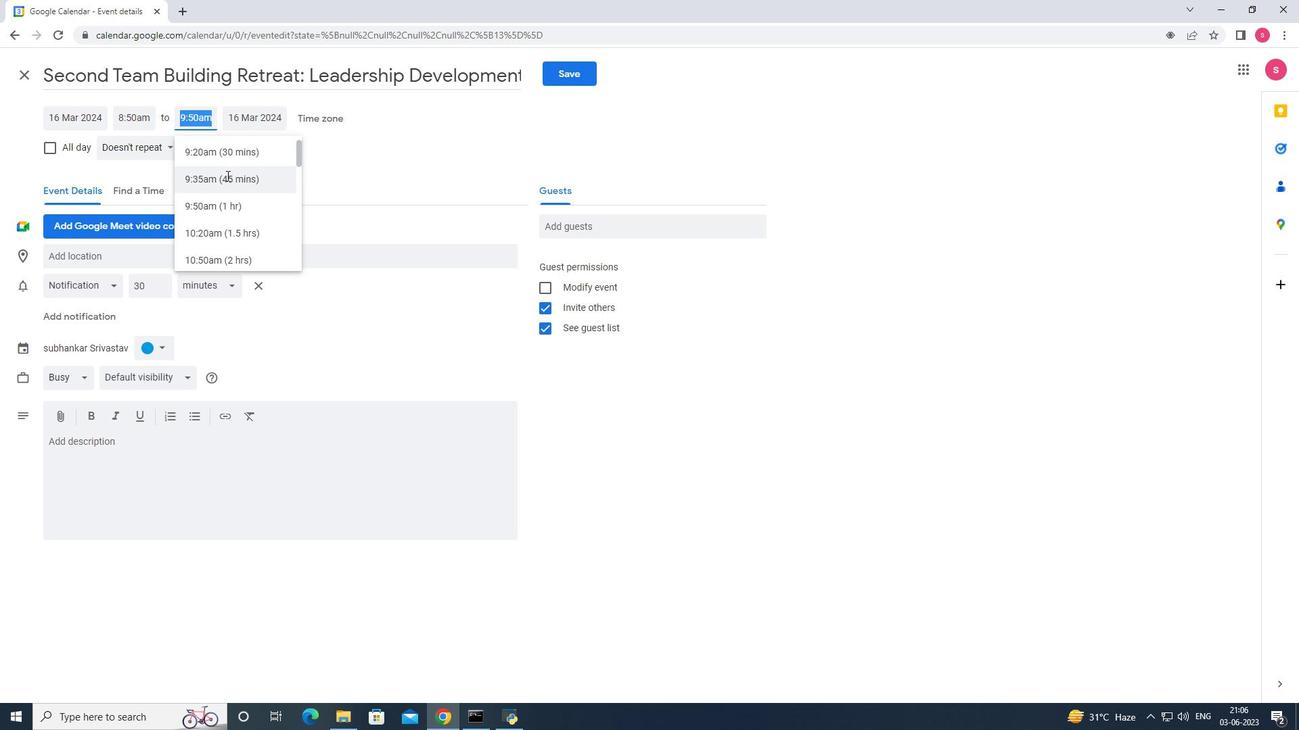 
Action: Mouse scrolled (230, 183) with delta (0, 0)
Screenshot: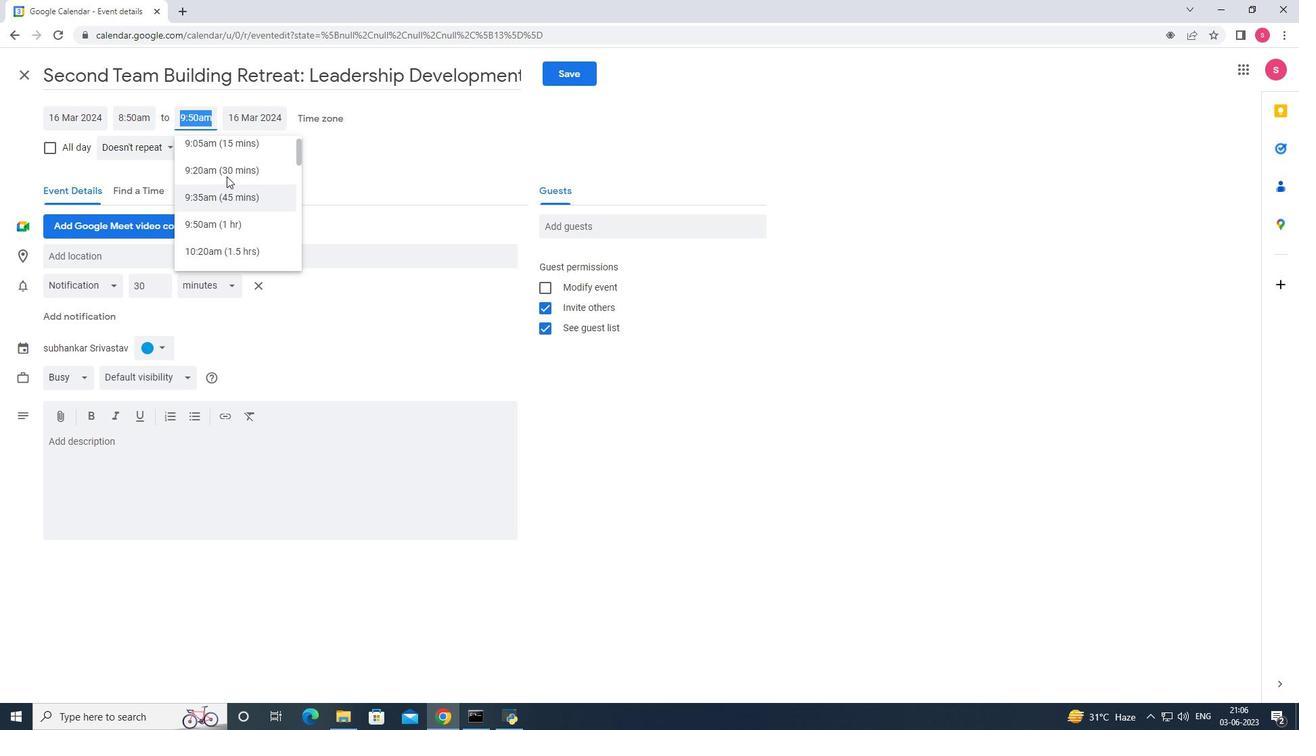 
Action: Mouse scrolled (230, 183) with delta (0, 0)
Screenshot: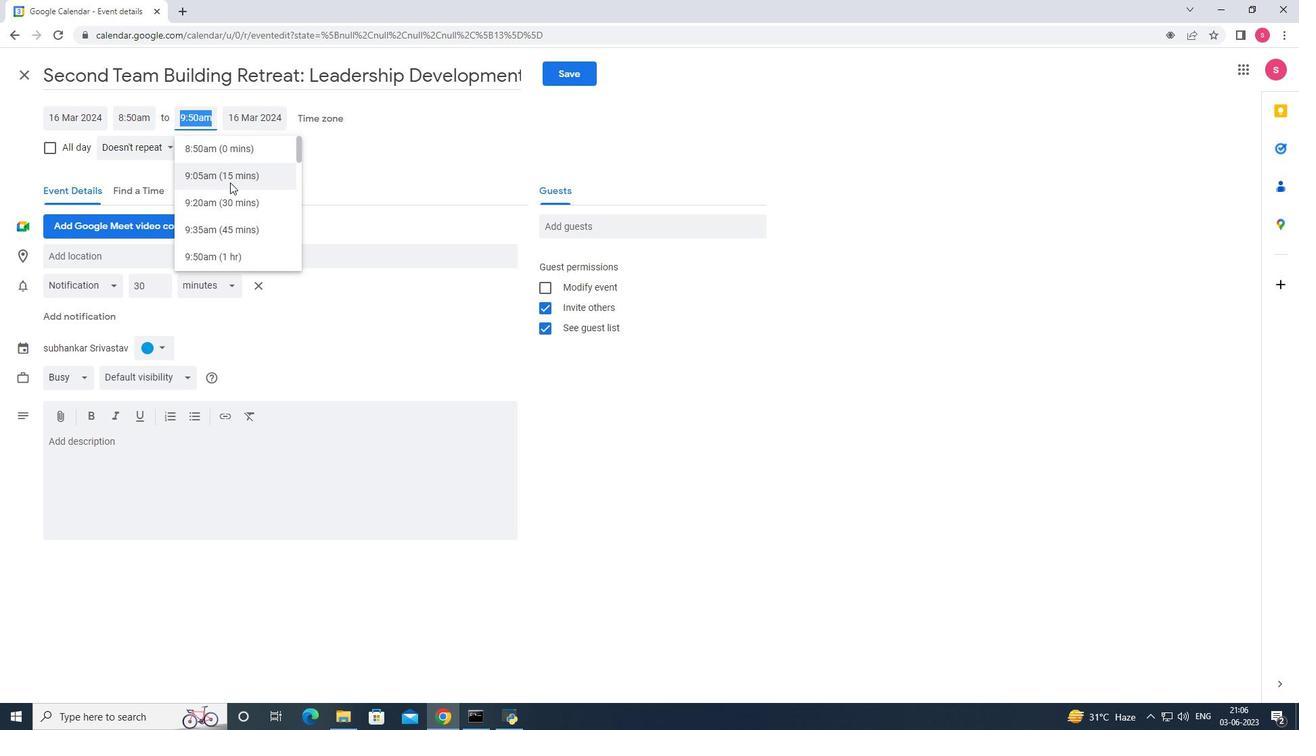 
Action: Mouse scrolled (230, 183) with delta (0, 0)
Screenshot: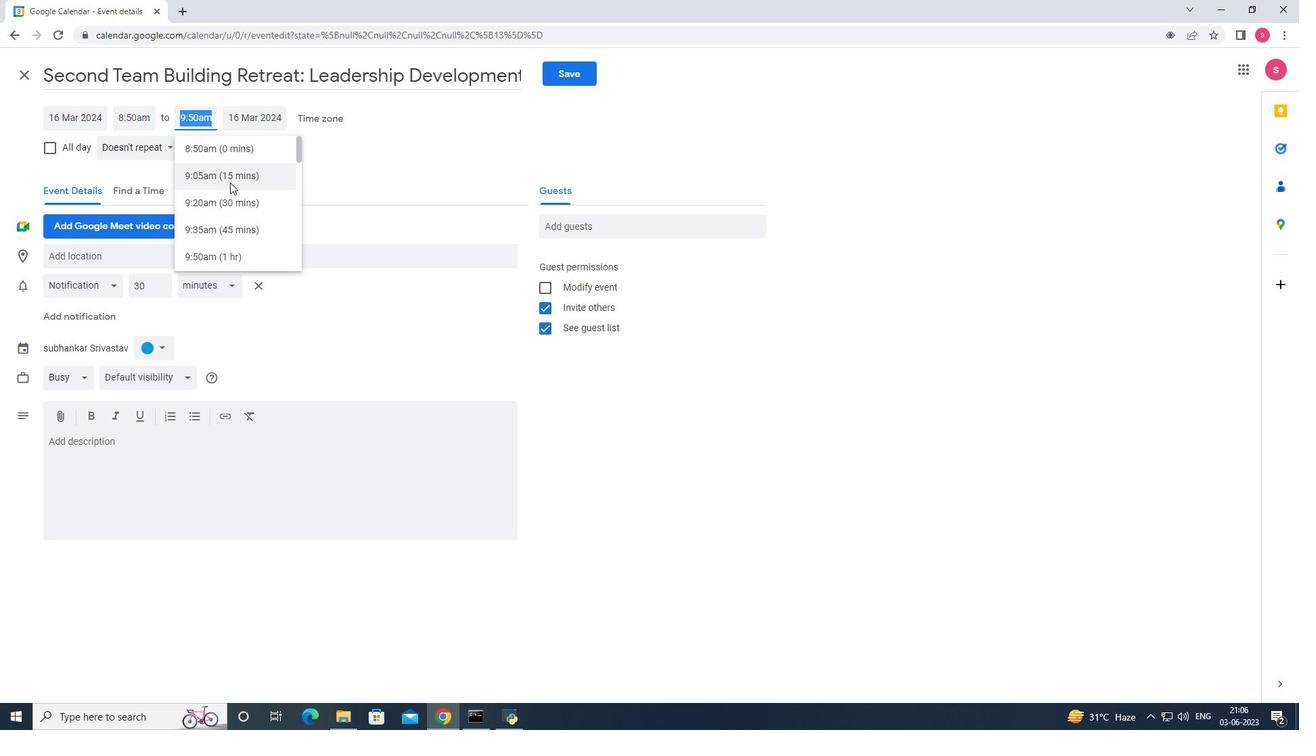 
Action: Mouse scrolled (230, 182) with delta (0, 0)
Screenshot: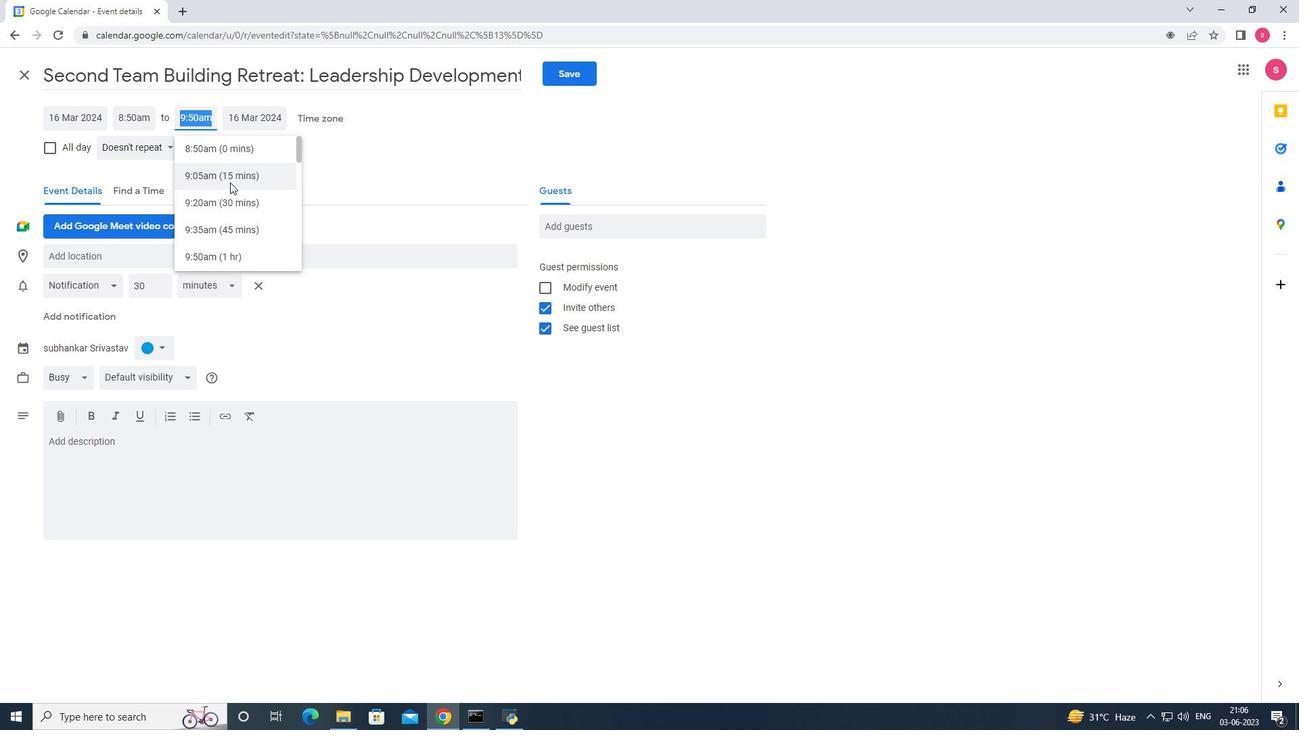
Action: Mouse scrolled (230, 182) with delta (0, 0)
Screenshot: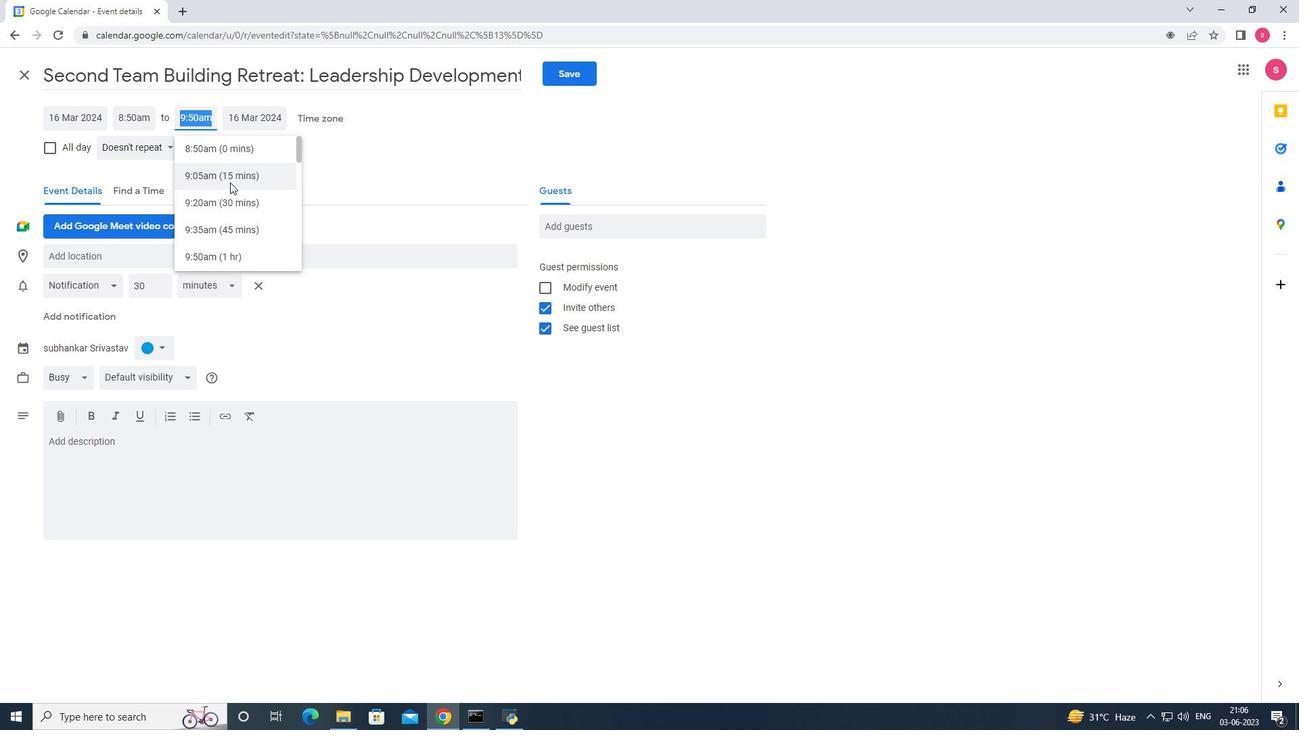 
Action: Mouse scrolled (230, 182) with delta (0, 0)
Screenshot: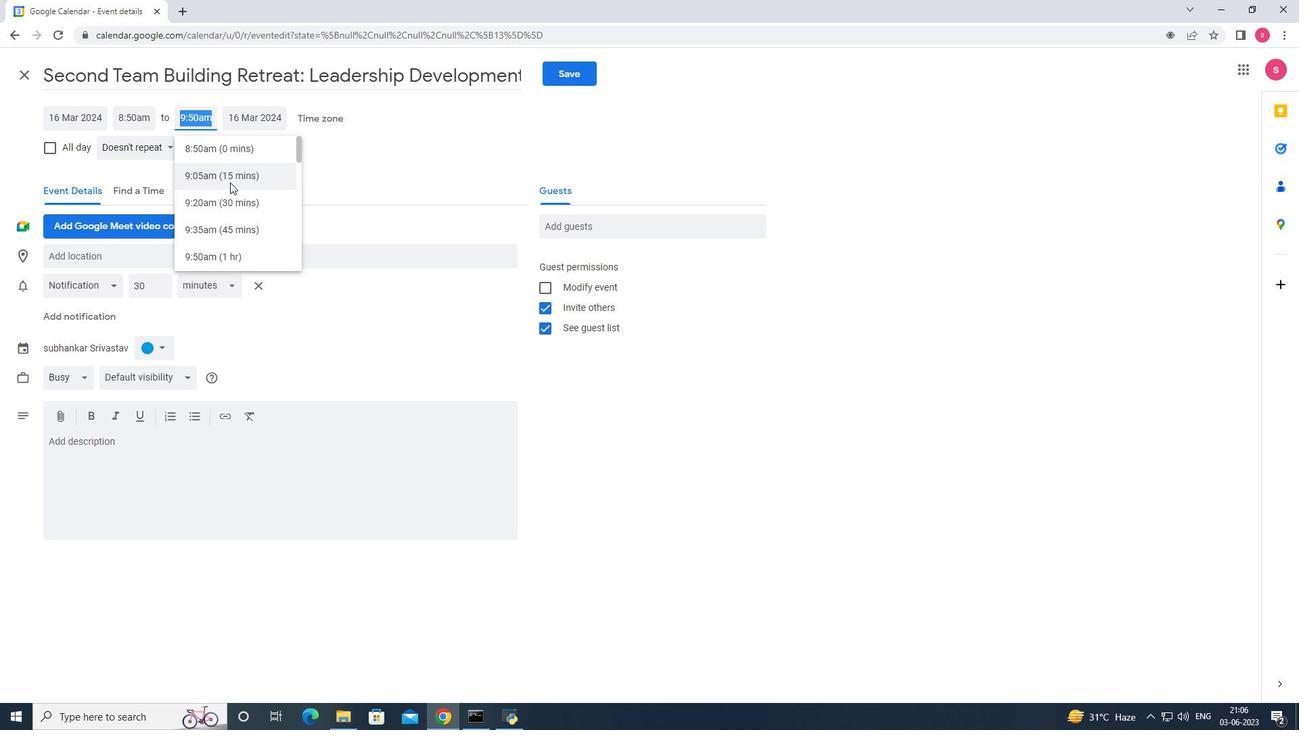 
Action: Mouse moved to (220, 183)
Screenshot: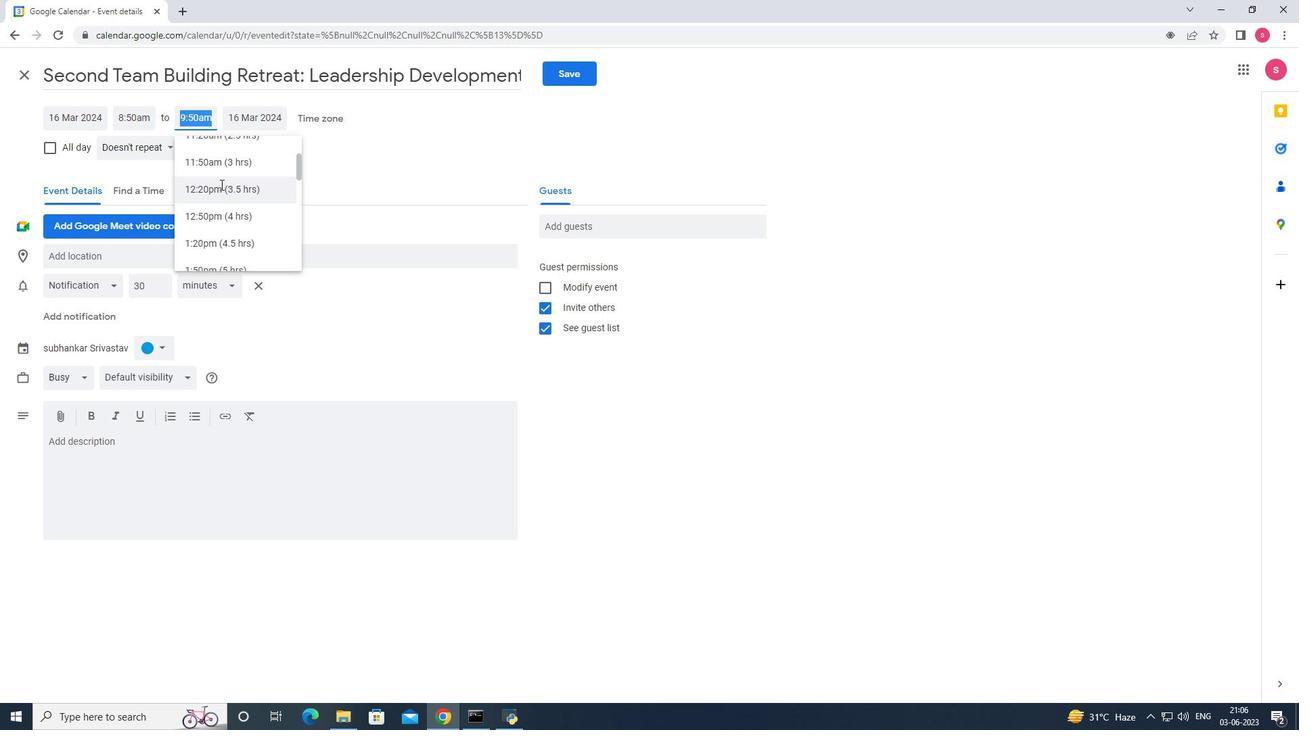
Action: Mouse scrolled (220, 184) with delta (0, 0)
Screenshot: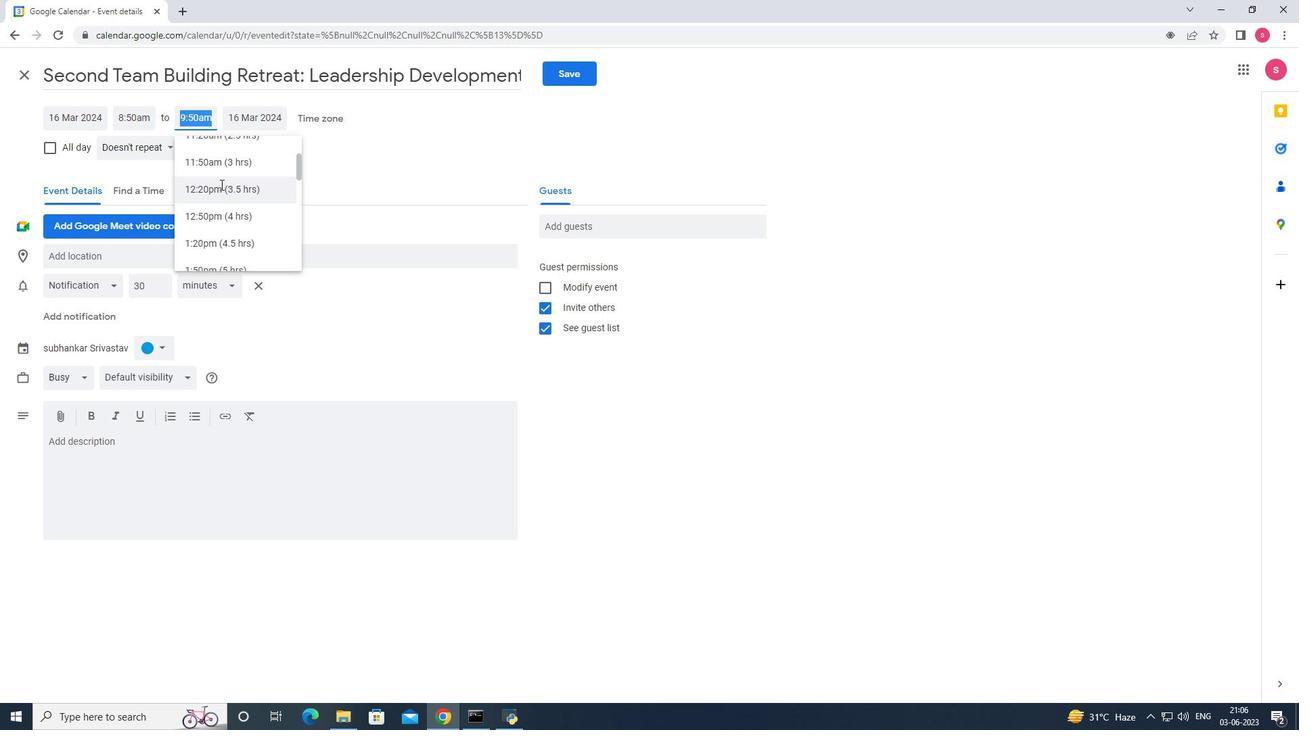 
Action: Mouse moved to (204, 177)
Screenshot: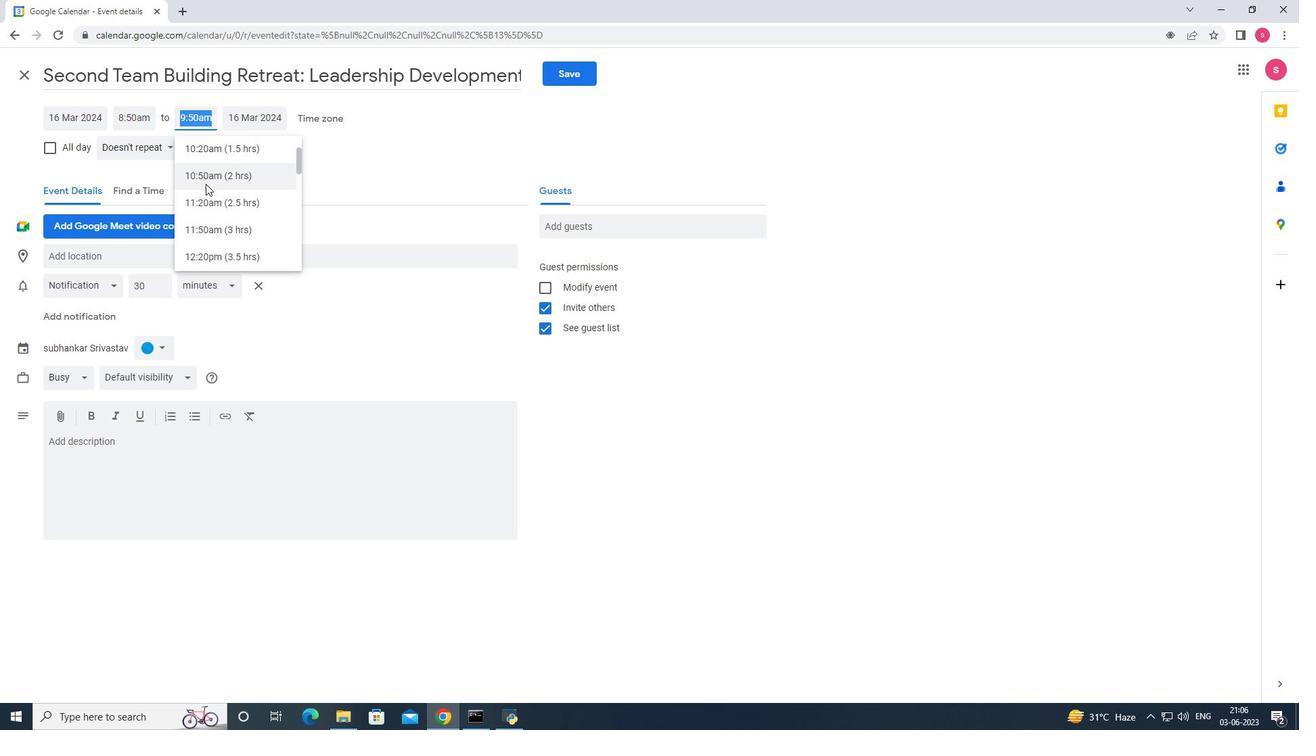 
Action: Mouse pressed left at (204, 177)
Screenshot: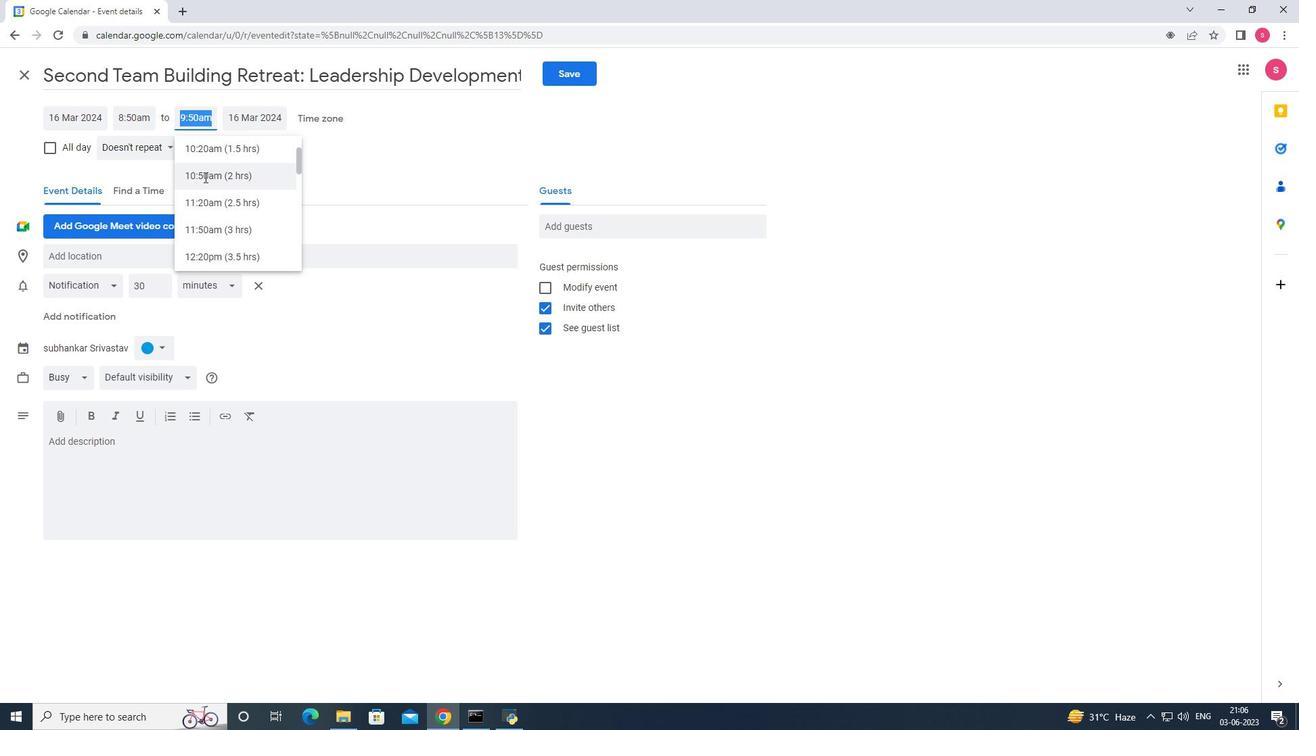 
Action: Mouse moved to (139, 463)
Screenshot: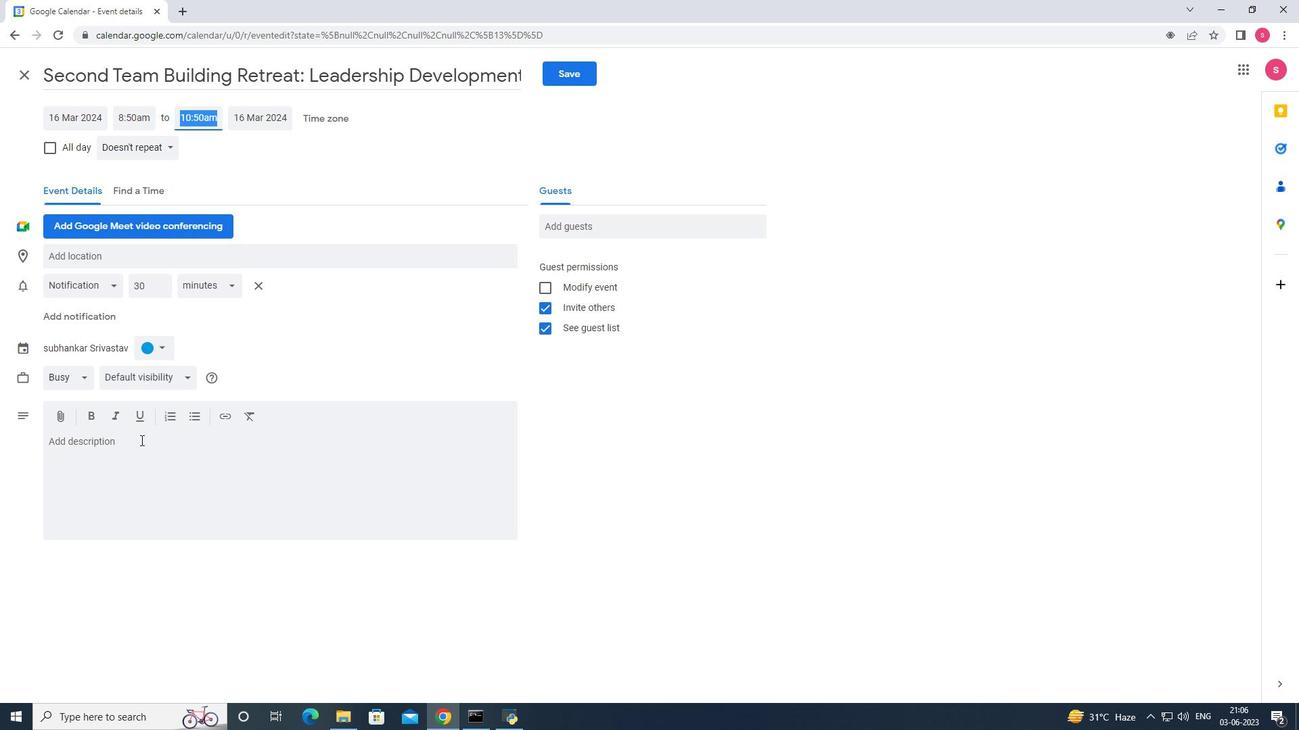 
Action: Mouse pressed left at (139, 463)
Screenshot: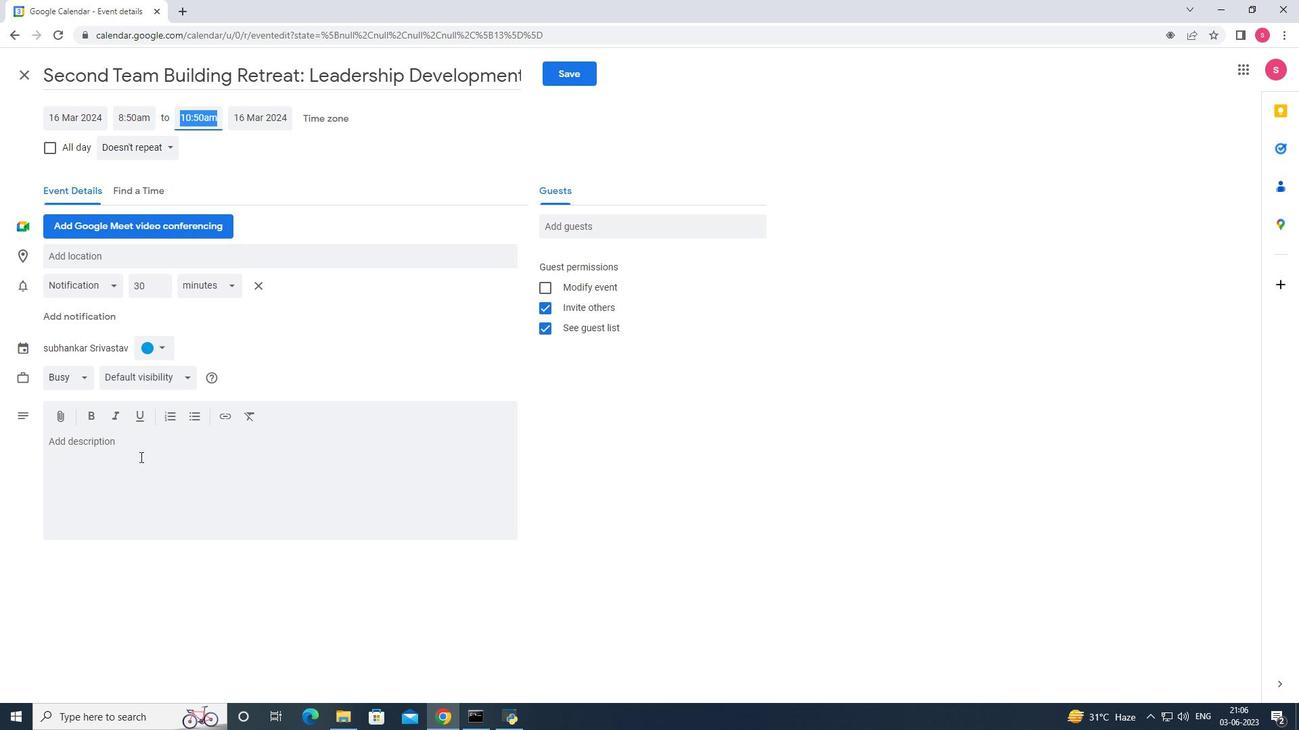 
Action: Mouse moved to (195, 443)
Screenshot: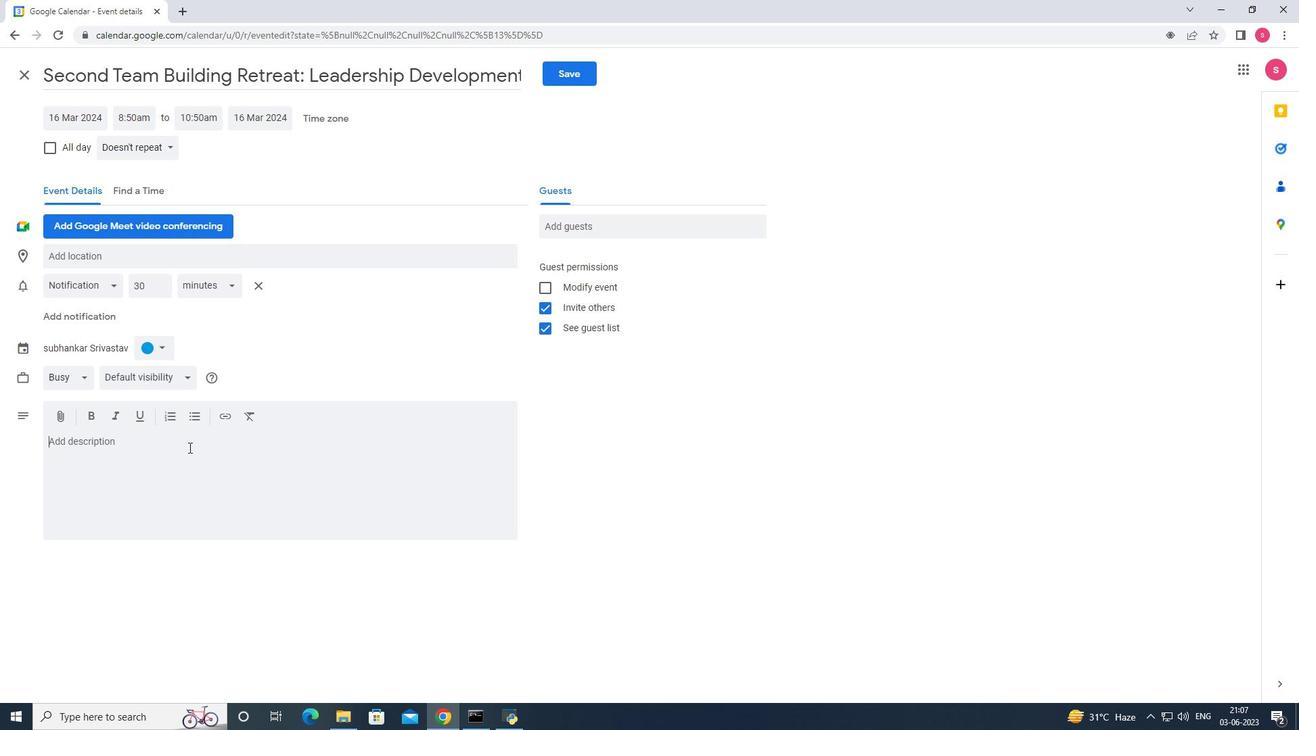 
Action: Key pressed <Key.shift_r>Togete<Key.backspace>her<Key.space><Key.backspace>,<Key.space><Key.shift_r>T<Key.backspace>the<Key.space>employee<Key.space>and<Key.space>the<Key.space>supervion<Key.backspace>r<Key.space><Key.backspace><Key.backspace><Key.backspace>sor<Key.space>wil<Key.space><Key.backspace>l<Key.space>establish<Key.space>clear<Key.space>and<Key.space>realisic<Key.space>
Screenshot: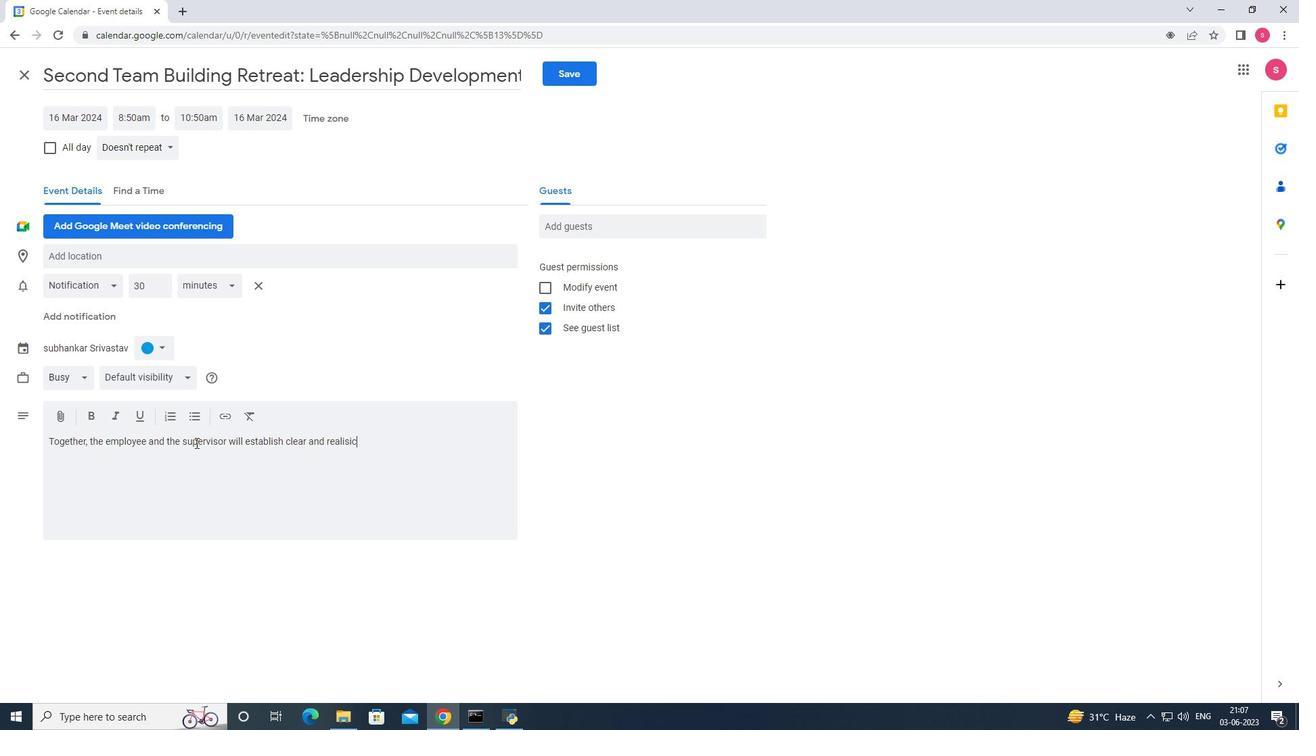 
Action: Mouse moved to (346, 434)
Screenshot: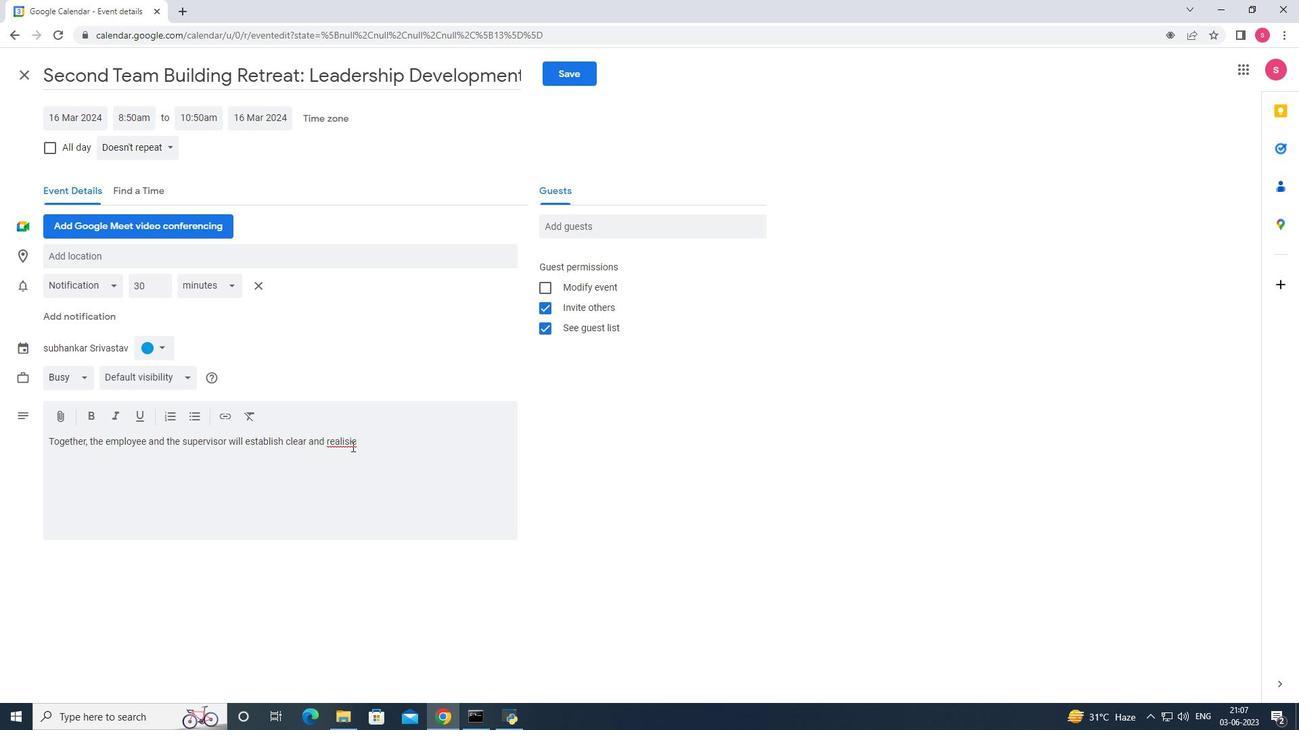 
Action: Mouse pressed right at (346, 434)
Screenshot: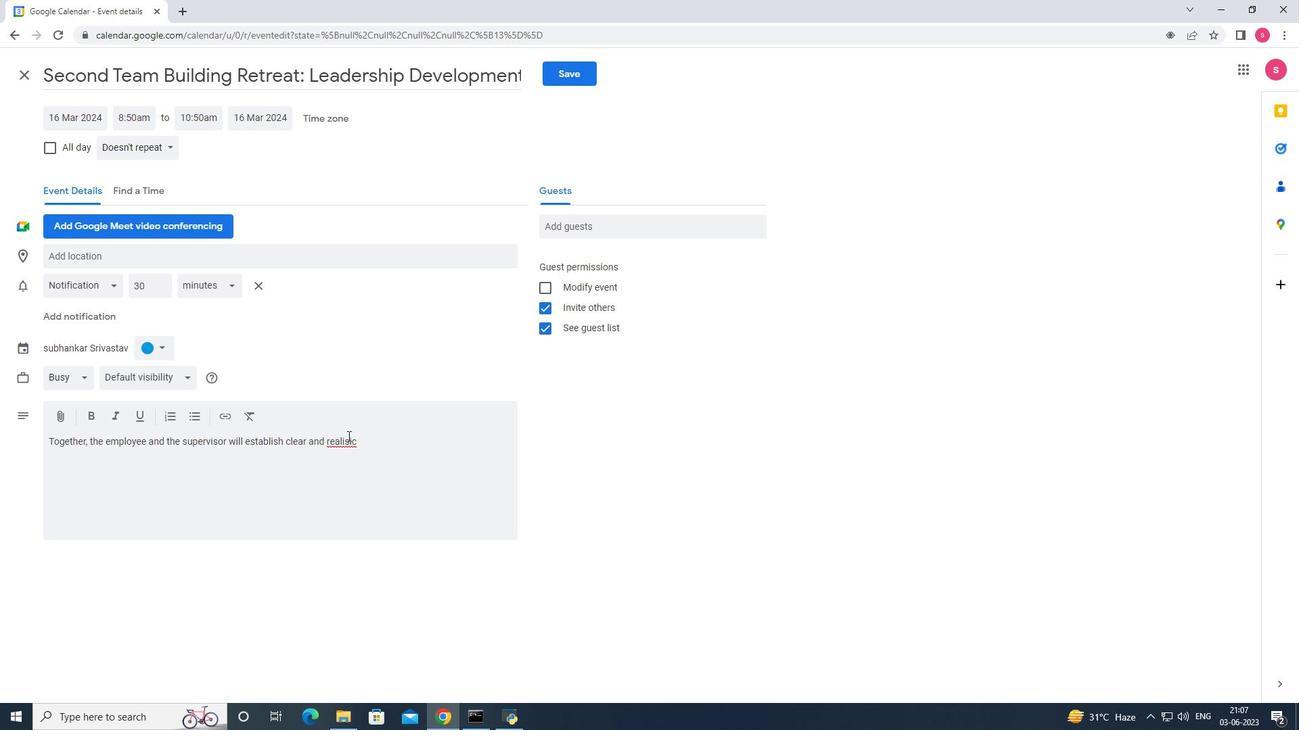 
Action: Mouse moved to (334, 442)
Screenshot: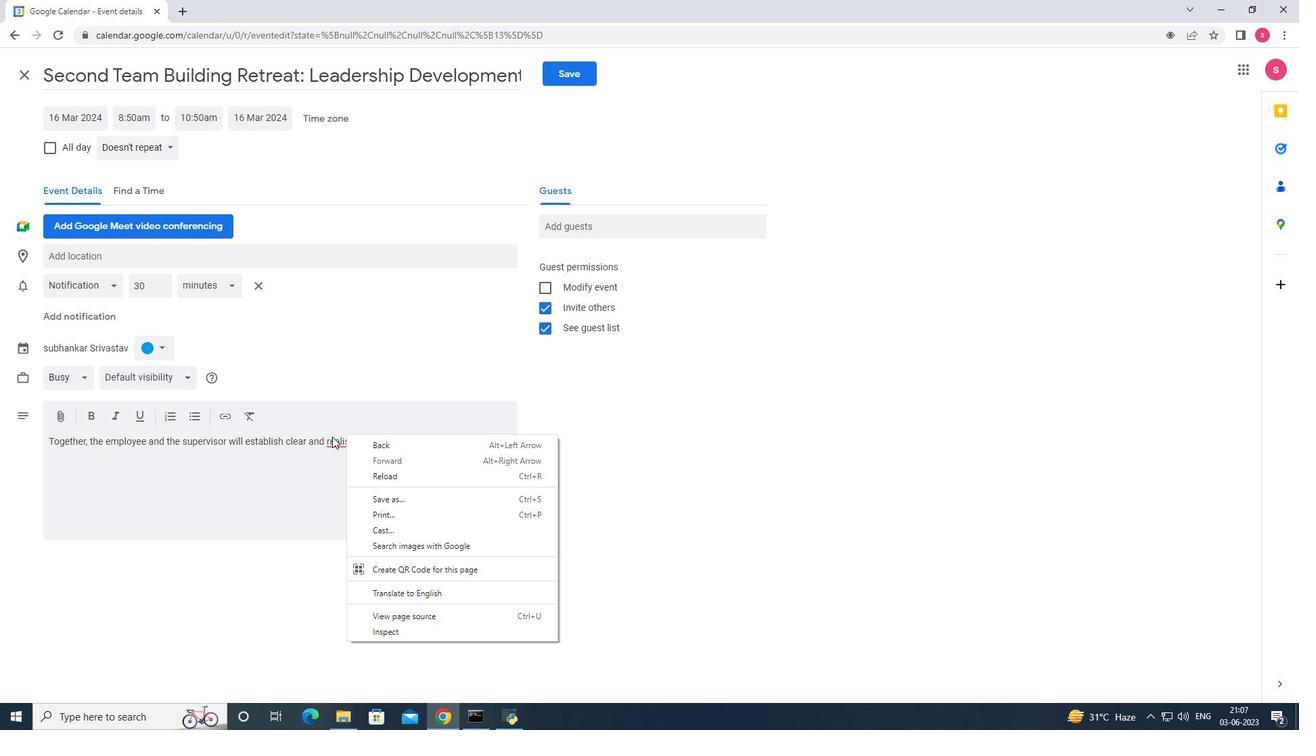 
Action: Mouse pressed right at (334, 442)
Screenshot: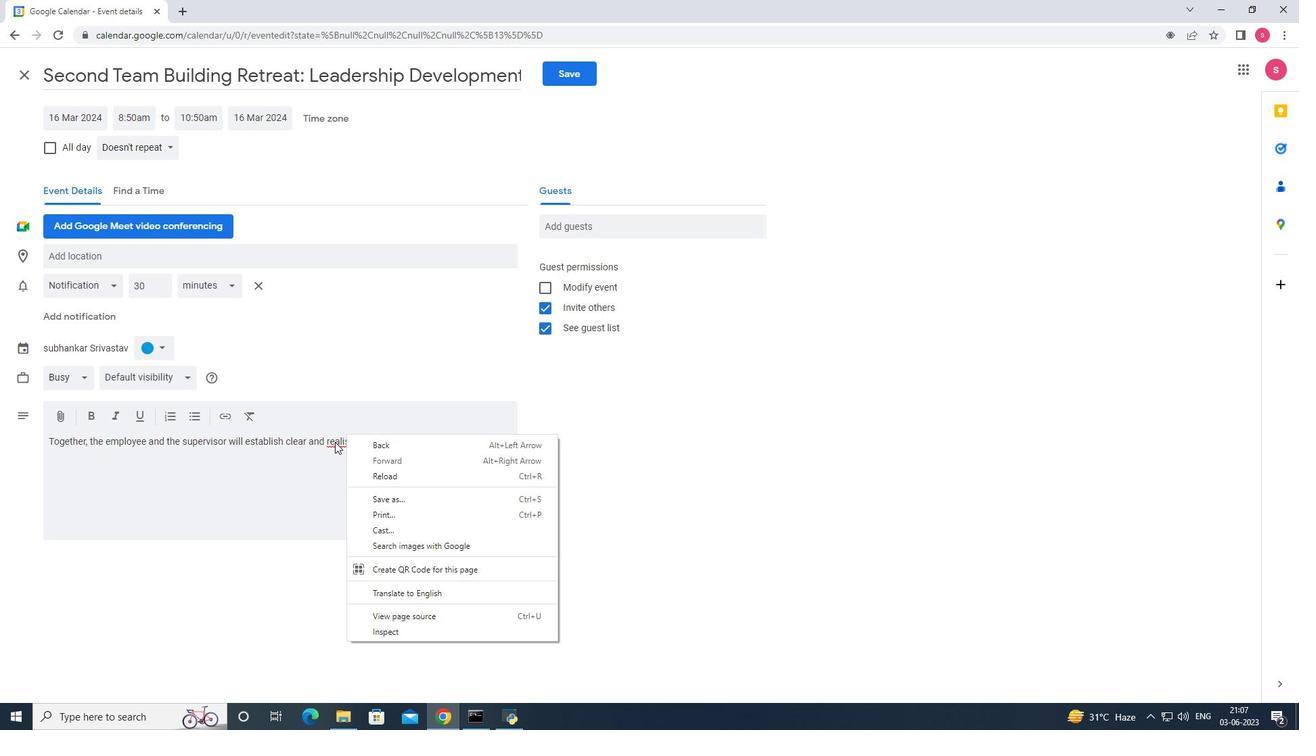 
Action: Mouse moved to (364, 457)
Screenshot: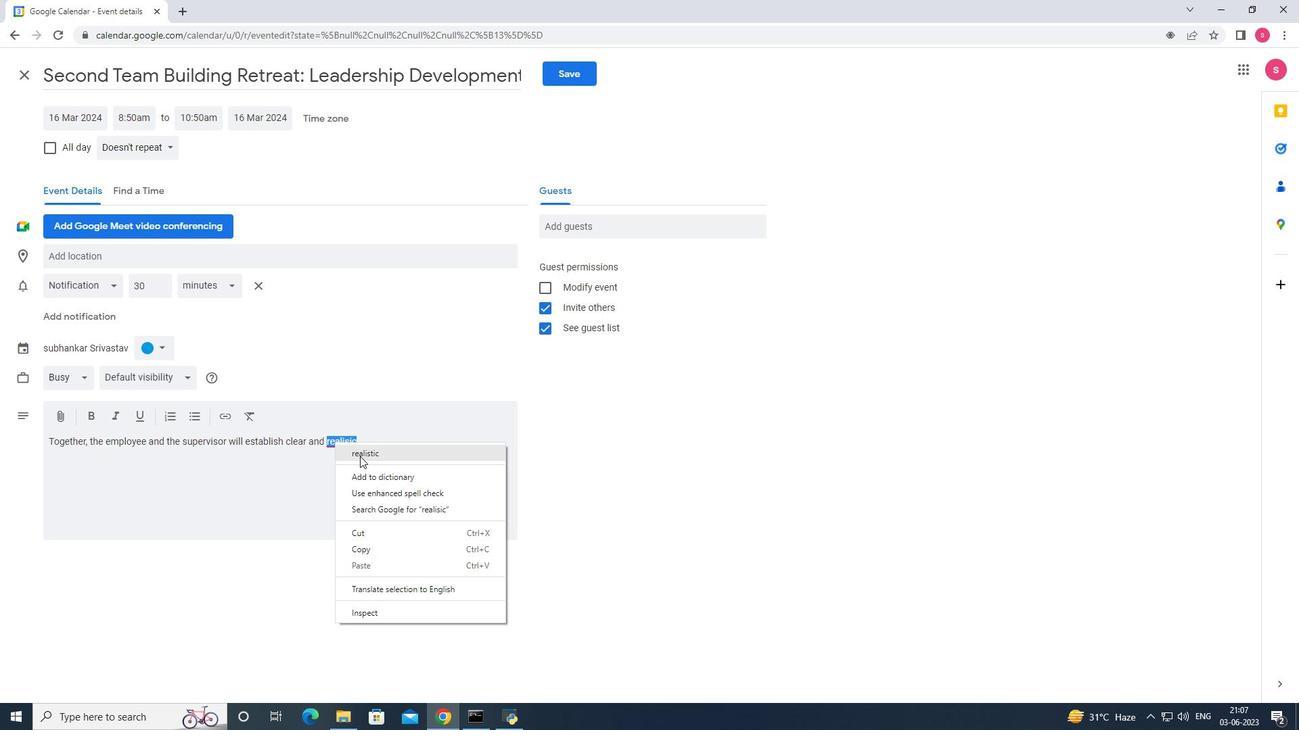 
Action: Mouse pressed left at (364, 457)
Screenshot: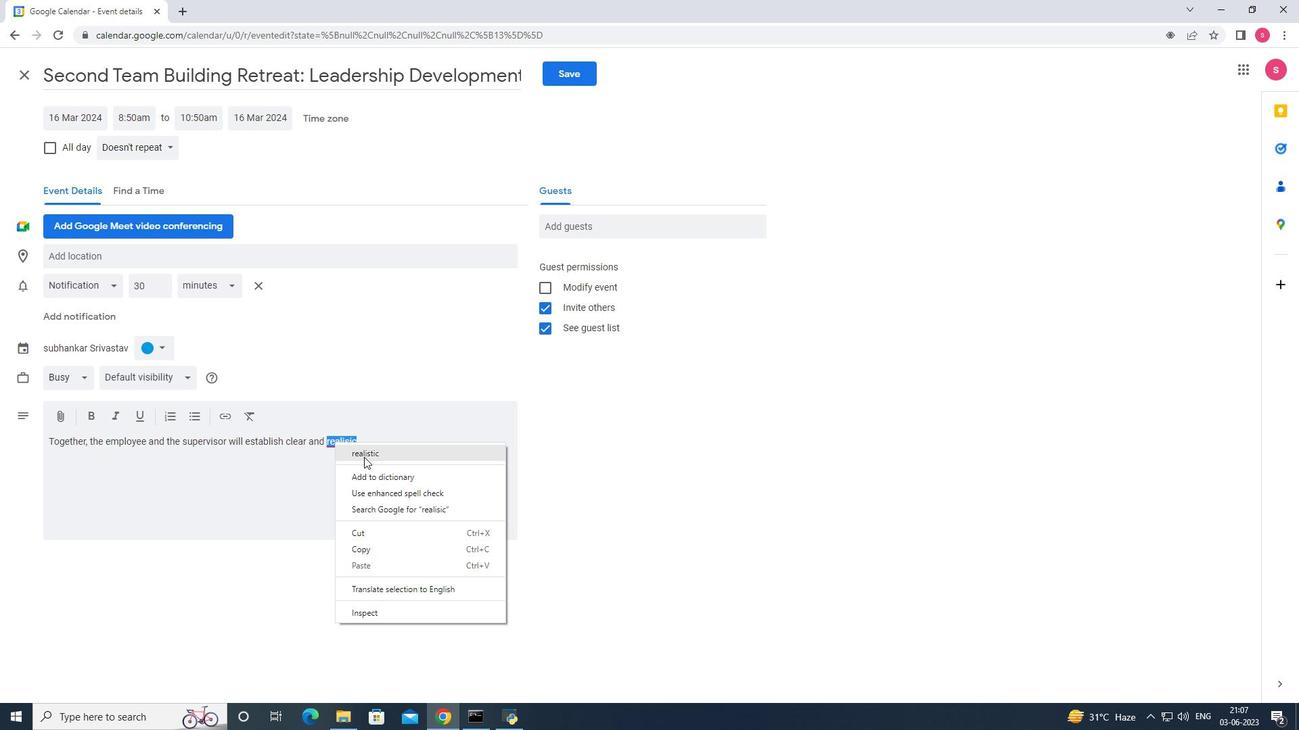 
Action: Mouse moved to (389, 449)
Screenshot: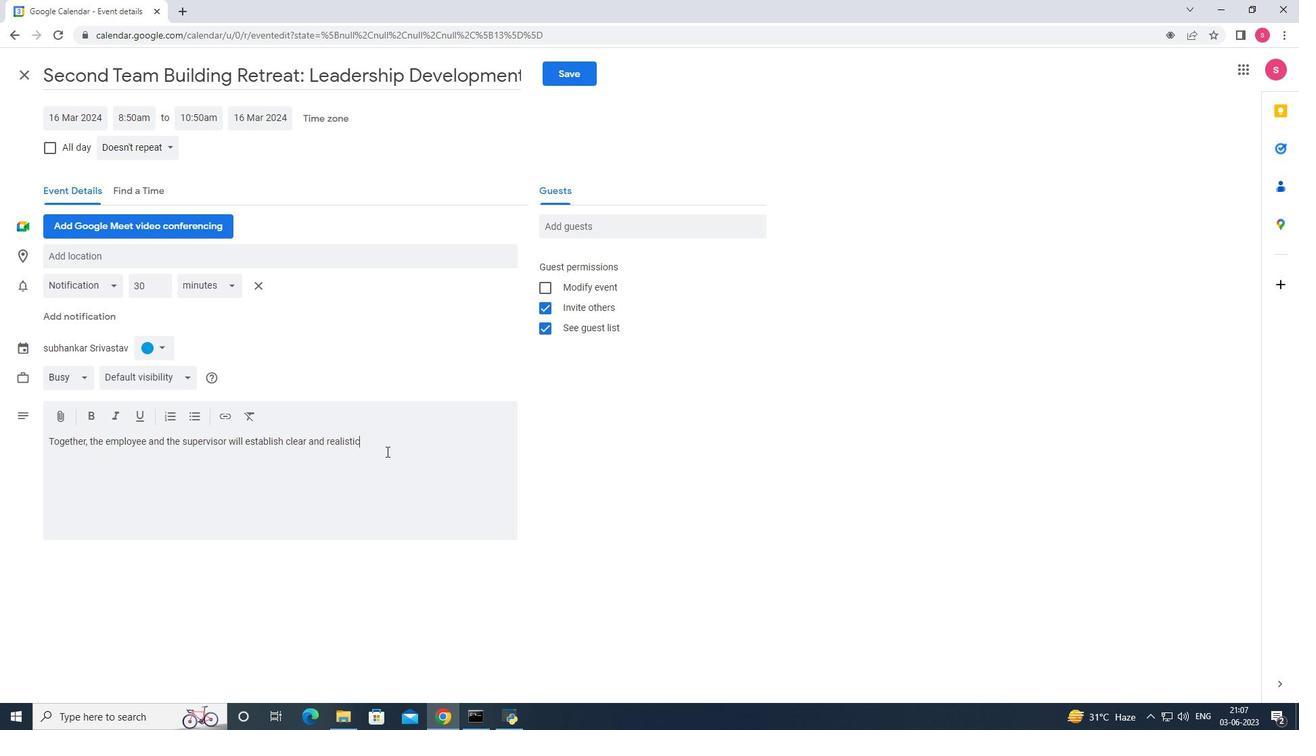 
Action: Key pressed <Key.space>performacne<Key.space><Key.backspace><Key.backspace><Key.backspace><Key.backspace><Key.backspace>ance<Key.space>goals<Key.space>that<Key.space>alis<Key.backspace>gh<Key.space><Key.backspace><Key.backspace>n<Key.space>with<Key.space>the<Key.space>overal<Key.space><Key.backspace>l<Key.space>objectives<Key.space>of<Key.space>the<Key.space>role<Key.space>and<Key.space>the<Key.space>orgnization.<Key.space>
Screenshot: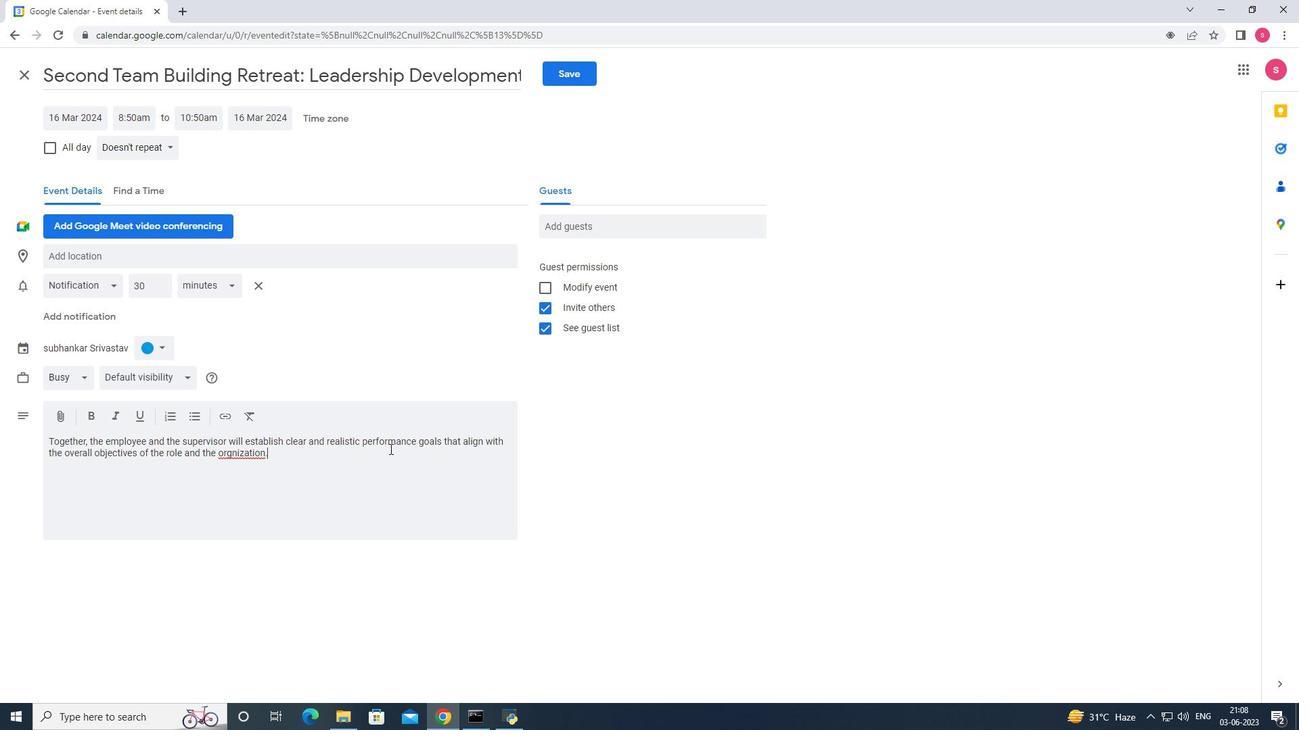 
Action: Mouse moved to (237, 452)
Screenshot: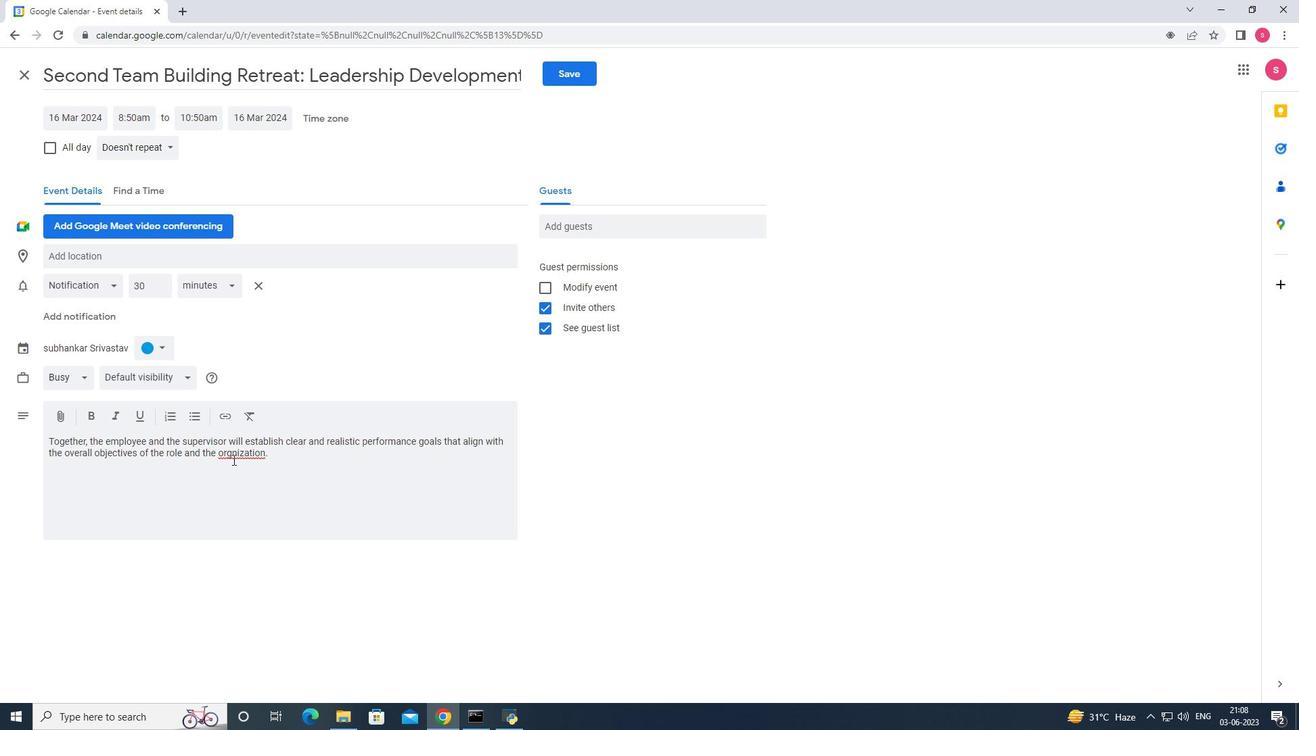 
Action: Mouse pressed right at (237, 452)
Screenshot: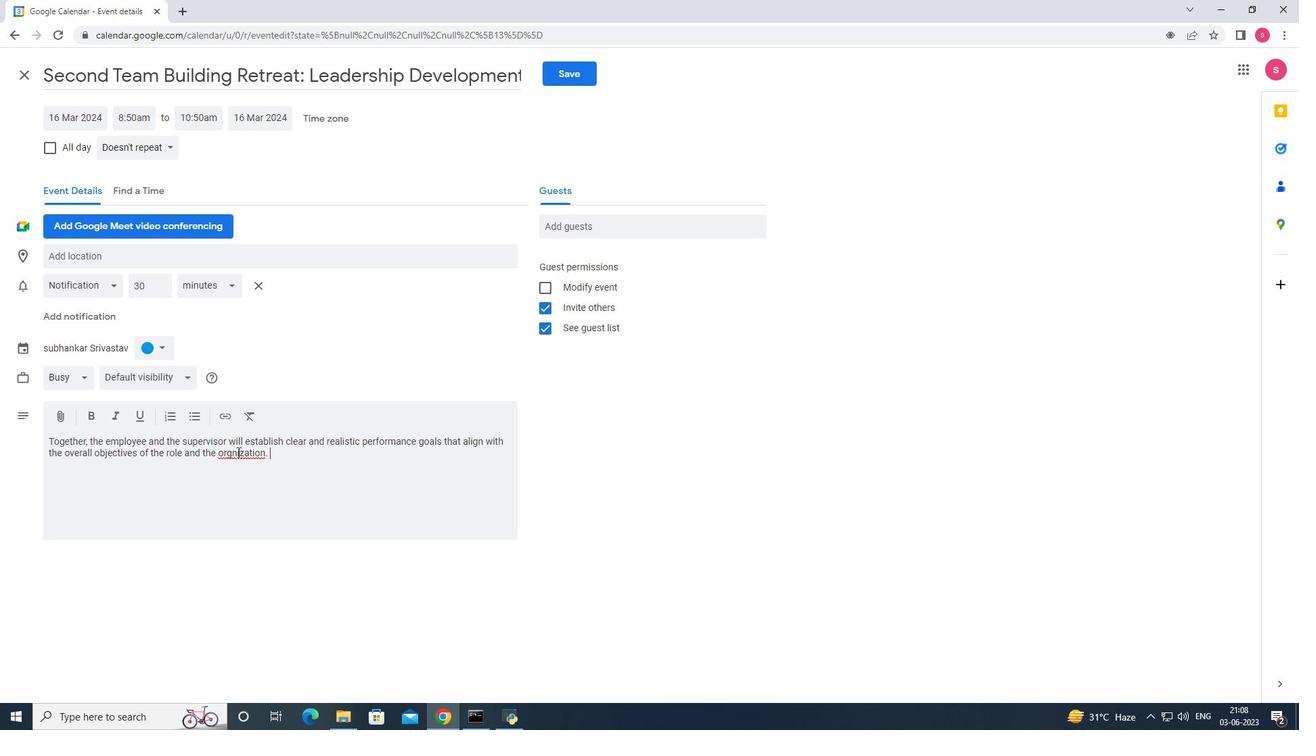
Action: Mouse moved to (263, 464)
Screenshot: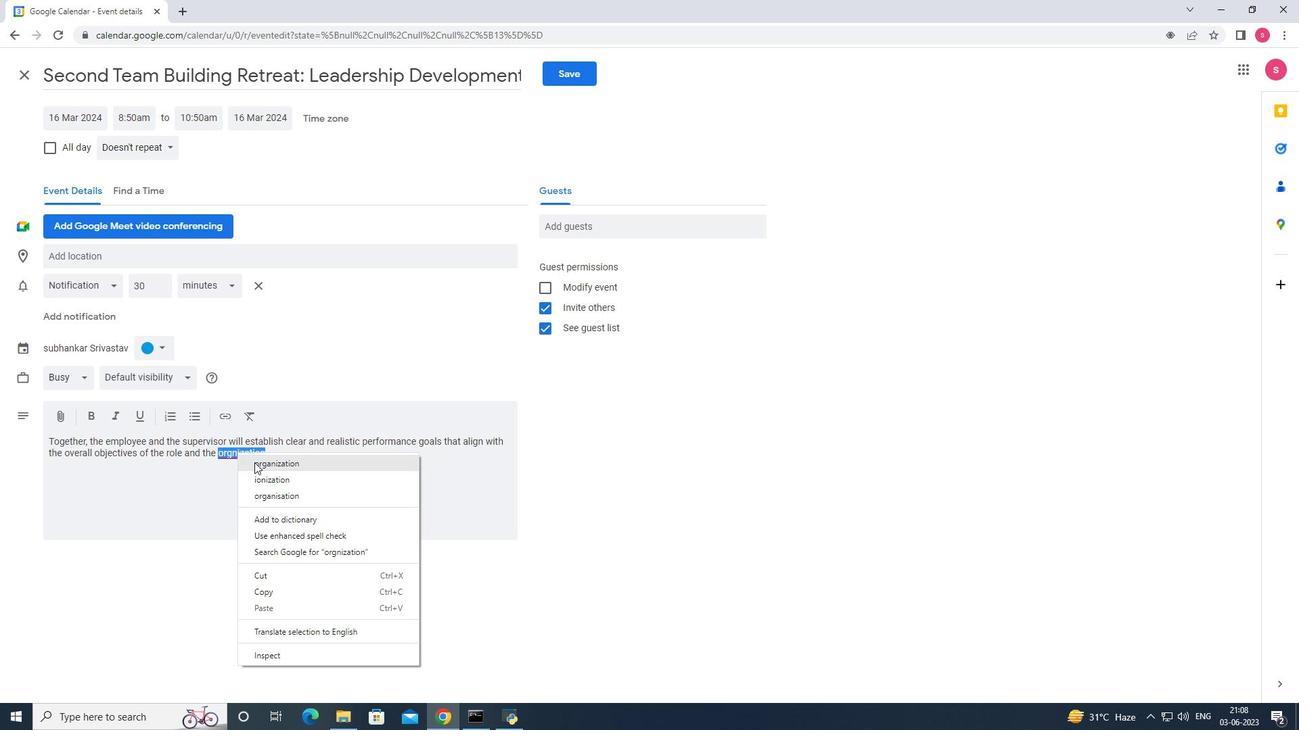 
Action: Mouse pressed left at (263, 464)
Screenshot: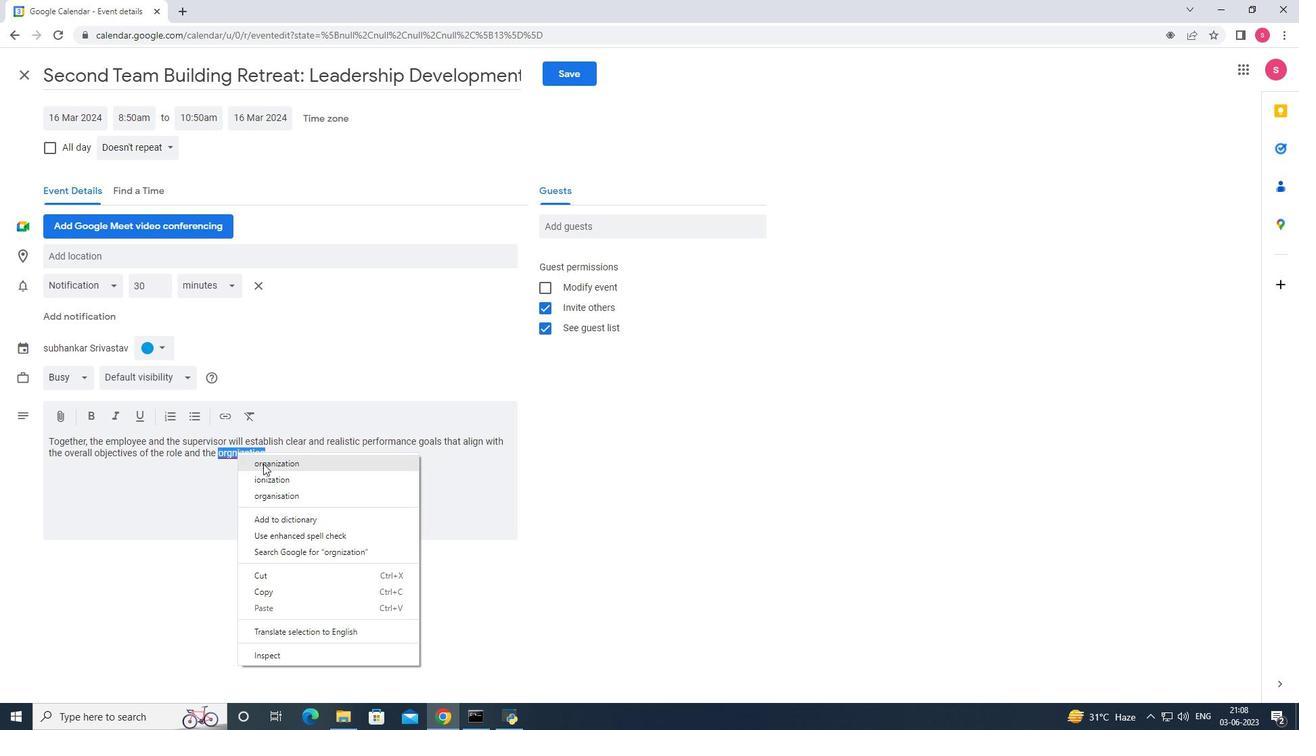 
Action: Mouse moved to (287, 457)
Screenshot: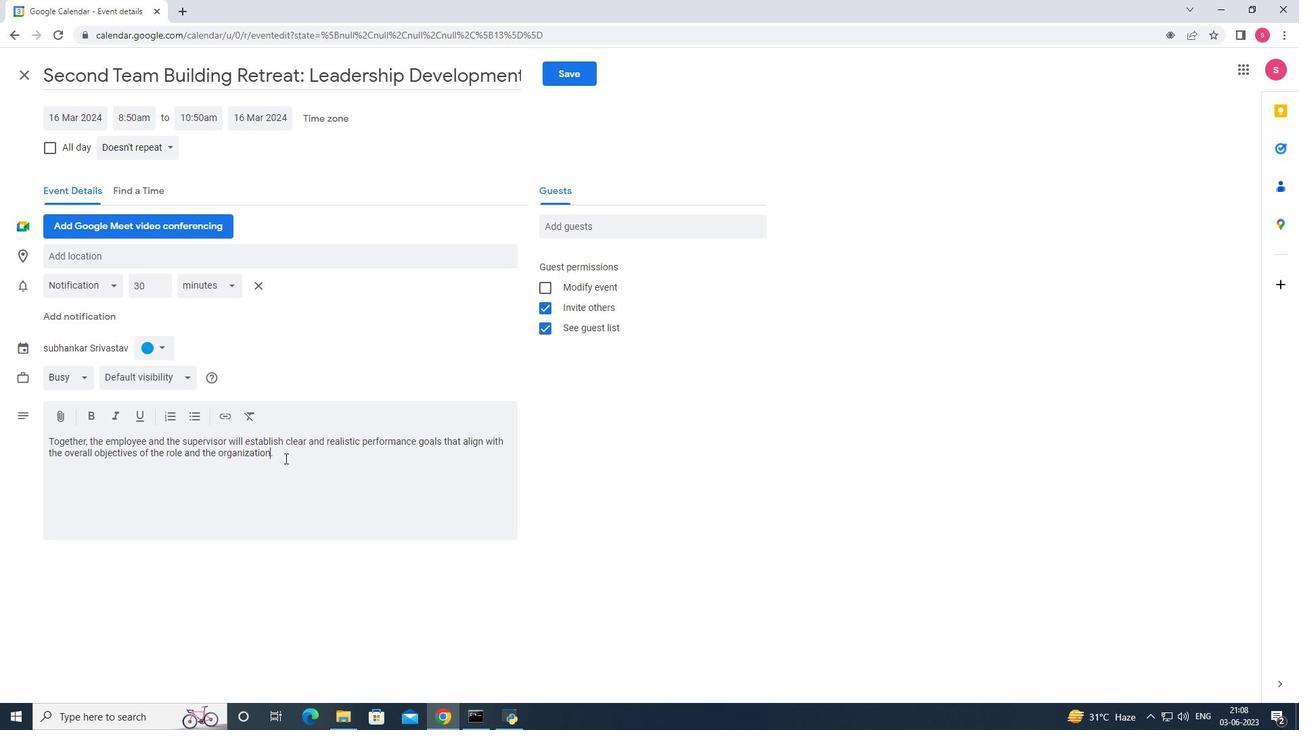 
Action: Mouse pressed left at (287, 457)
Screenshot: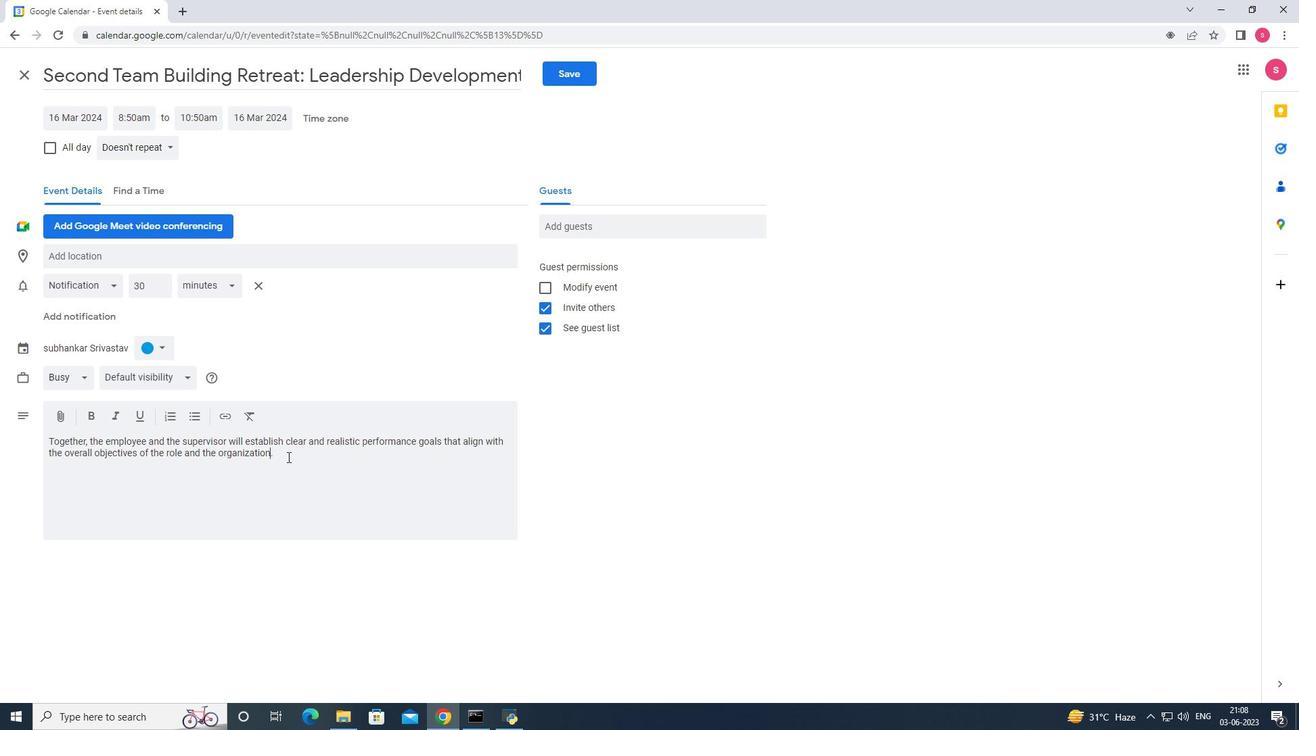 
Action: Key pressed <Key.shift_r>These<Key.space>l<Key.backspace>goals<Key.space>will<Key.space>be<Key.space>mes<Key.backspace>asureable
Screenshot: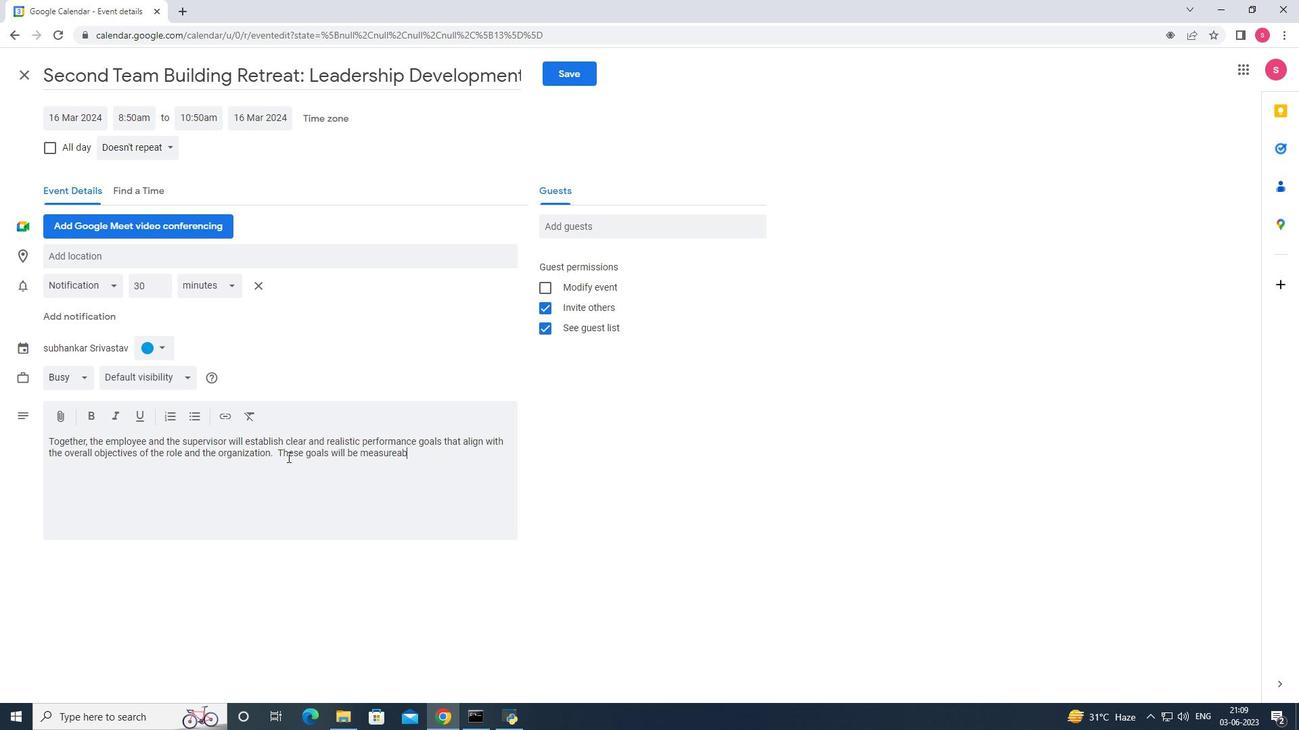 
Action: Mouse moved to (384, 456)
Screenshot: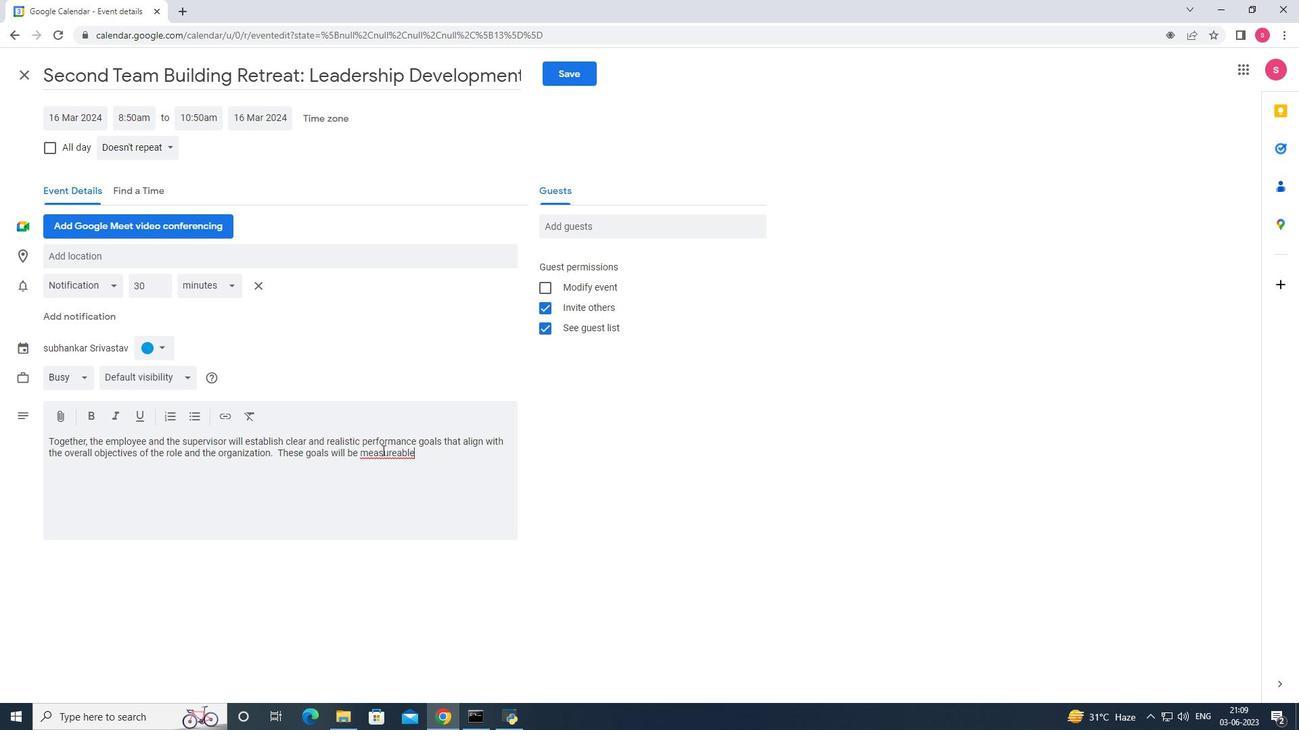 
Action: Mouse pressed right at (384, 456)
Screenshot: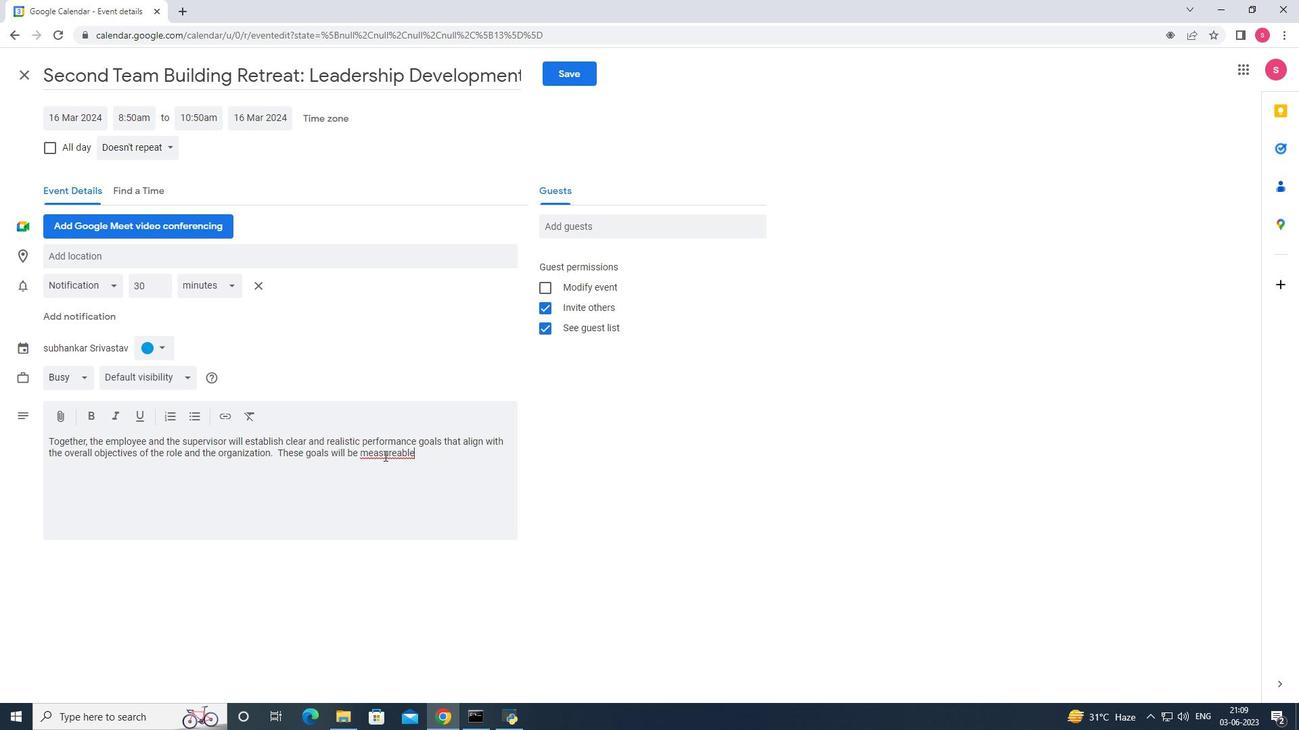 
Action: Mouse moved to (405, 466)
Screenshot: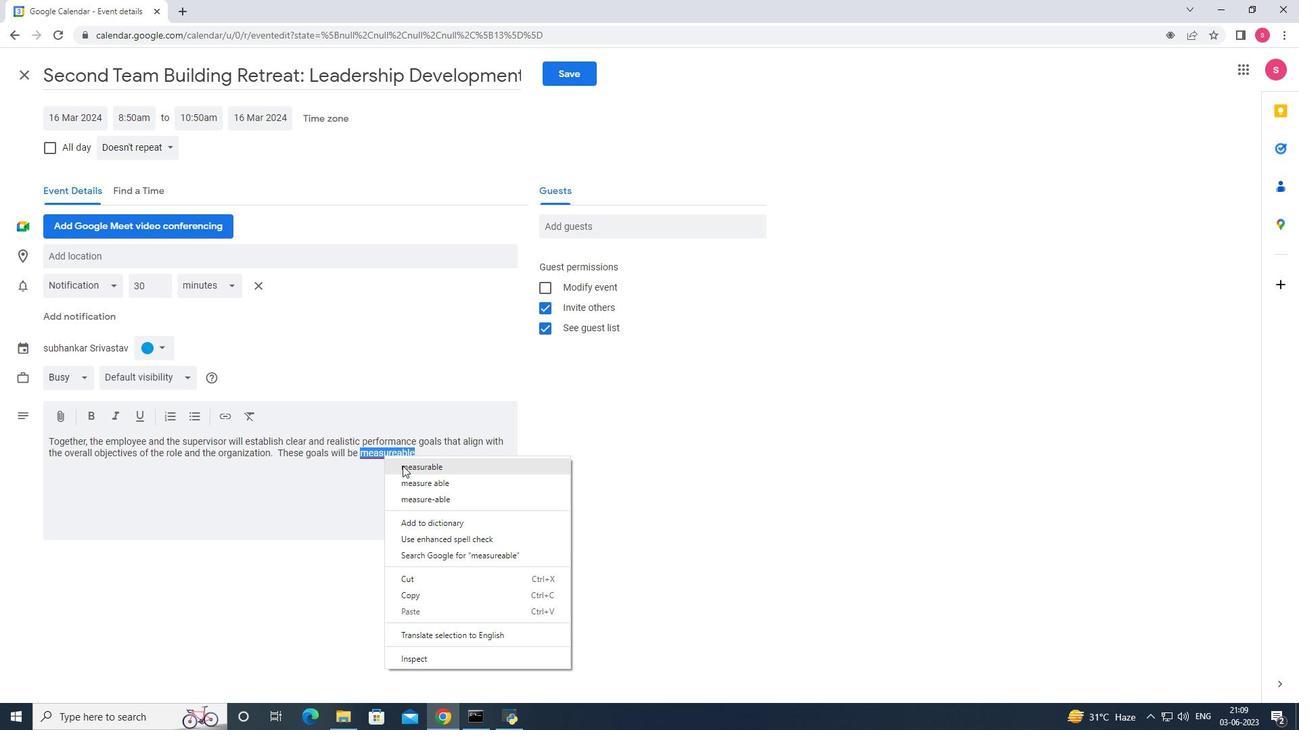 
Action: Mouse pressed left at (405, 466)
Screenshot: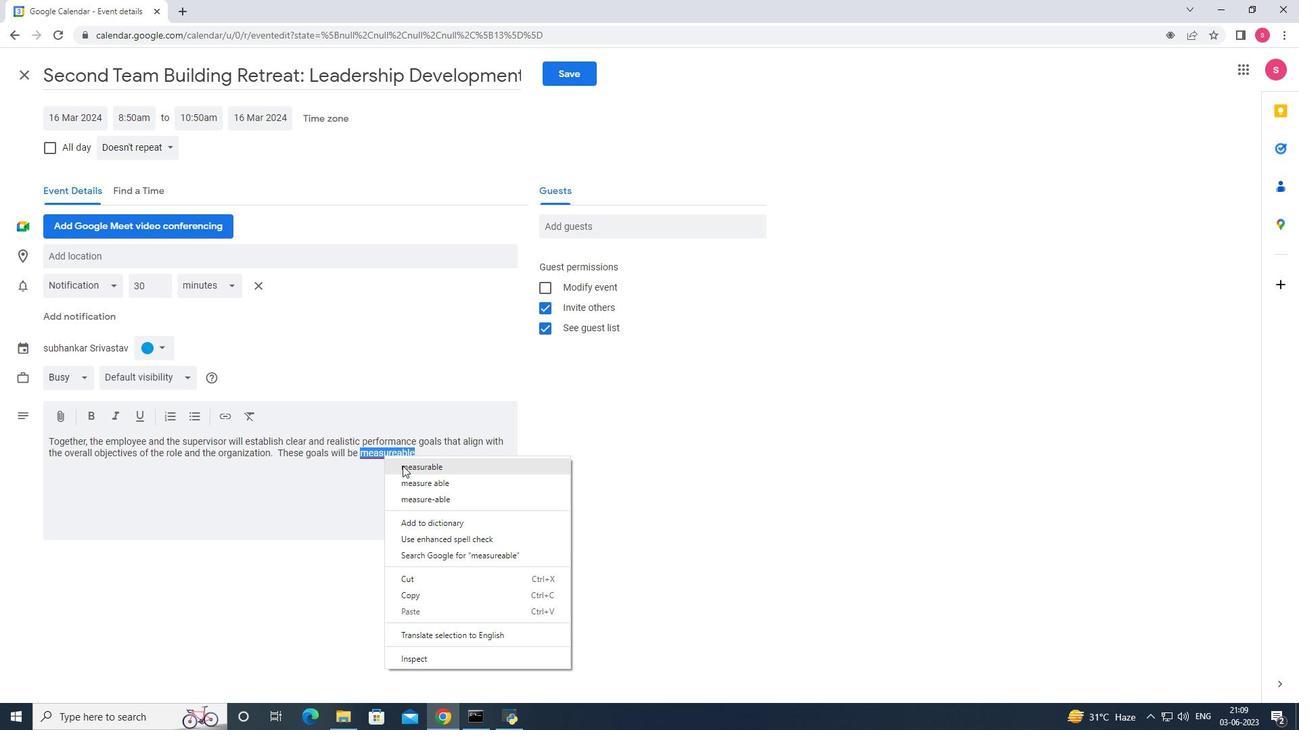
Action: Mouse moved to (432, 470)
Screenshot: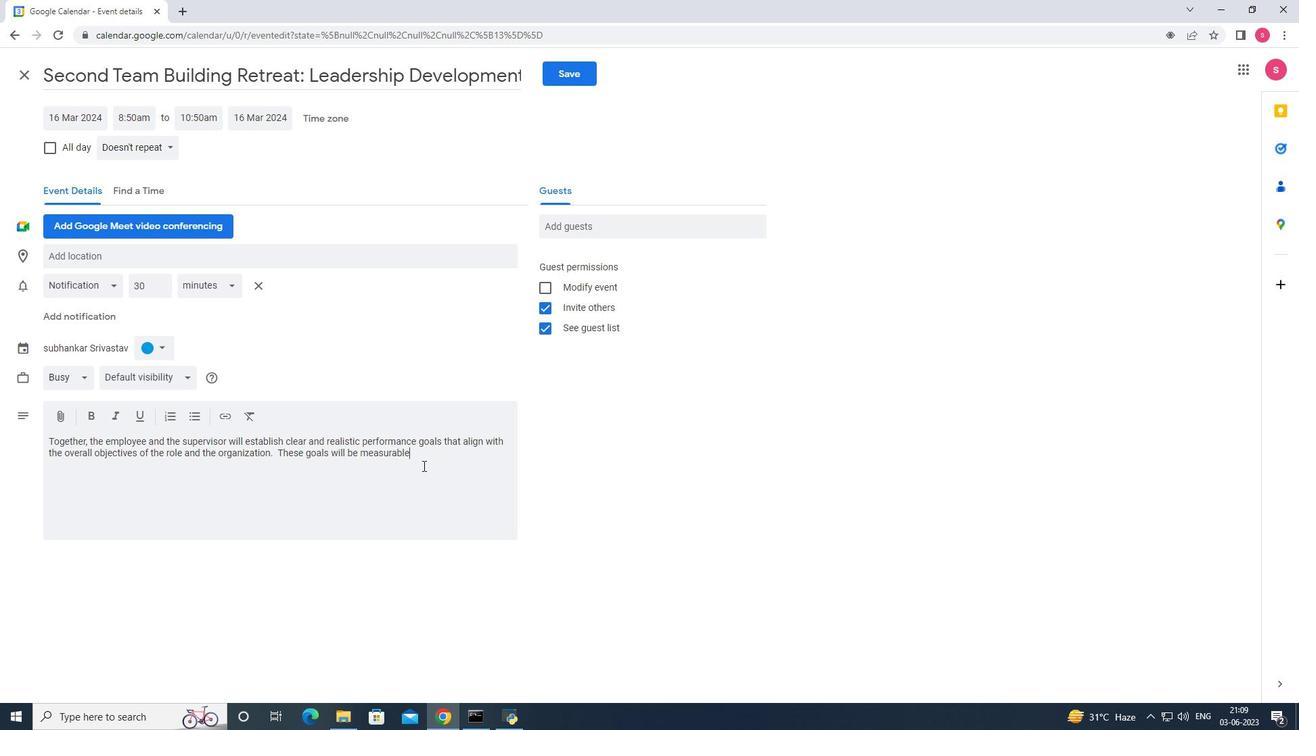 
Action: Key pressed <Key.space><Key.backspace>,<Key.space><Key.shift_r>Time<Key.space><Key.backspace>-bound<Key.space><Key.backspace>,<Key.space>and<Key.space>focuses<Key.space><Key.backspace><Key.backspace>d<Key.space>on<Key.space>addressing<Key.space>the<Key.space>identifyes<Key.backspace>d<Key.space><Key.backspace><Key.backspace><Key.backspace><Key.backspace>ied<Key.space>po<Key.backspace>erformance<Key.space><Key.backspace><Key.space>concerns<Key.space><Key.backspace>.<Key.space>
Screenshot: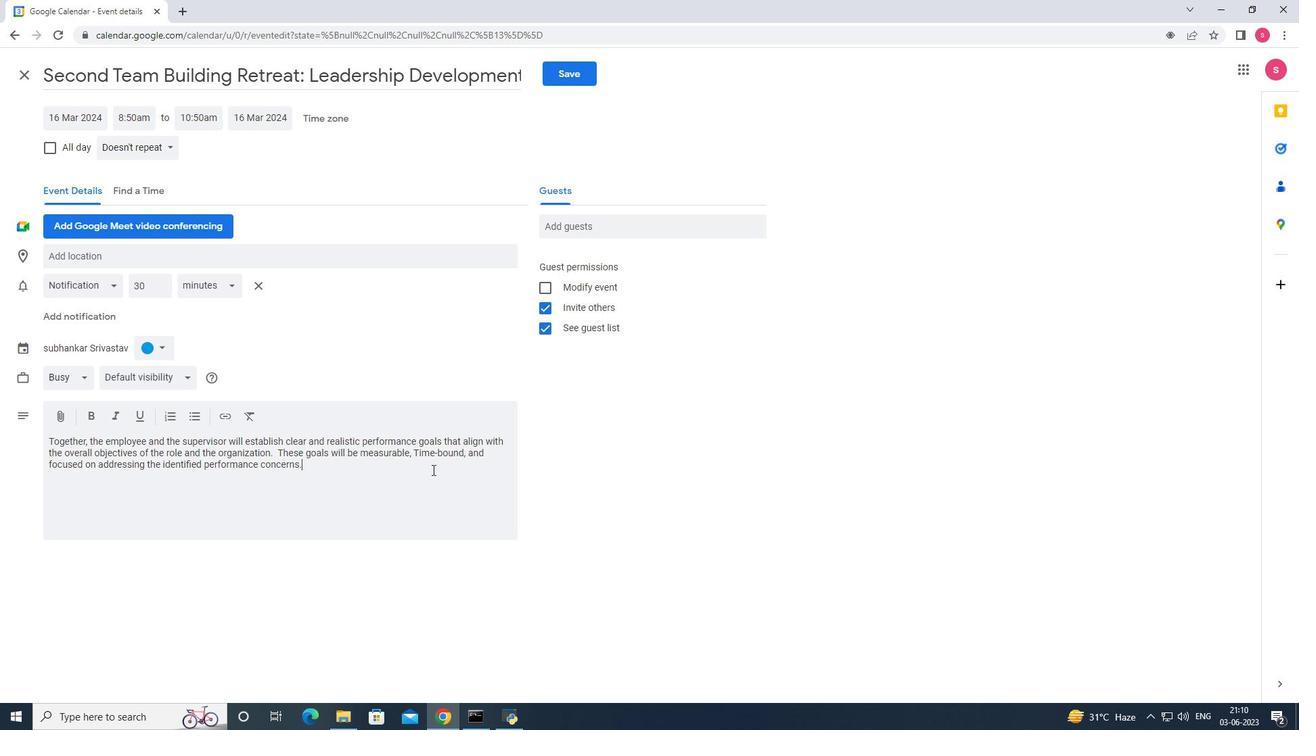 
Action: Mouse moved to (163, 349)
Screenshot: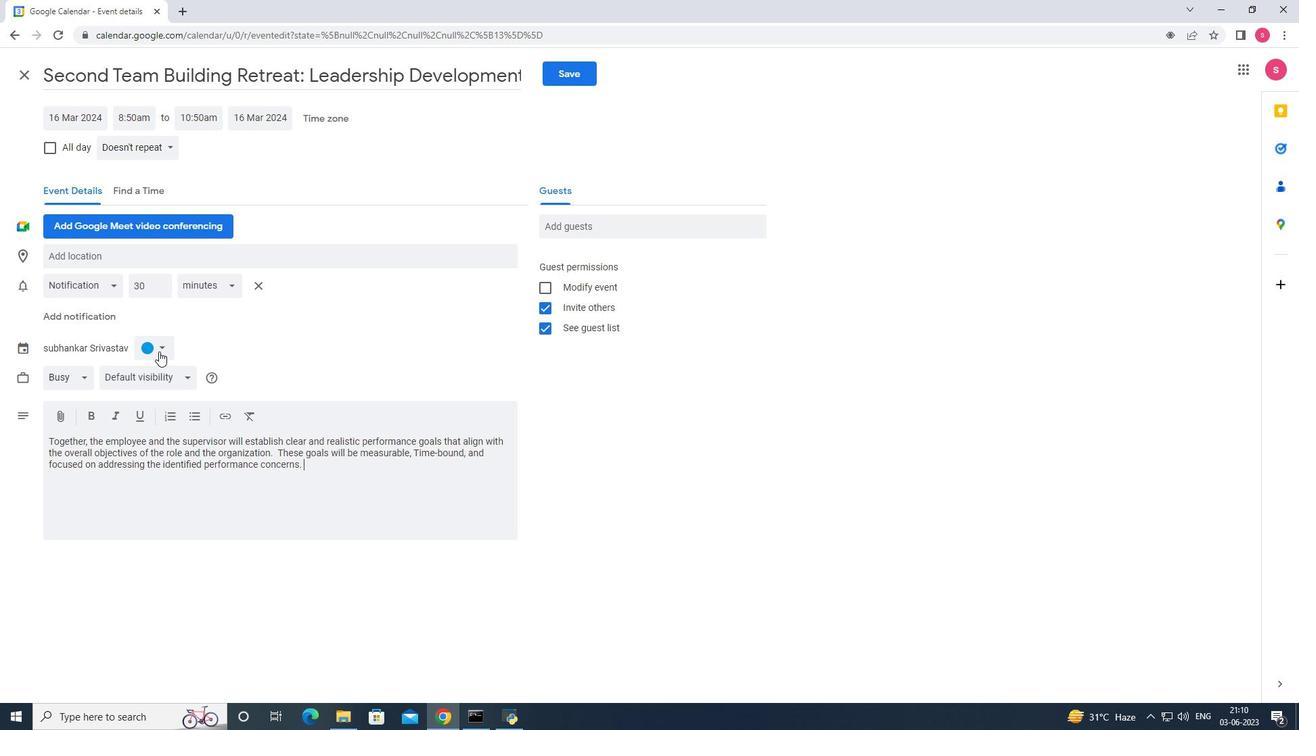 
Action: Mouse pressed left at (163, 349)
Screenshot: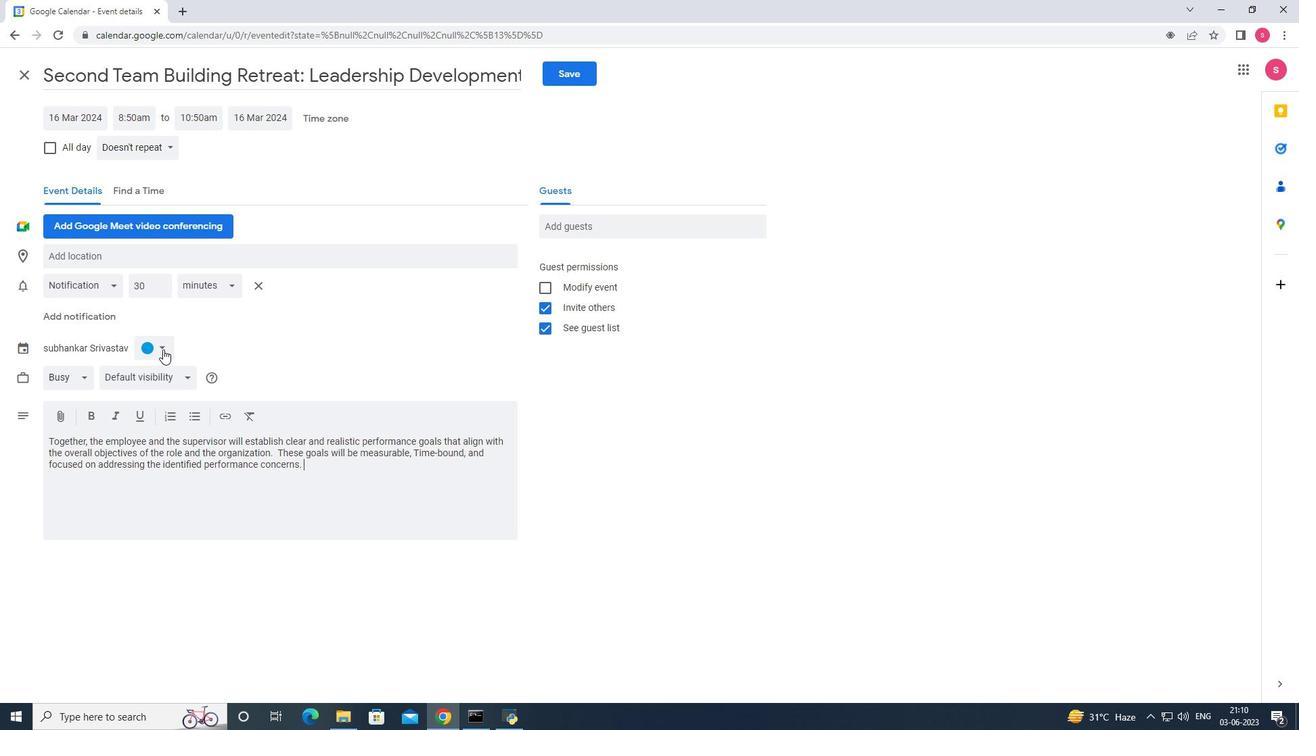 
Action: Mouse moved to (146, 395)
Screenshot: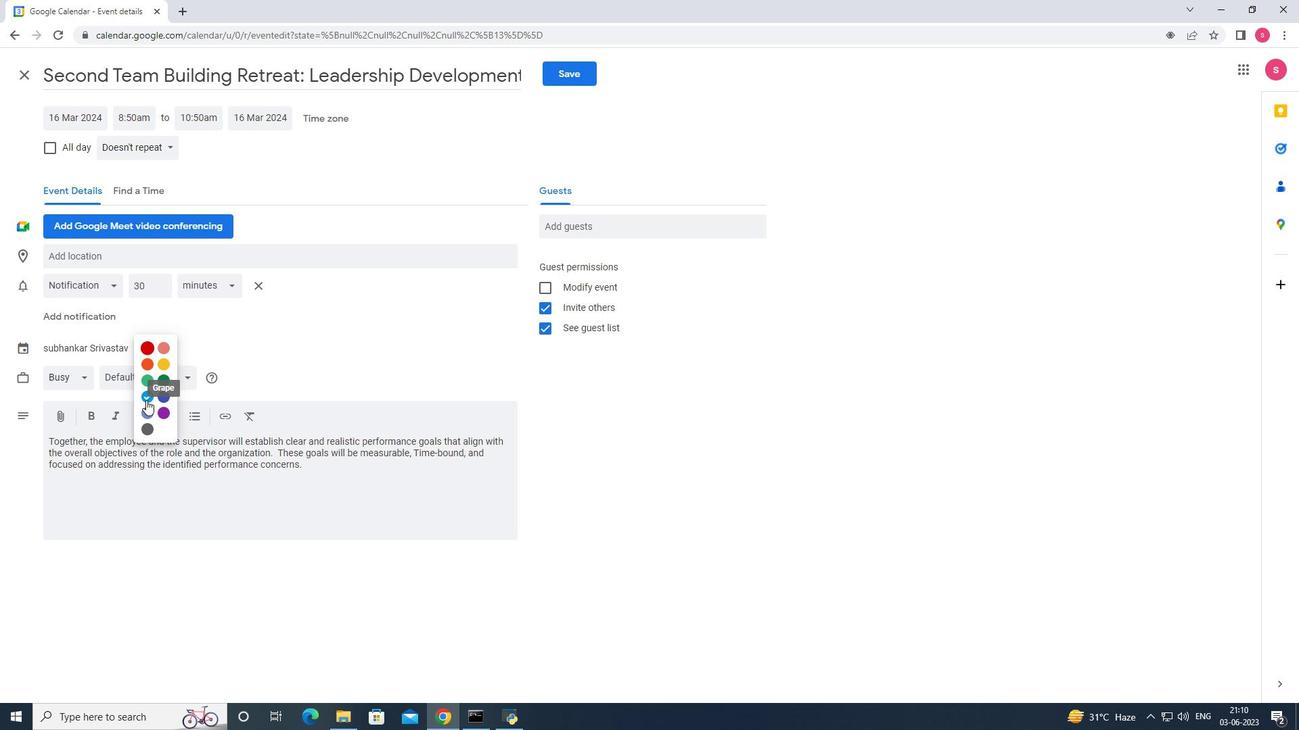 
Action: Mouse pressed left at (146, 395)
Screenshot: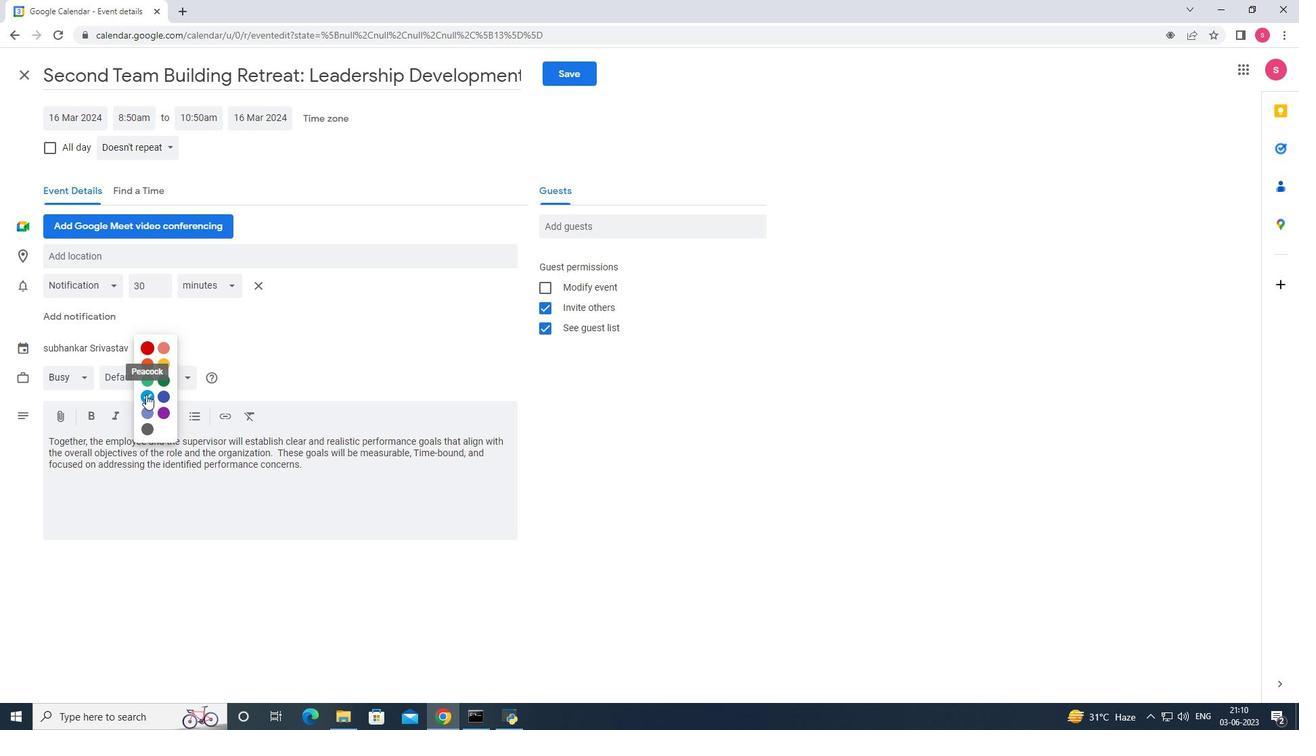 
Action: Mouse moved to (96, 256)
Screenshot: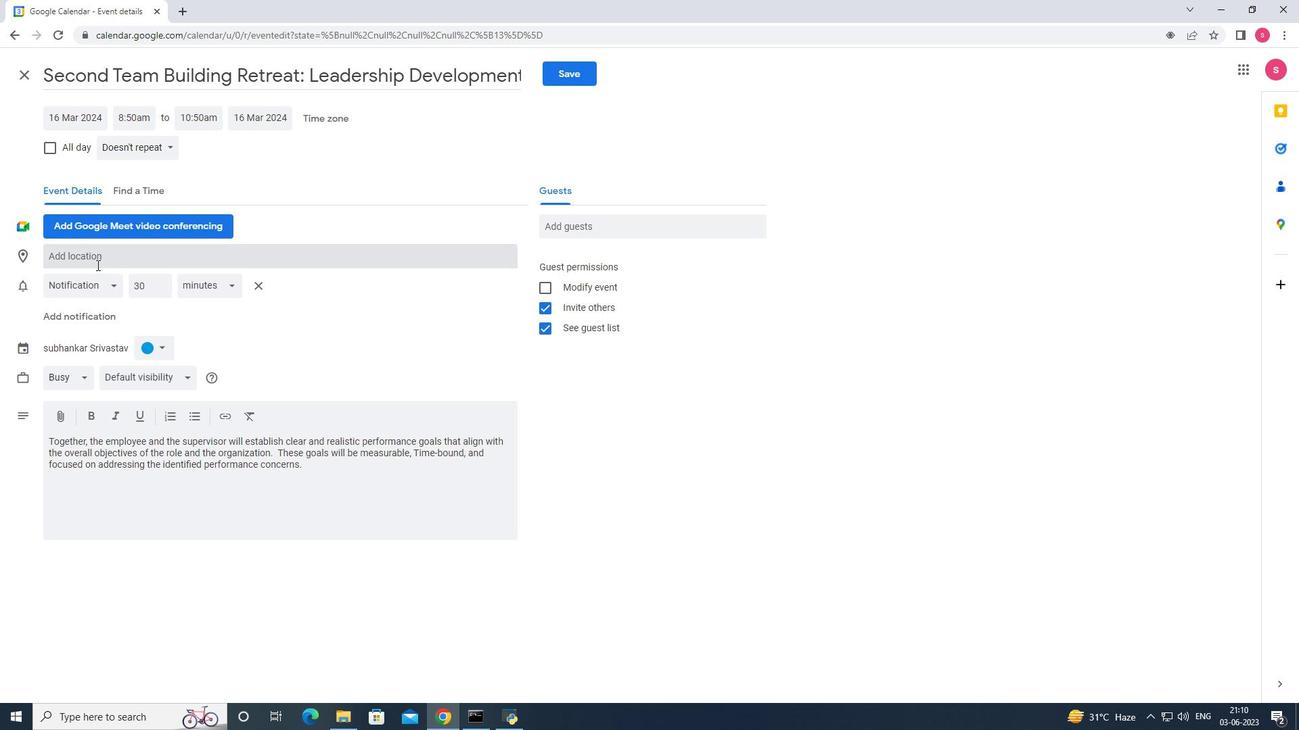 
Action: Mouse pressed left at (96, 256)
Screenshot: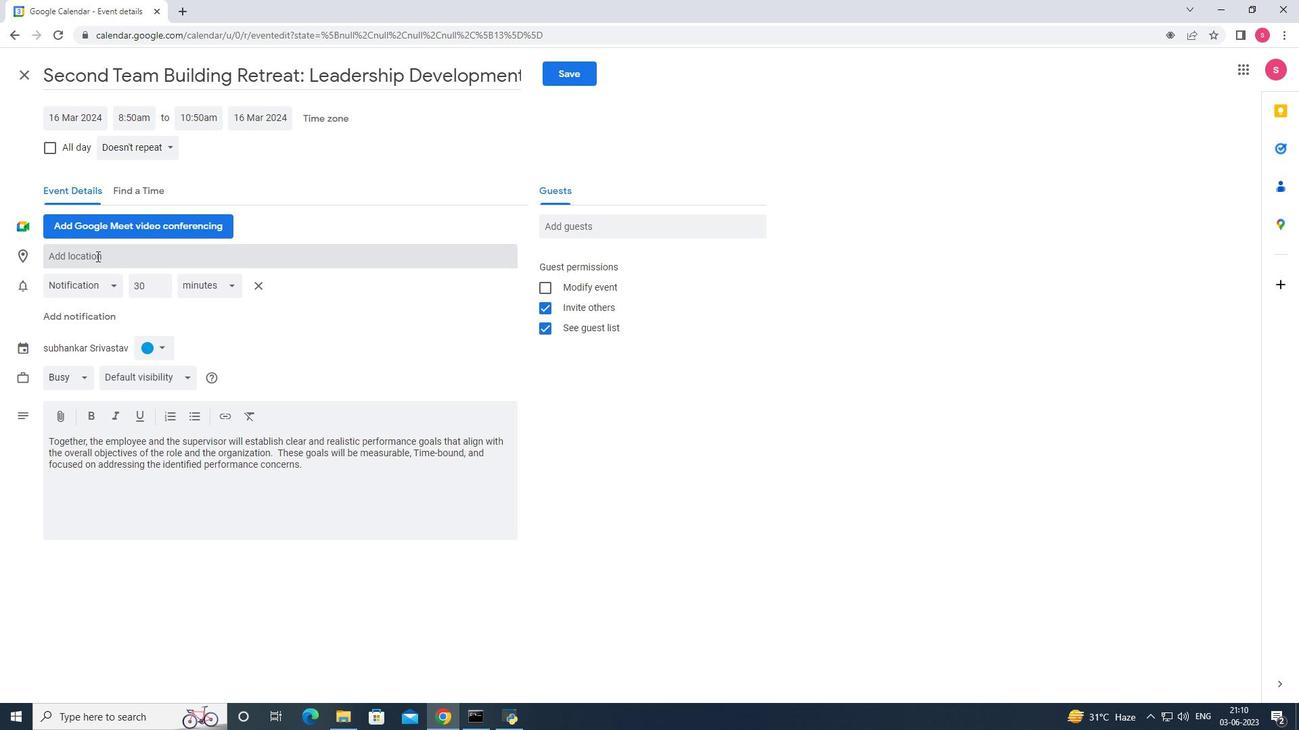 
Action: Key pressed <Key.shift>Havanam<Key.space><Key.backspace><Key.backspace>,<Key.space>cuba
Screenshot: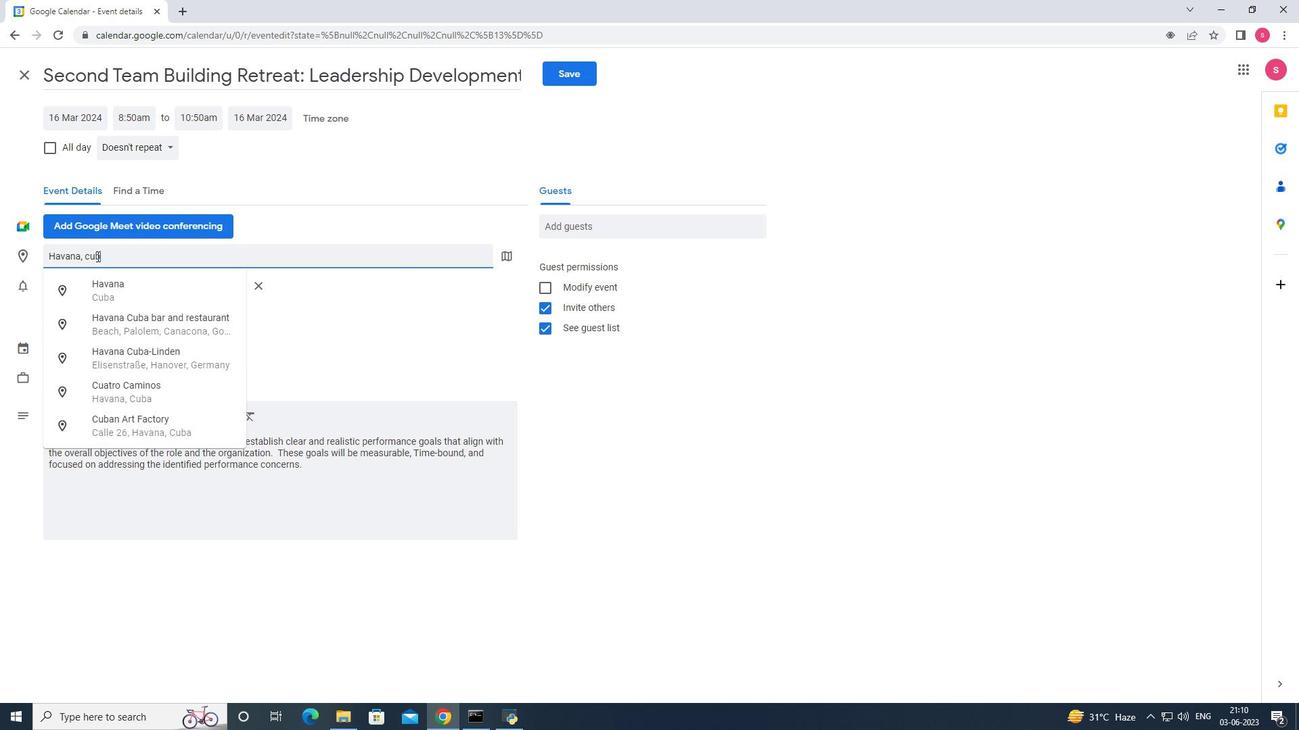 
Action: Mouse moved to (103, 281)
Screenshot: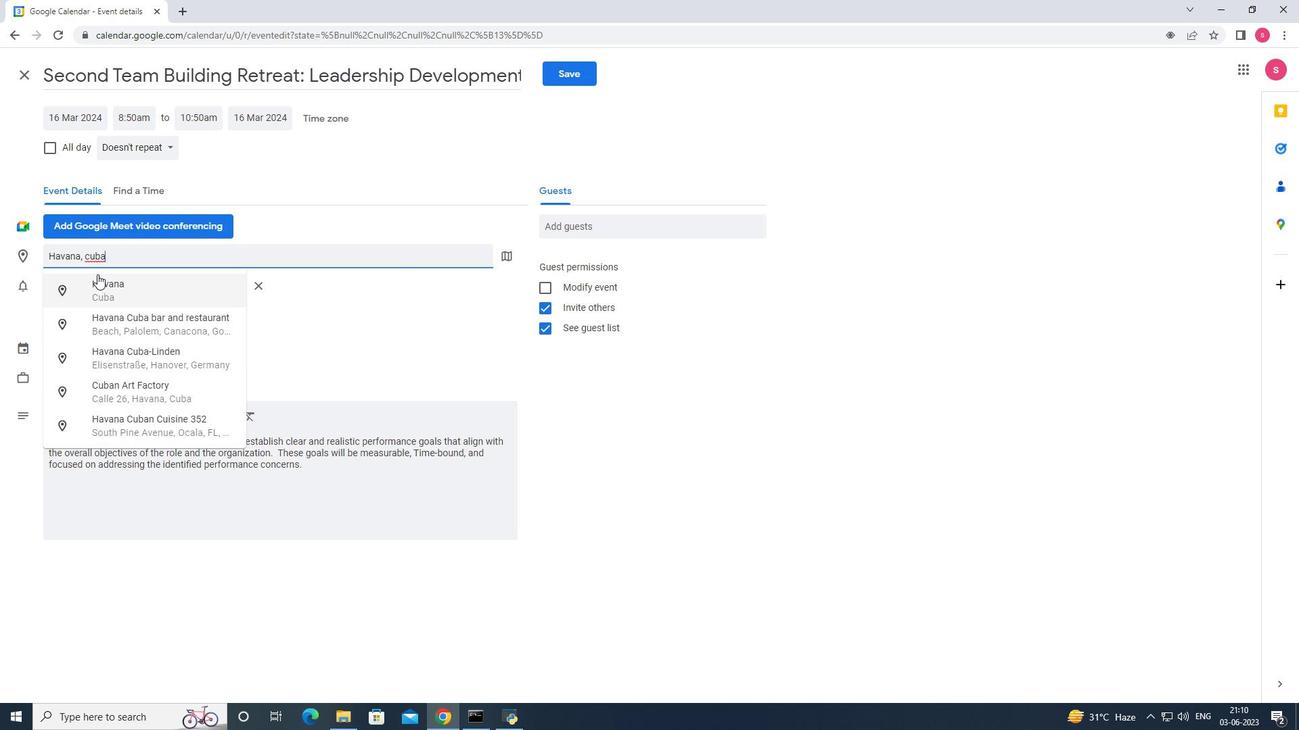 
Action: Mouse pressed left at (103, 281)
Screenshot: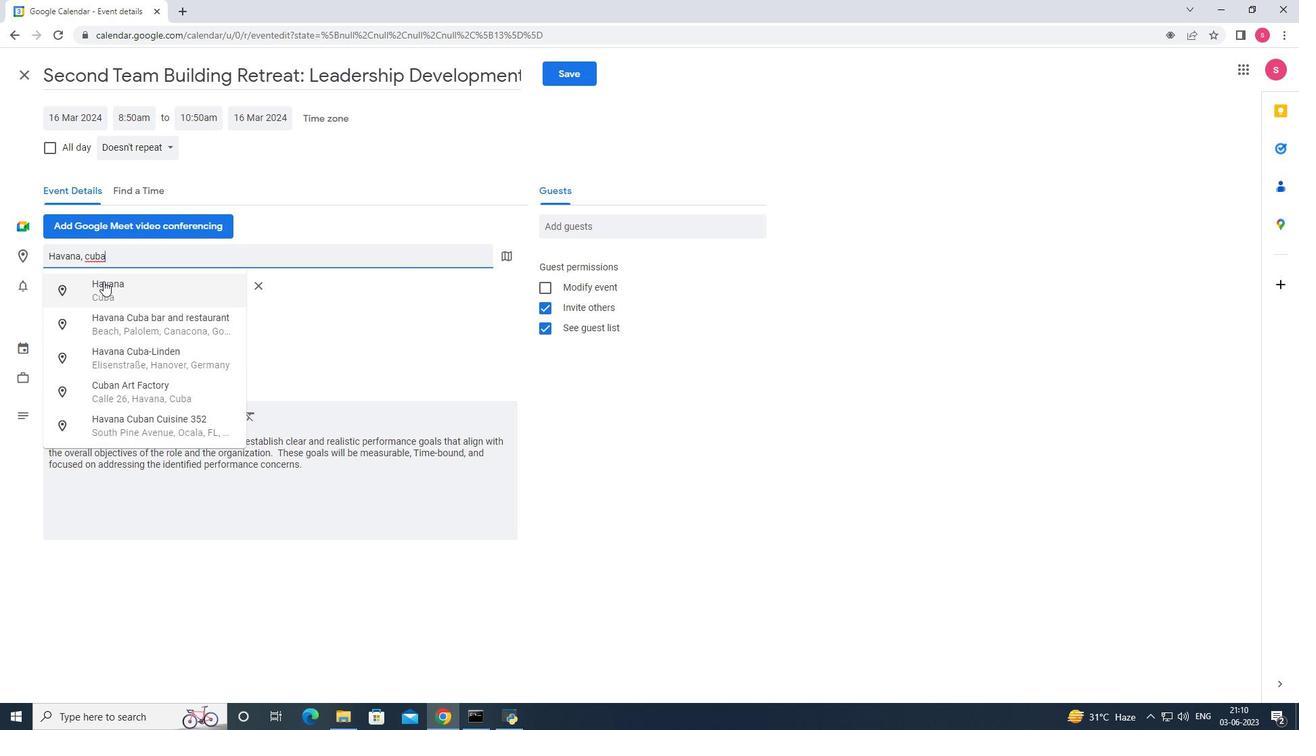 
Action: Mouse moved to (154, 150)
Screenshot: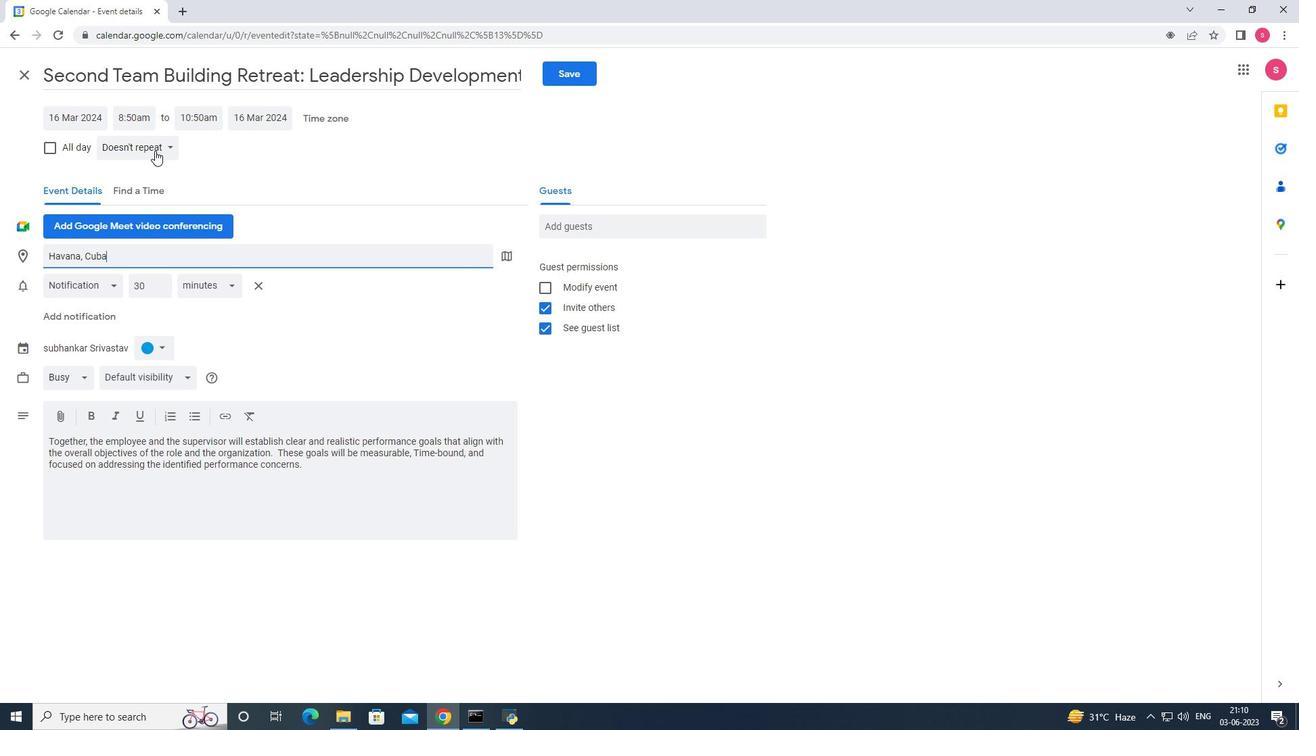 
Action: Mouse pressed left at (154, 150)
Screenshot: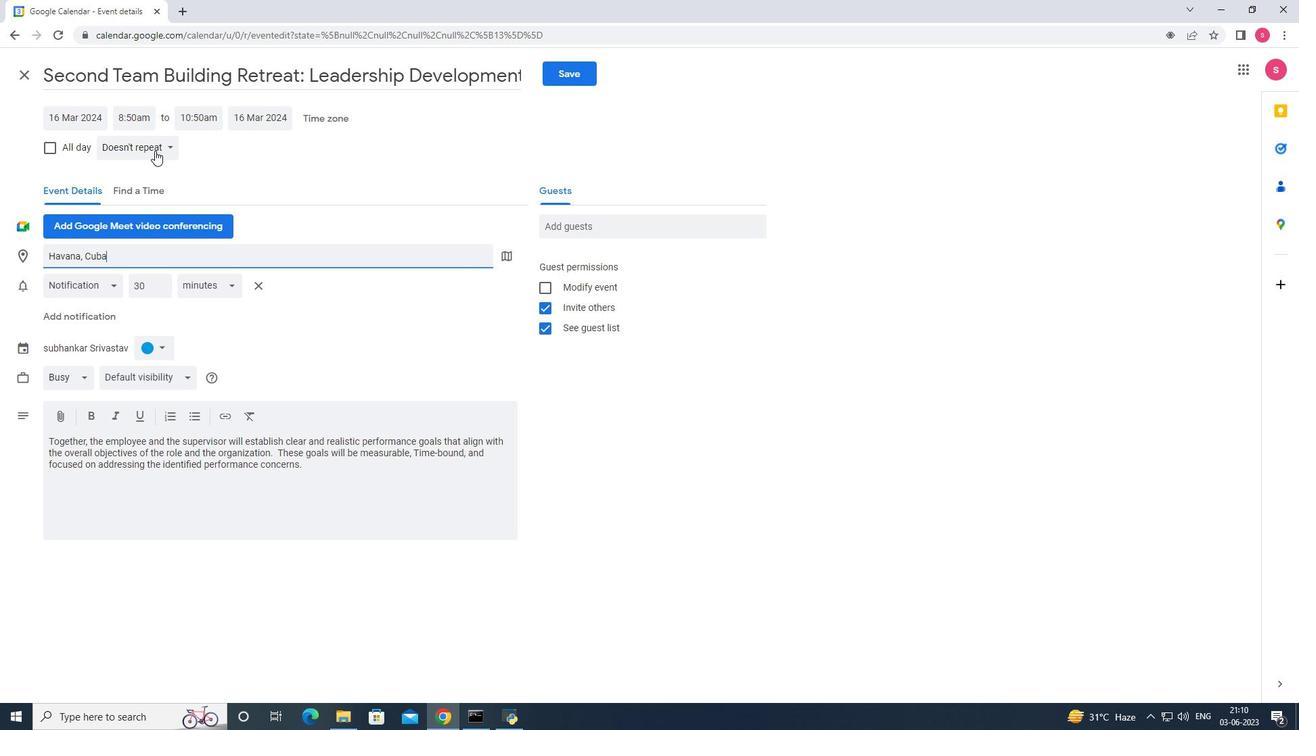 
Action: Mouse moved to (145, 169)
Screenshot: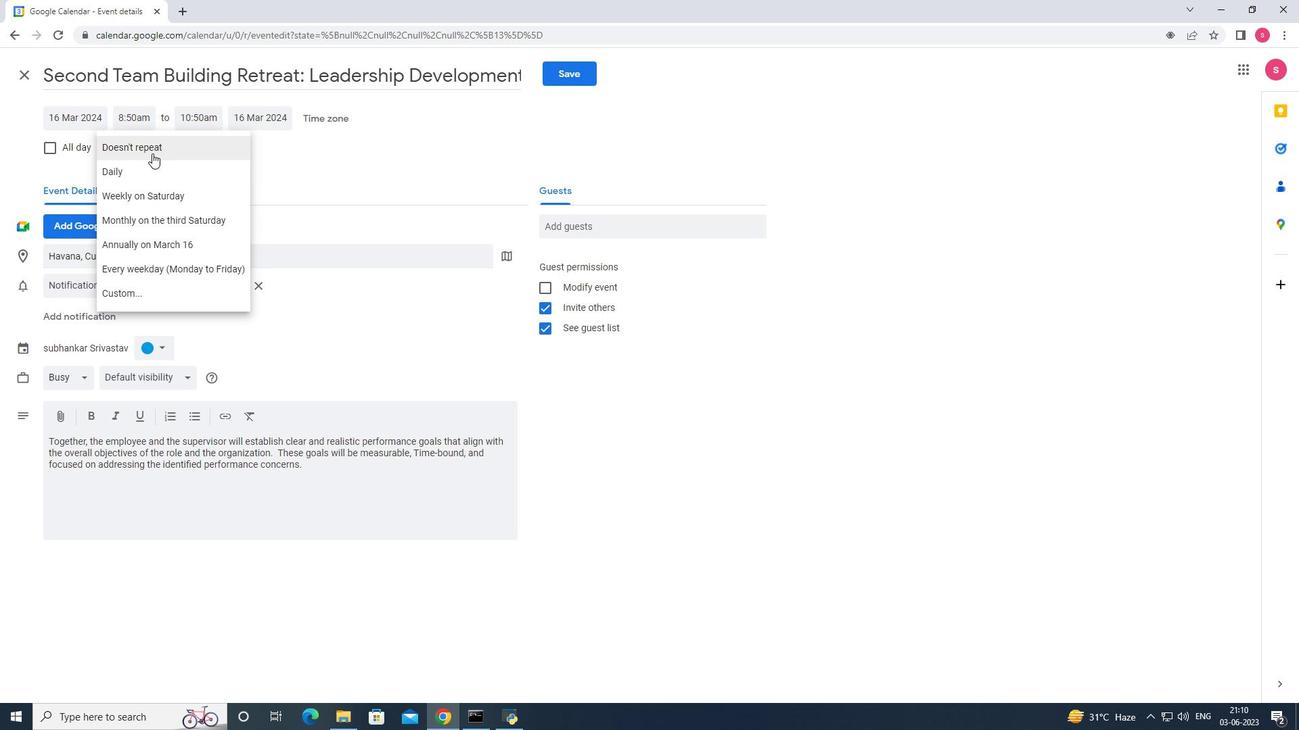 
Action: Mouse pressed left at (145, 169)
Screenshot: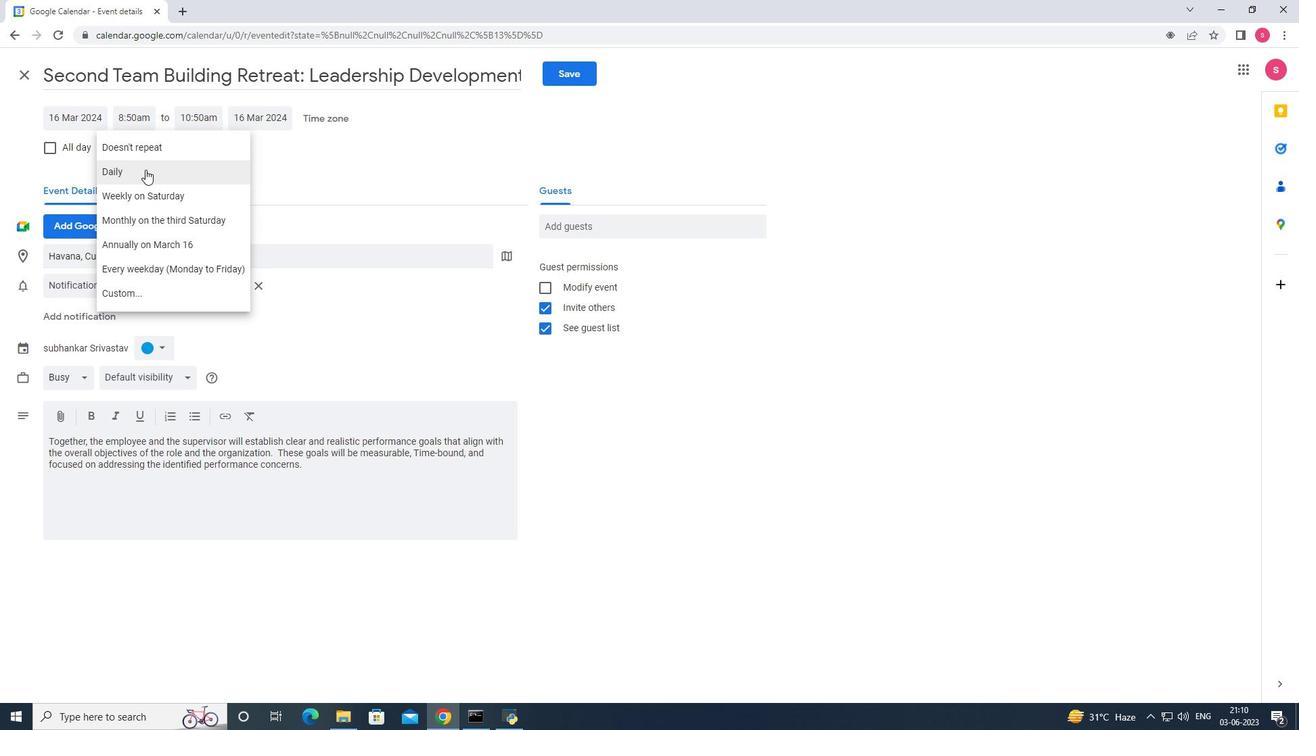 
Action: Mouse moved to (571, 230)
Screenshot: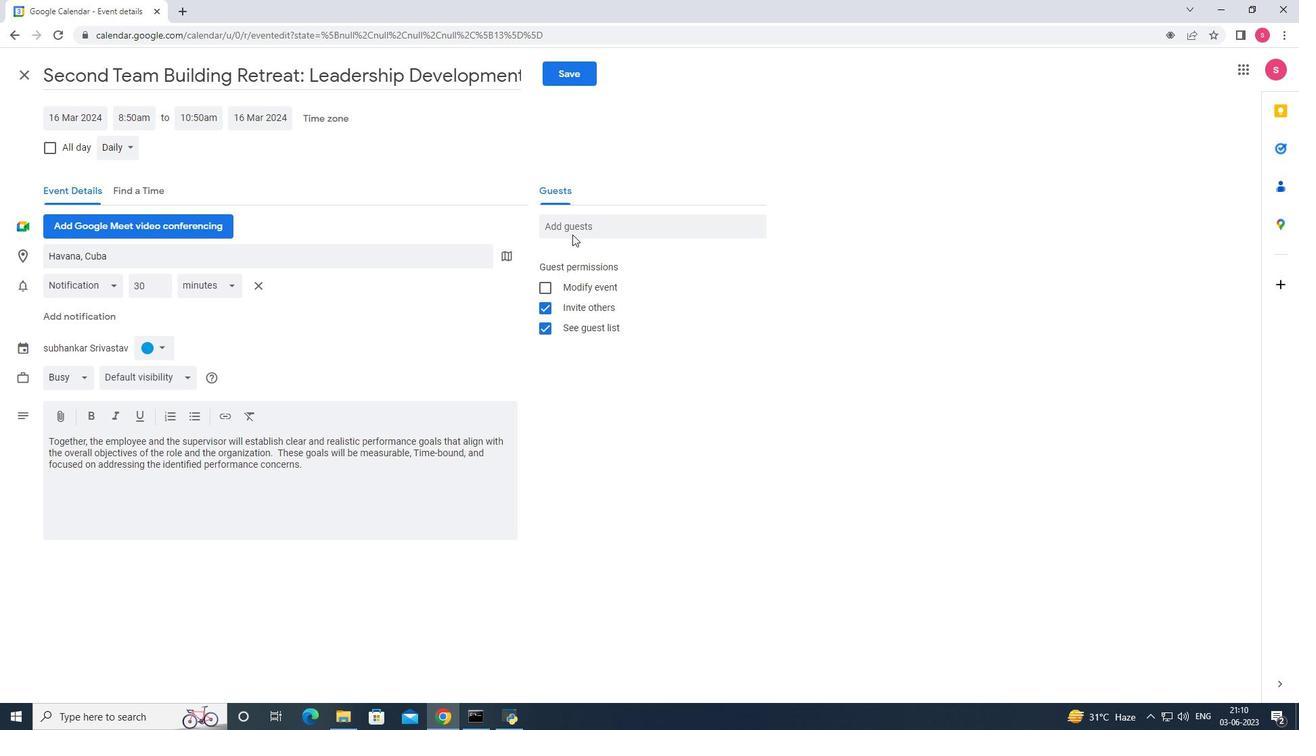 
Action: Mouse pressed left at (571, 230)
Screenshot: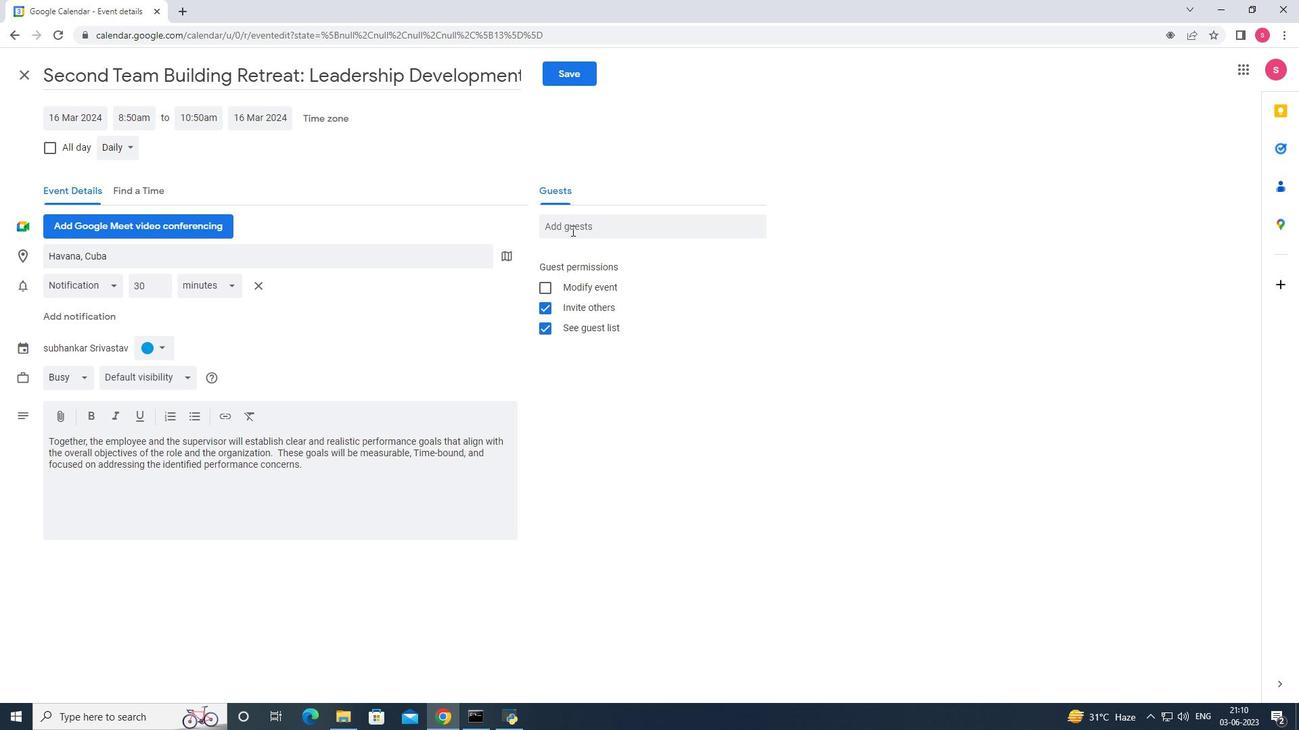 
Action: Key pressed softage.6<Key.shift>@softage,<Key.backspace>.<Key.space><Key.backspace>ner<Key.backspace>t
Screenshot: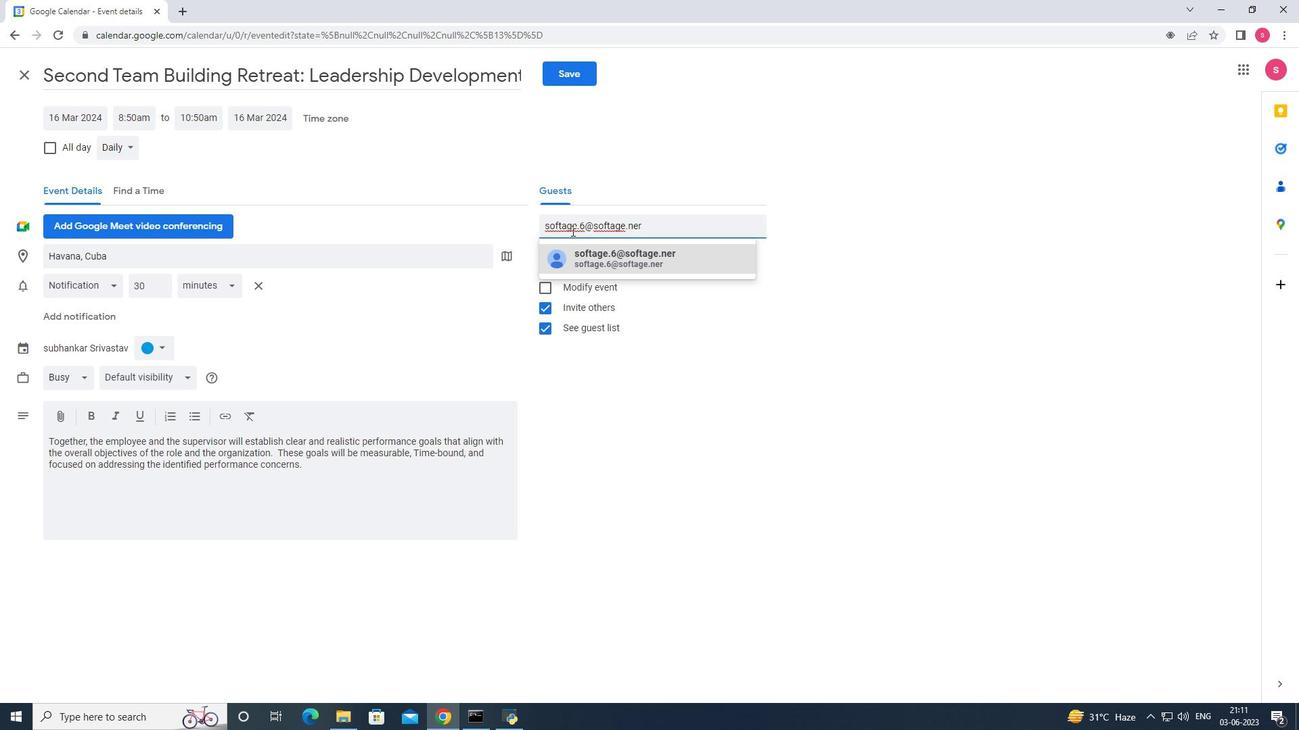 
Action: Mouse moved to (663, 254)
Screenshot: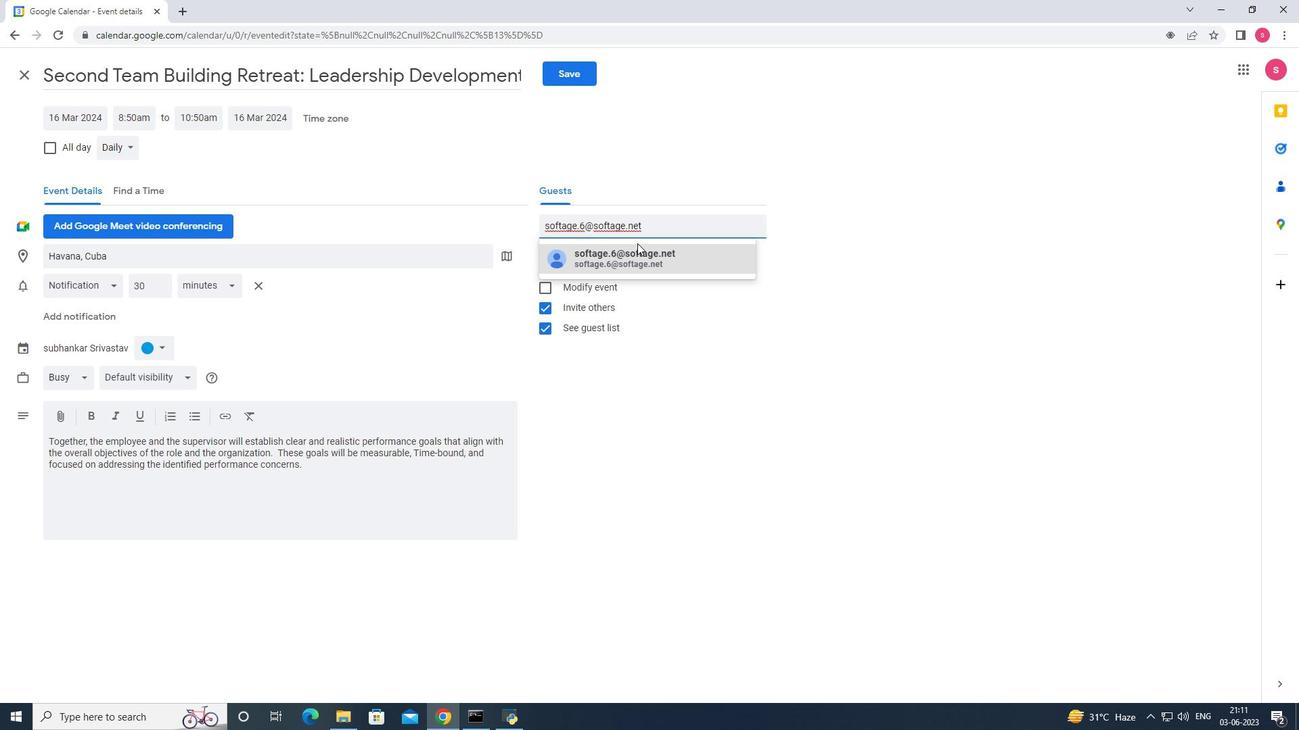 
Action: Mouse pressed left at (663, 254)
Screenshot: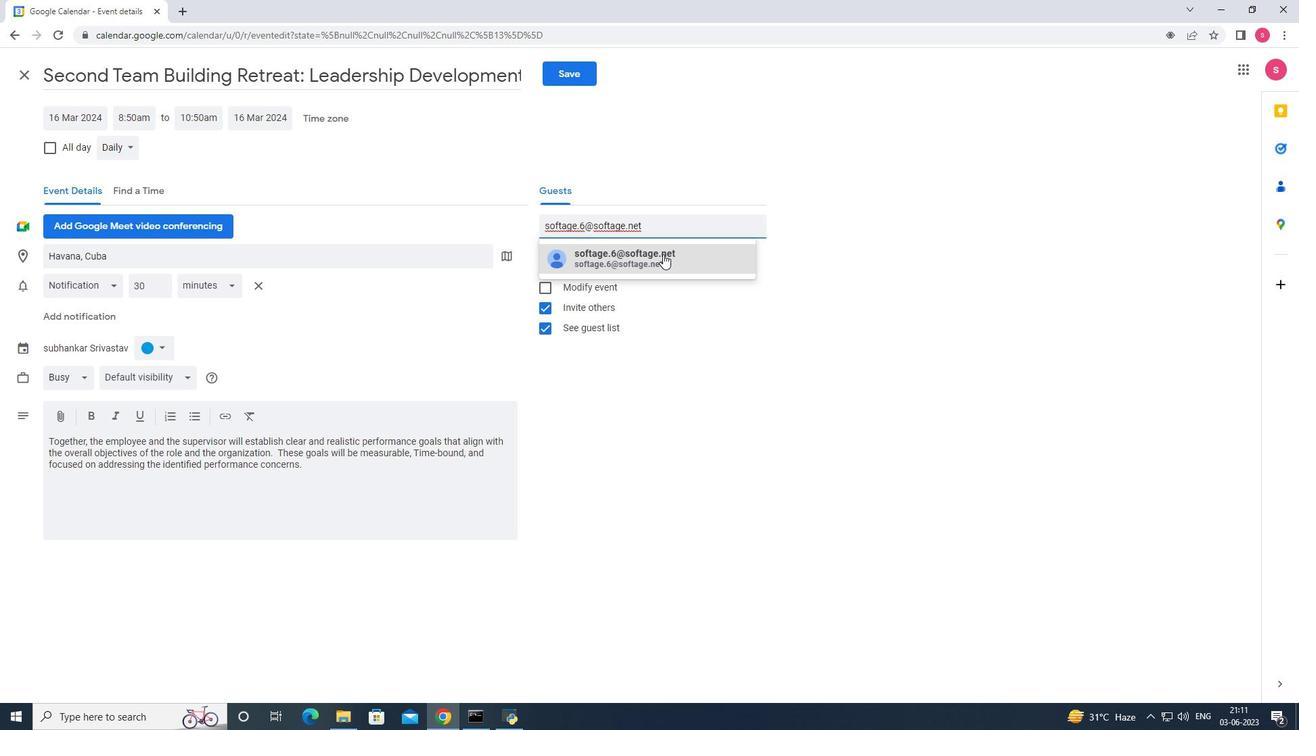 
Action: Mouse moved to (614, 240)
Screenshot: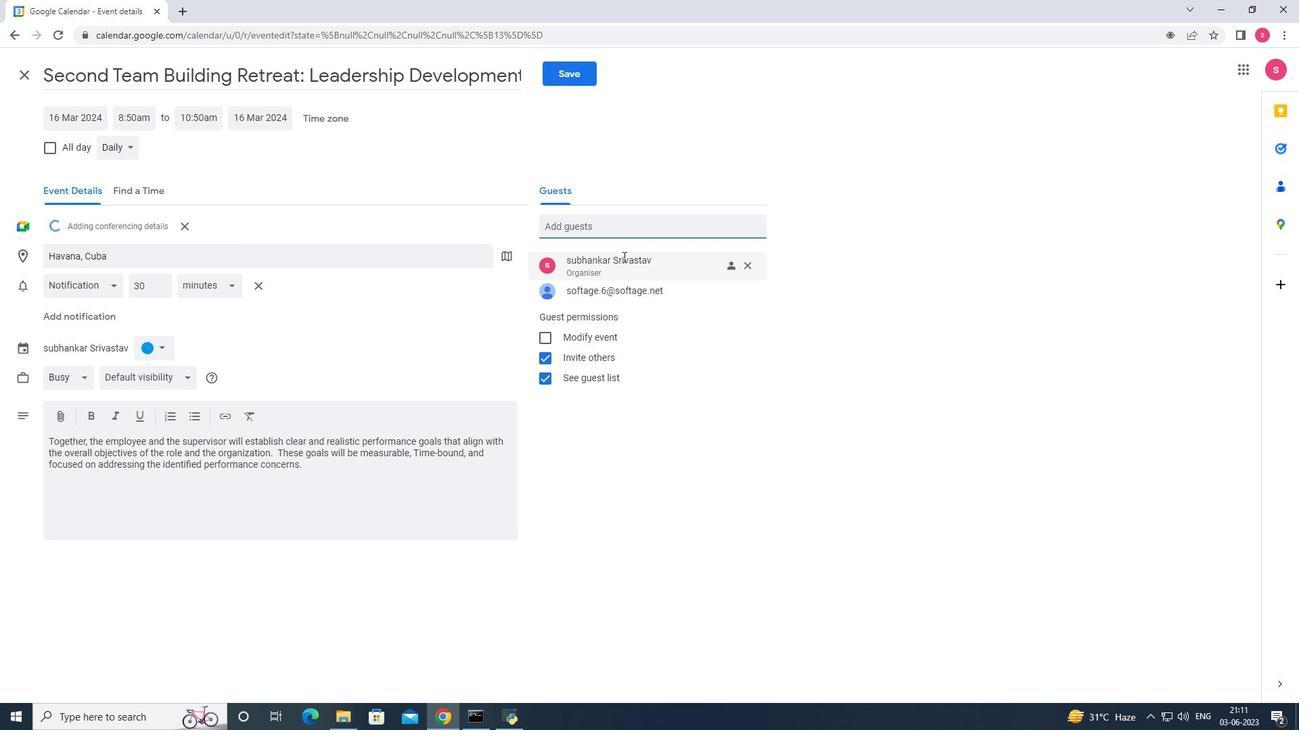
Action: Key pressed sof
Screenshot: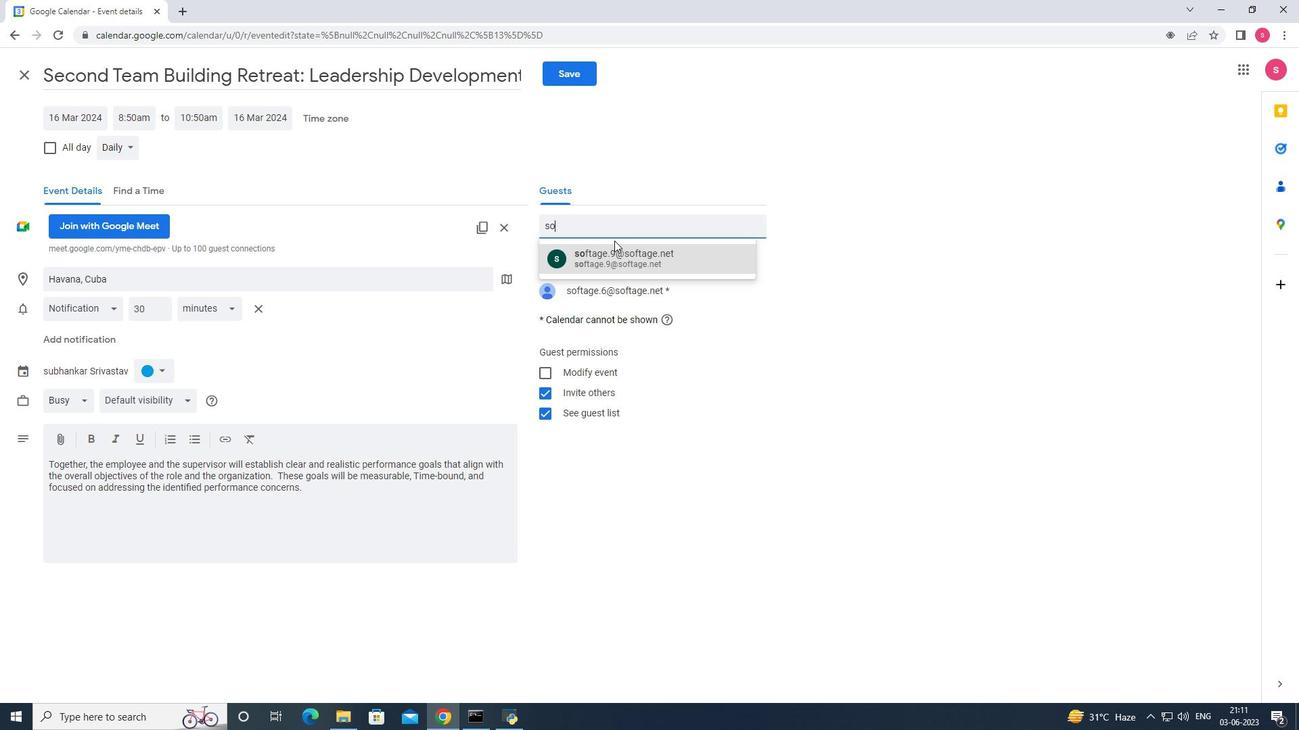 
Action: Mouse moved to (613, 240)
Screenshot: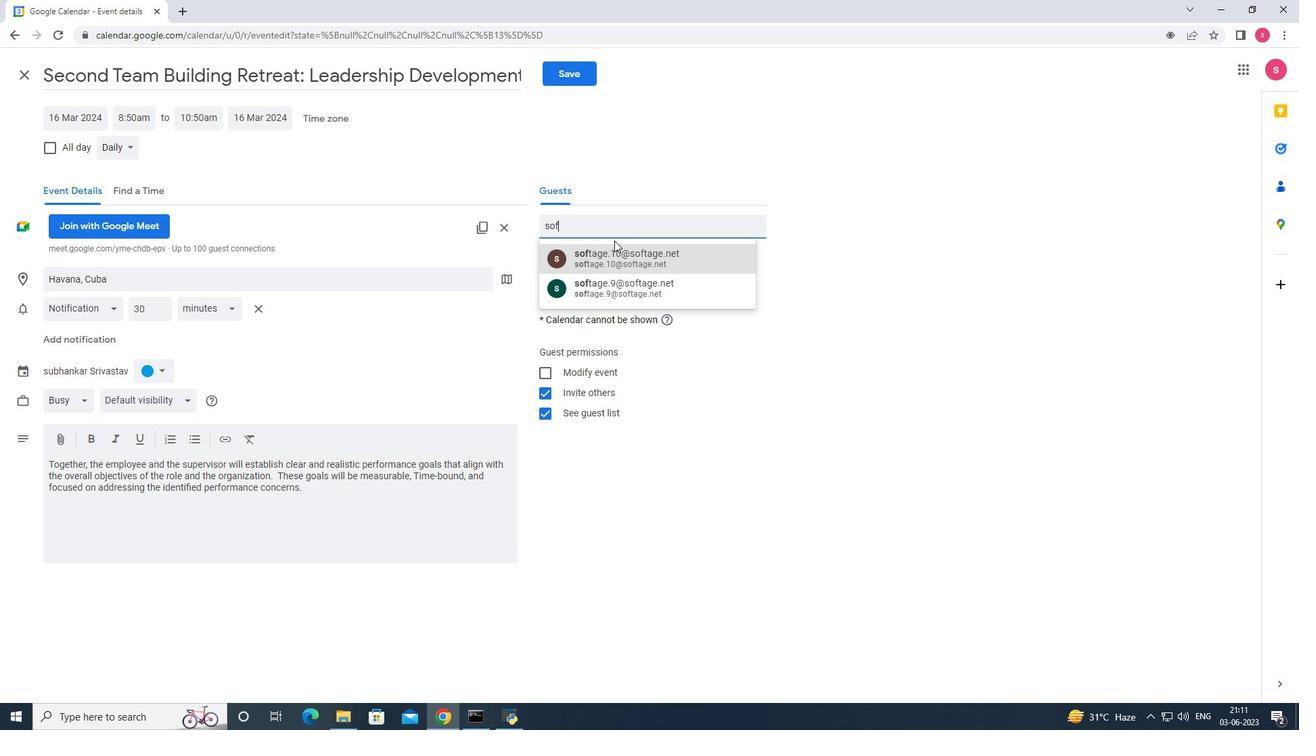 
Action: Key pressed tage.
Screenshot: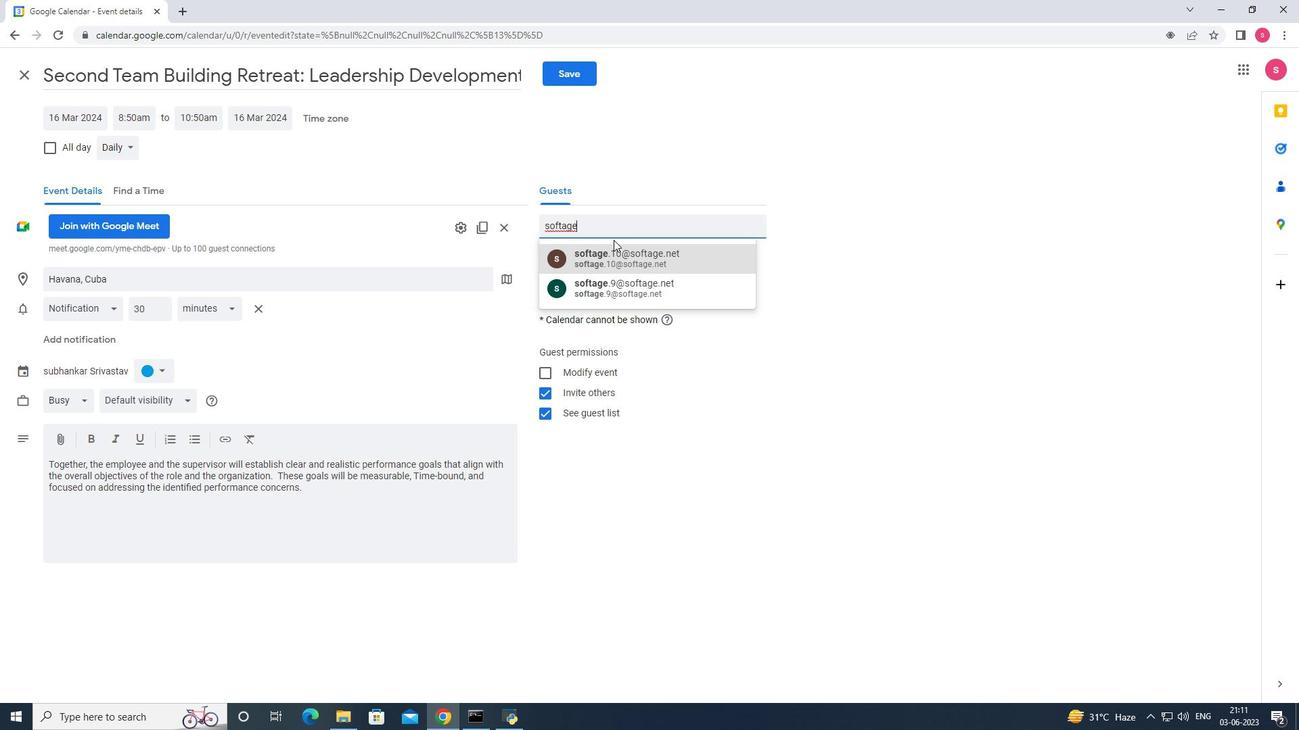
Action: Mouse moved to (795, 267)
Screenshot: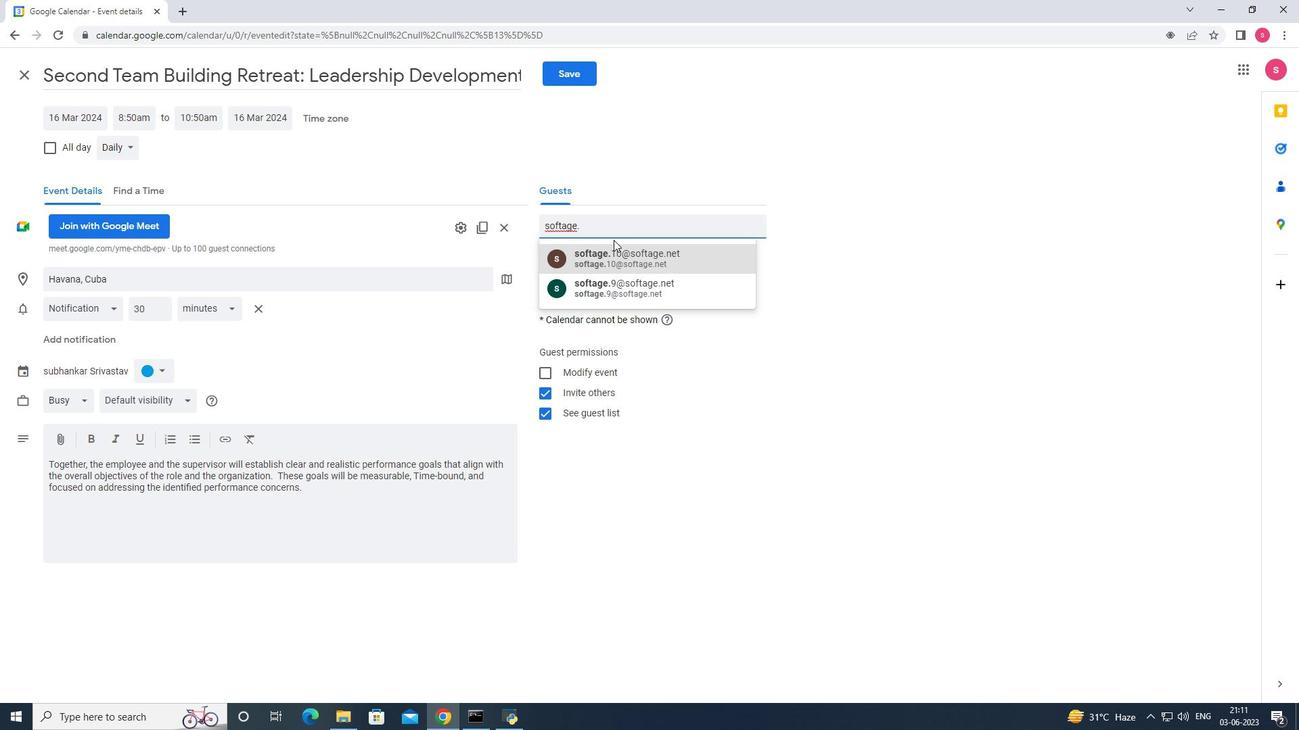 
Action: Key pressed 1<Key.shift>@sl<Key.backspace>oftage.net
Screenshot: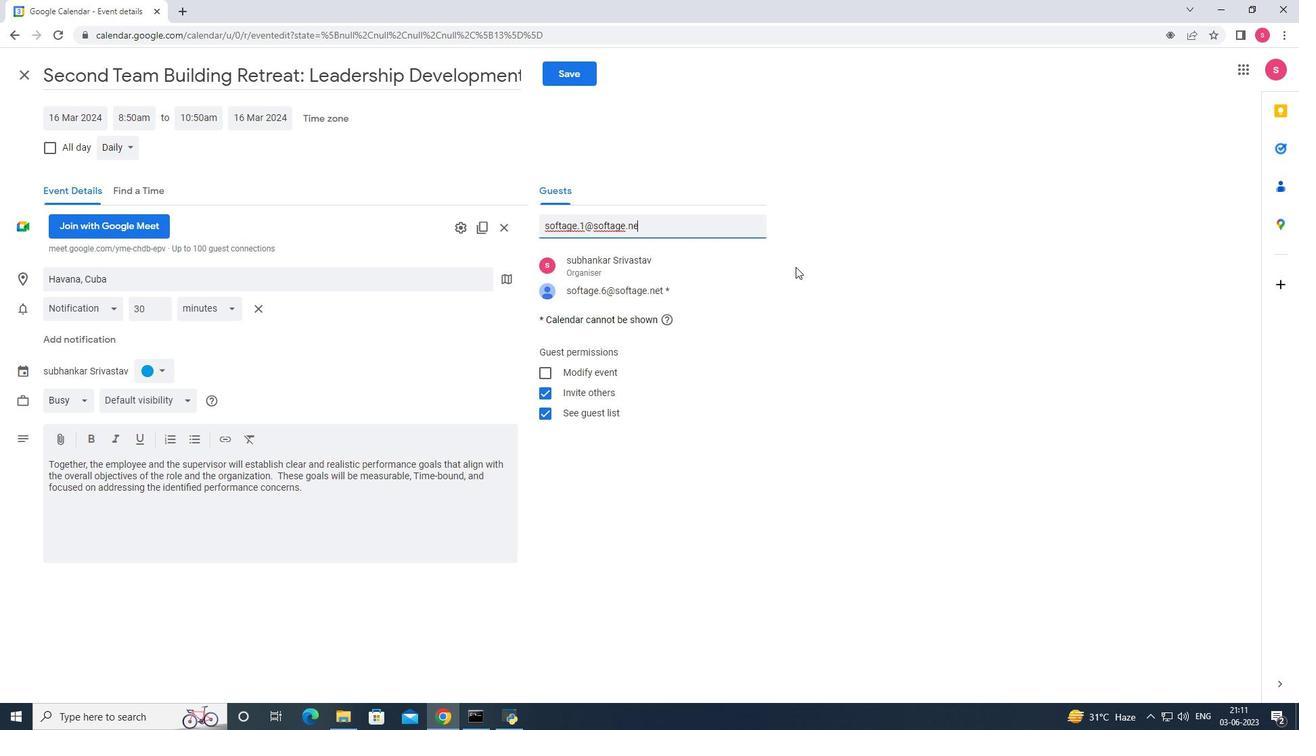
Action: Mouse moved to (648, 249)
Screenshot: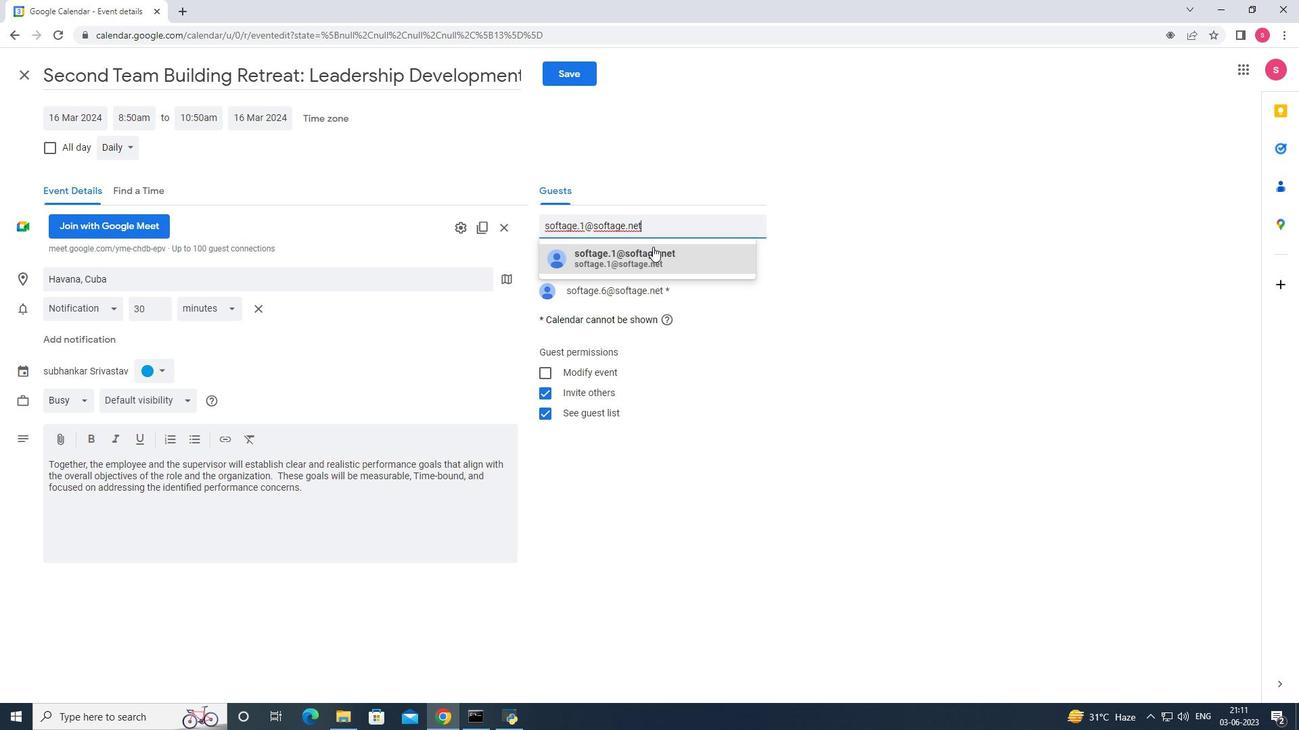 
Action: Mouse pressed left at (648, 249)
Screenshot: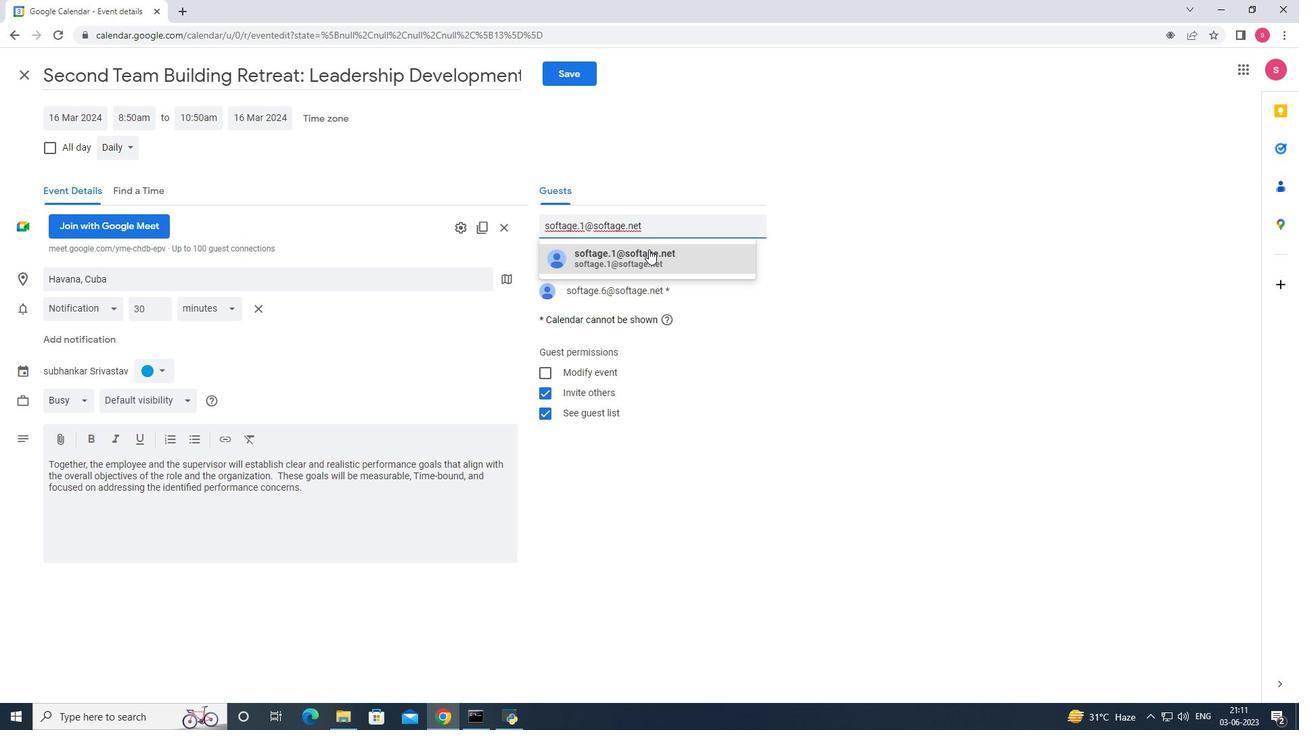 
Action: Mouse moved to (566, 71)
Screenshot: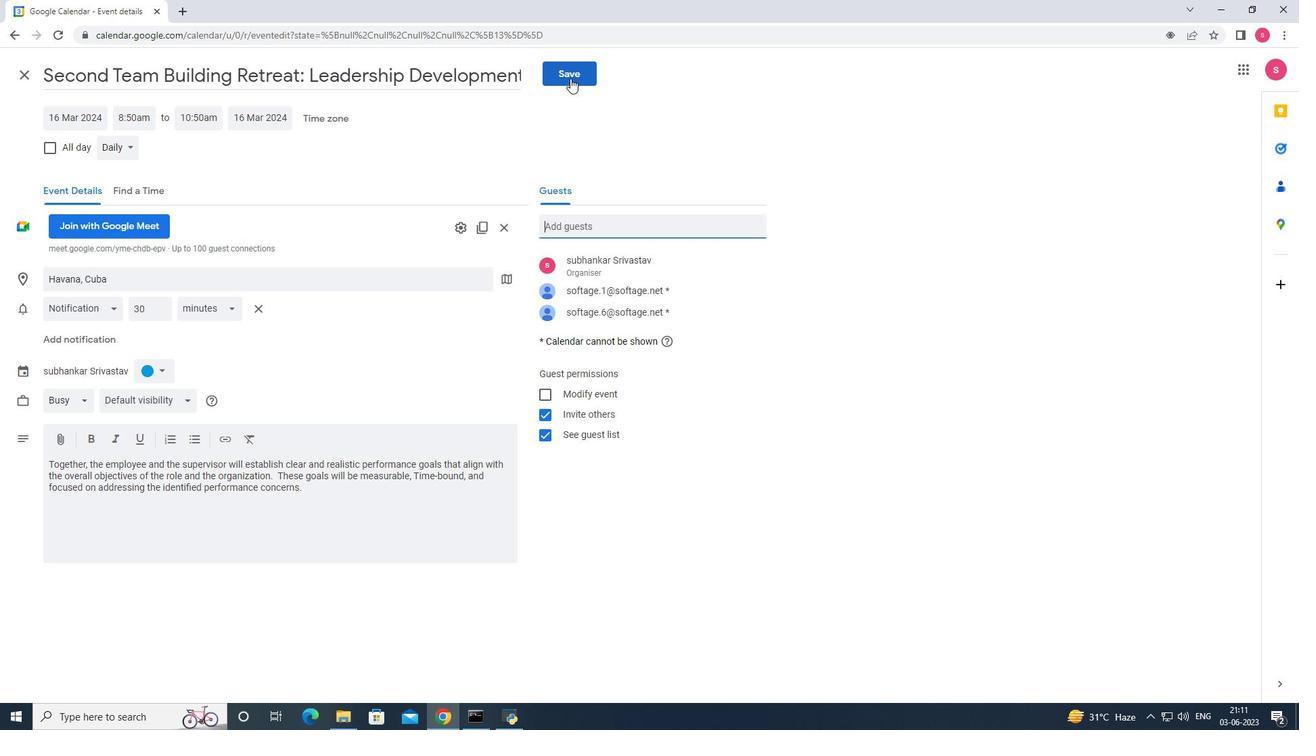 
Action: Mouse pressed left at (566, 71)
Screenshot: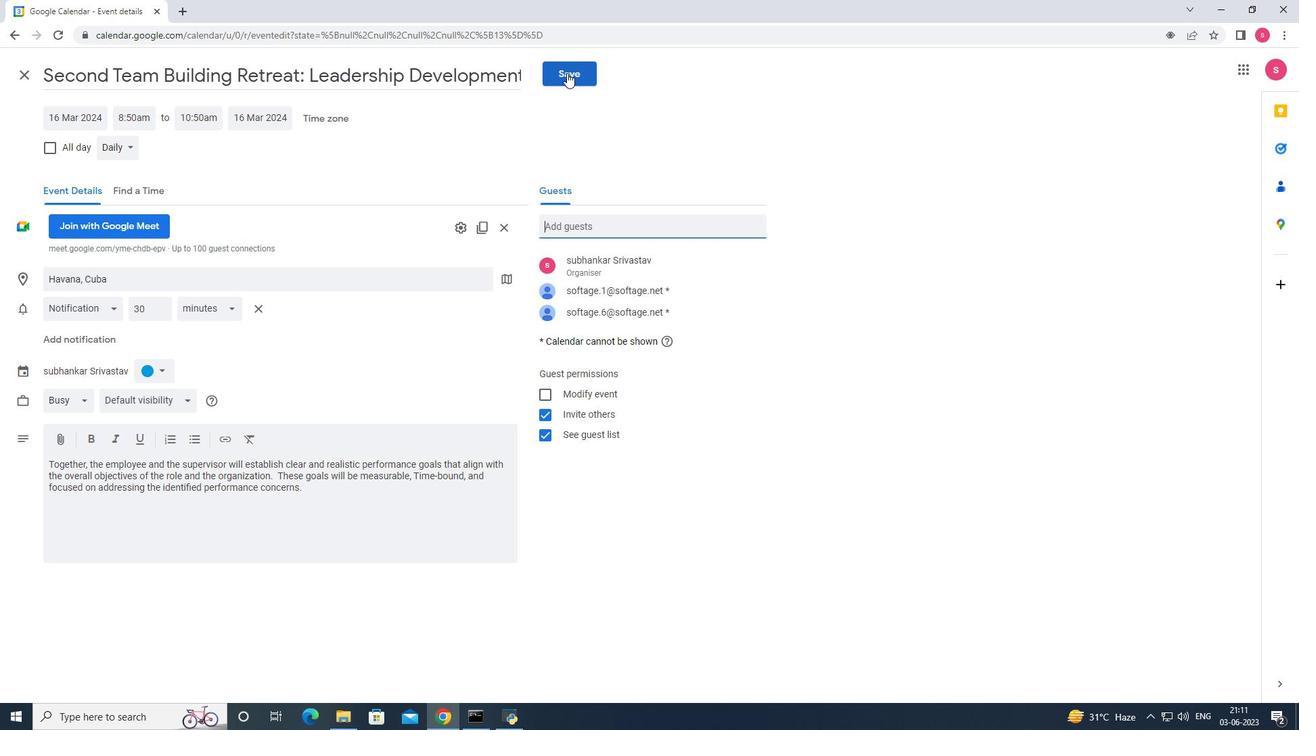 
Action: Mouse moved to (787, 410)
Screenshot: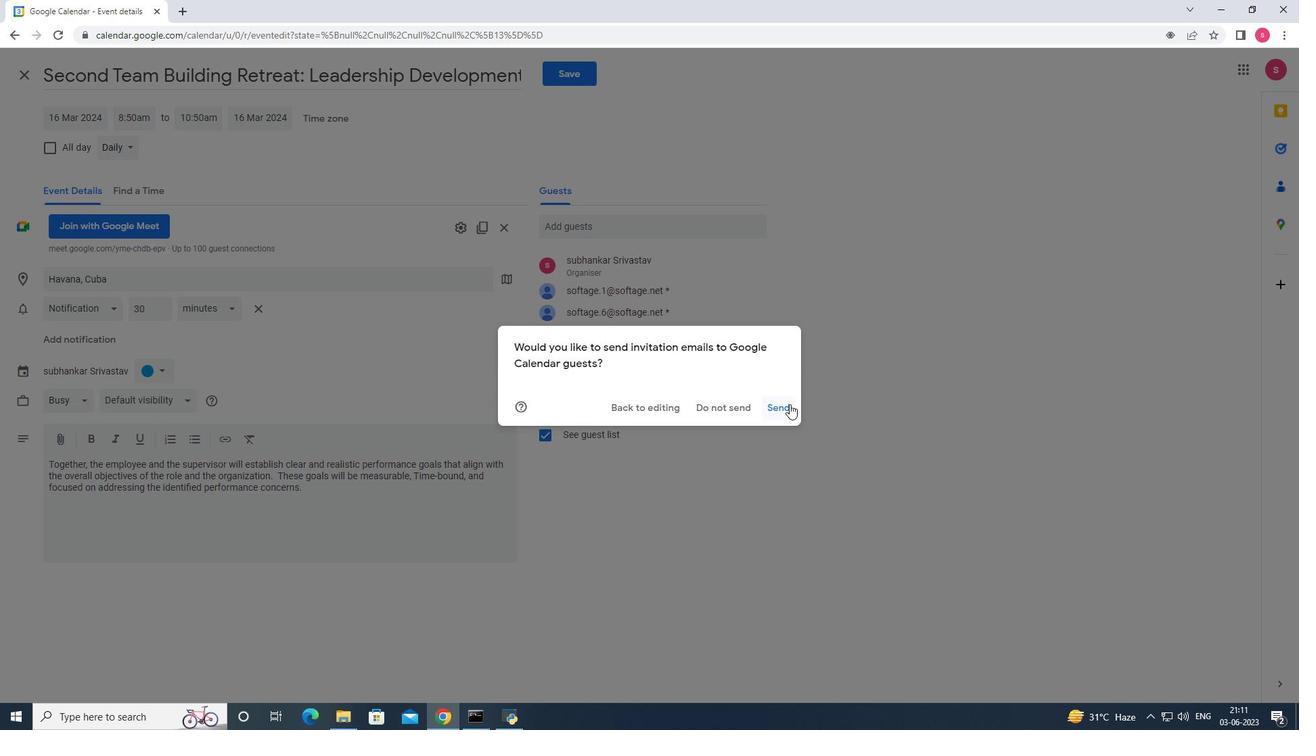 
Action: Mouse pressed left at (787, 410)
Screenshot: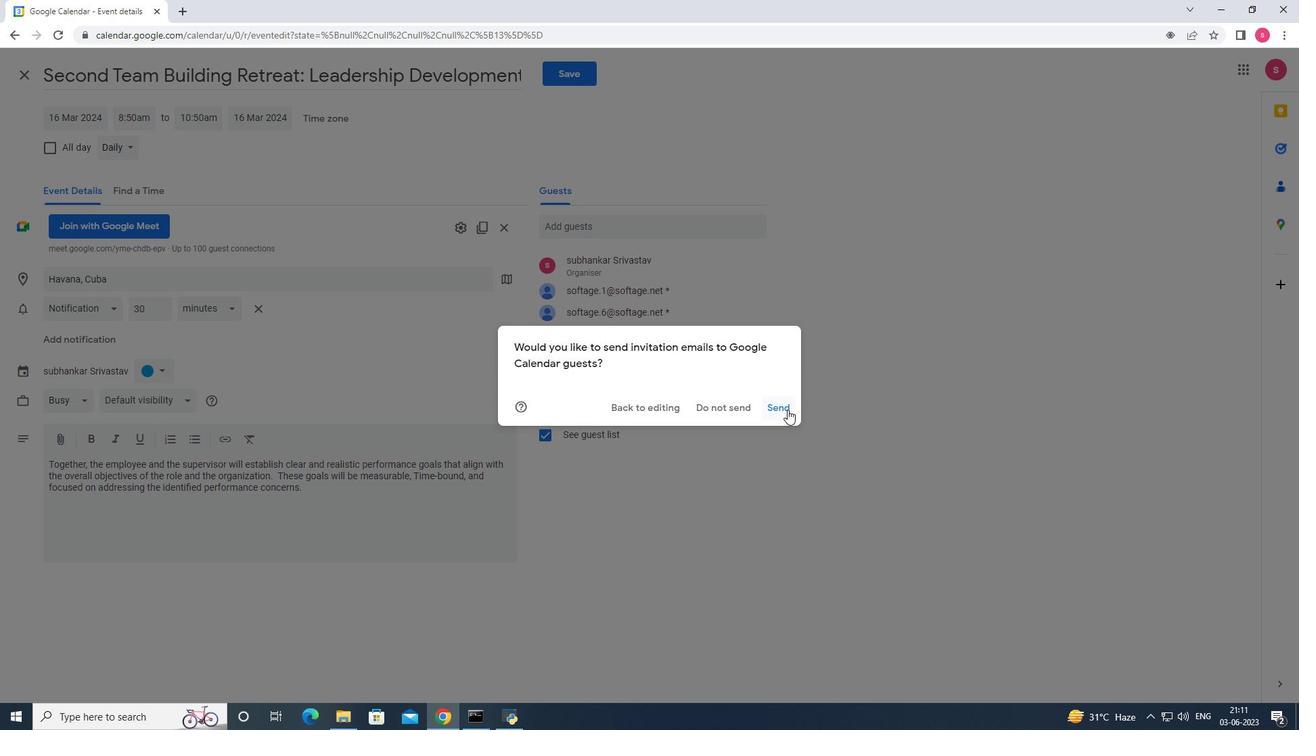 
Action: Mouse moved to (461, 397)
Screenshot: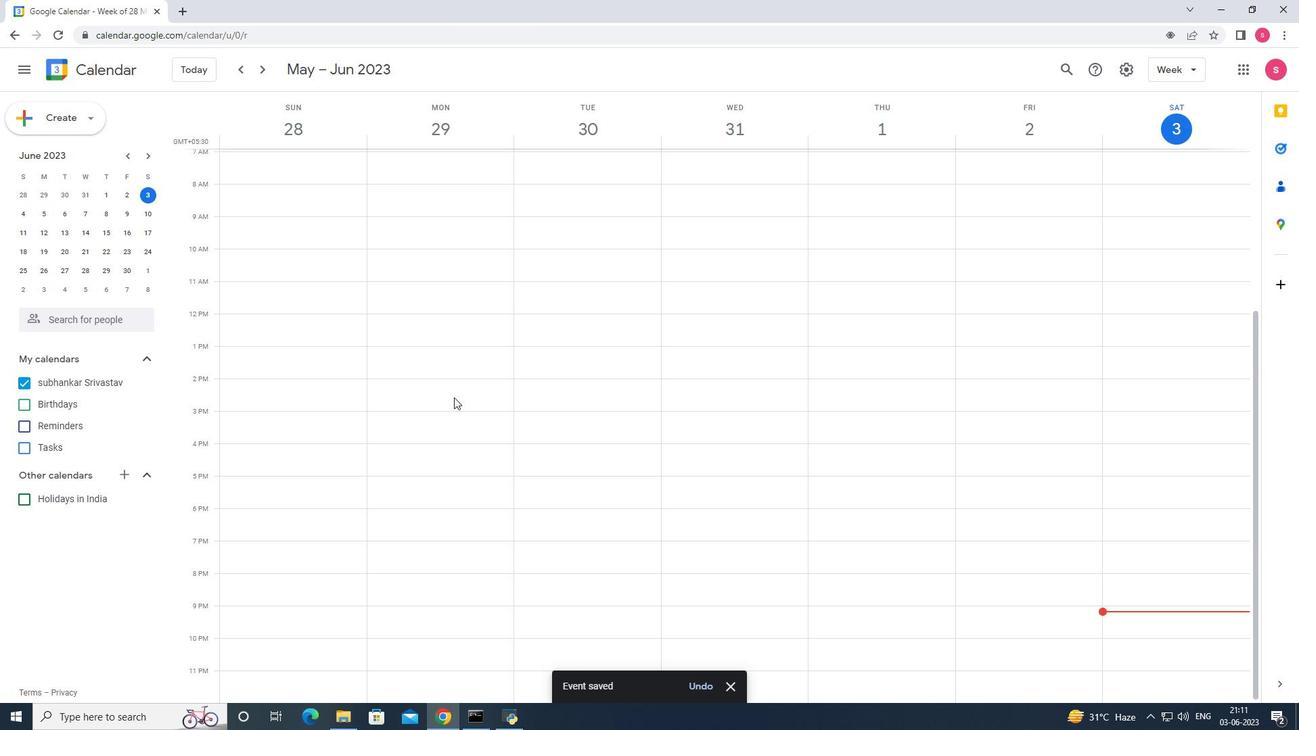 
